 Task: Create a due date automation trigger when advanced on, 2 working days before a card is due add fields without custom field "Resume" set to a number lower than 1 and lower or equal to 10 at 11:00 AM.
Action: Mouse moved to (1197, 345)
Screenshot: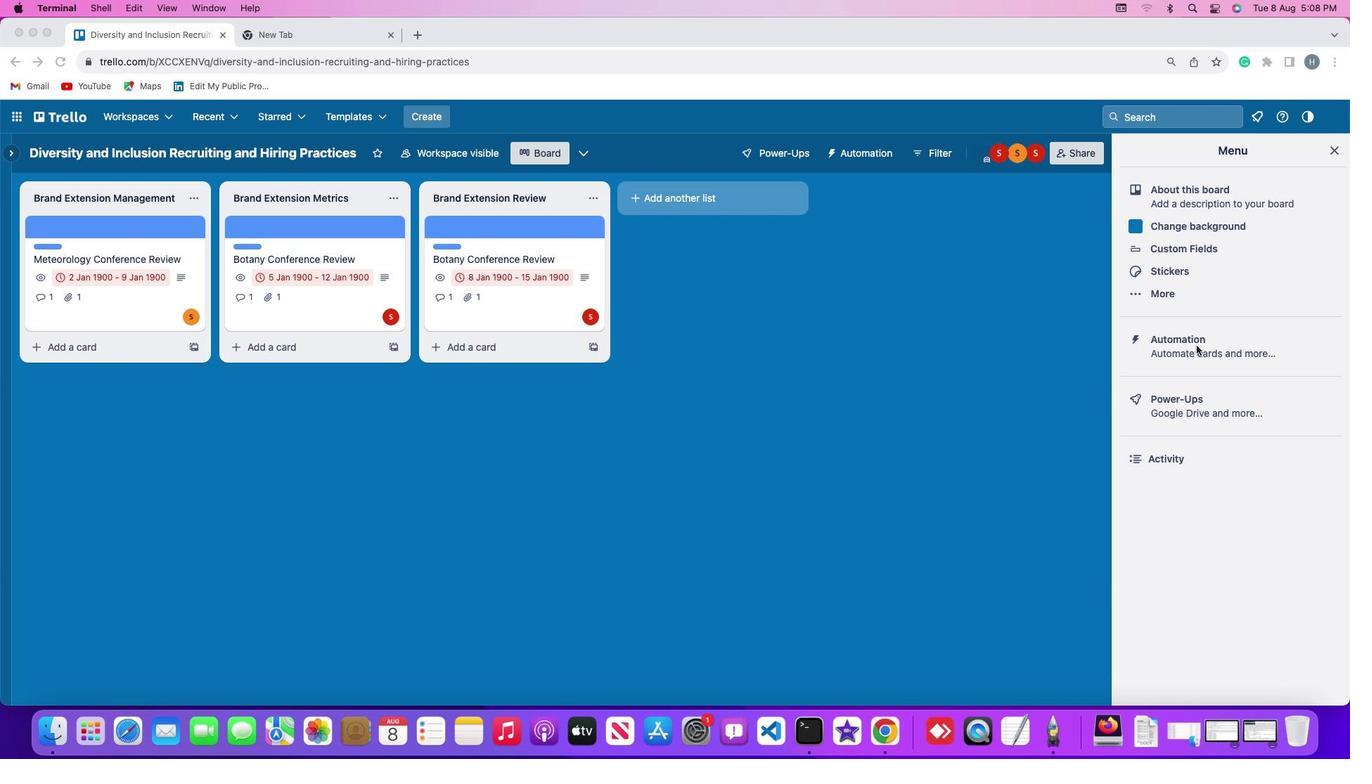 
Action: Mouse pressed left at (1197, 345)
Screenshot: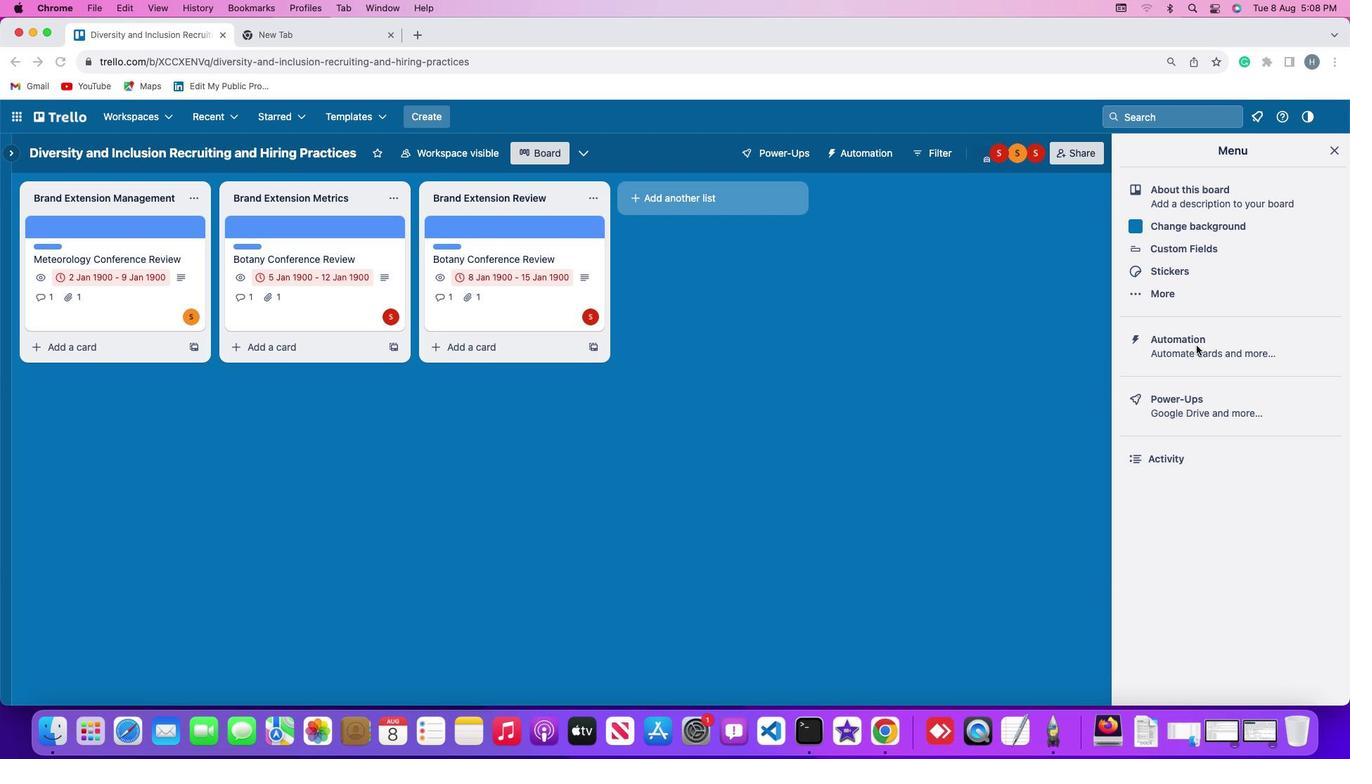 
Action: Mouse pressed left at (1197, 345)
Screenshot: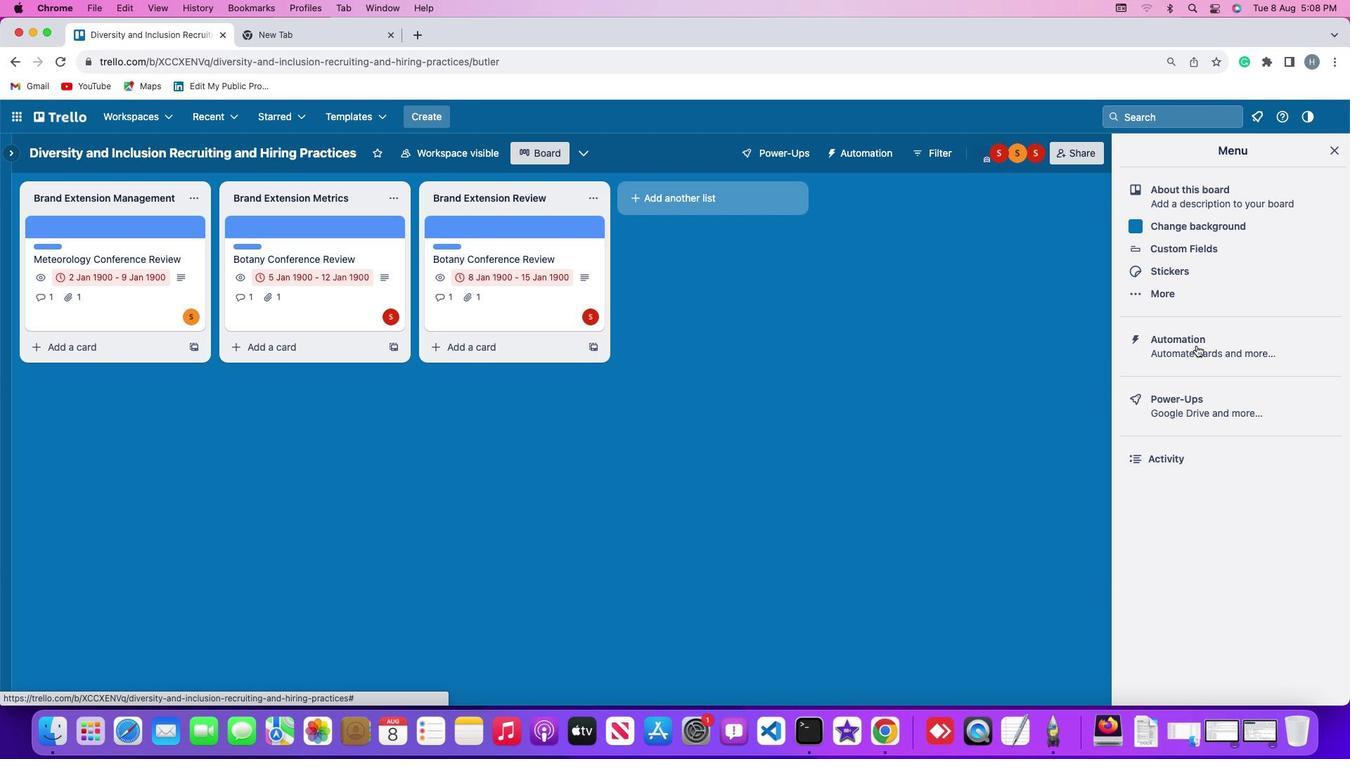 
Action: Mouse moved to (111, 338)
Screenshot: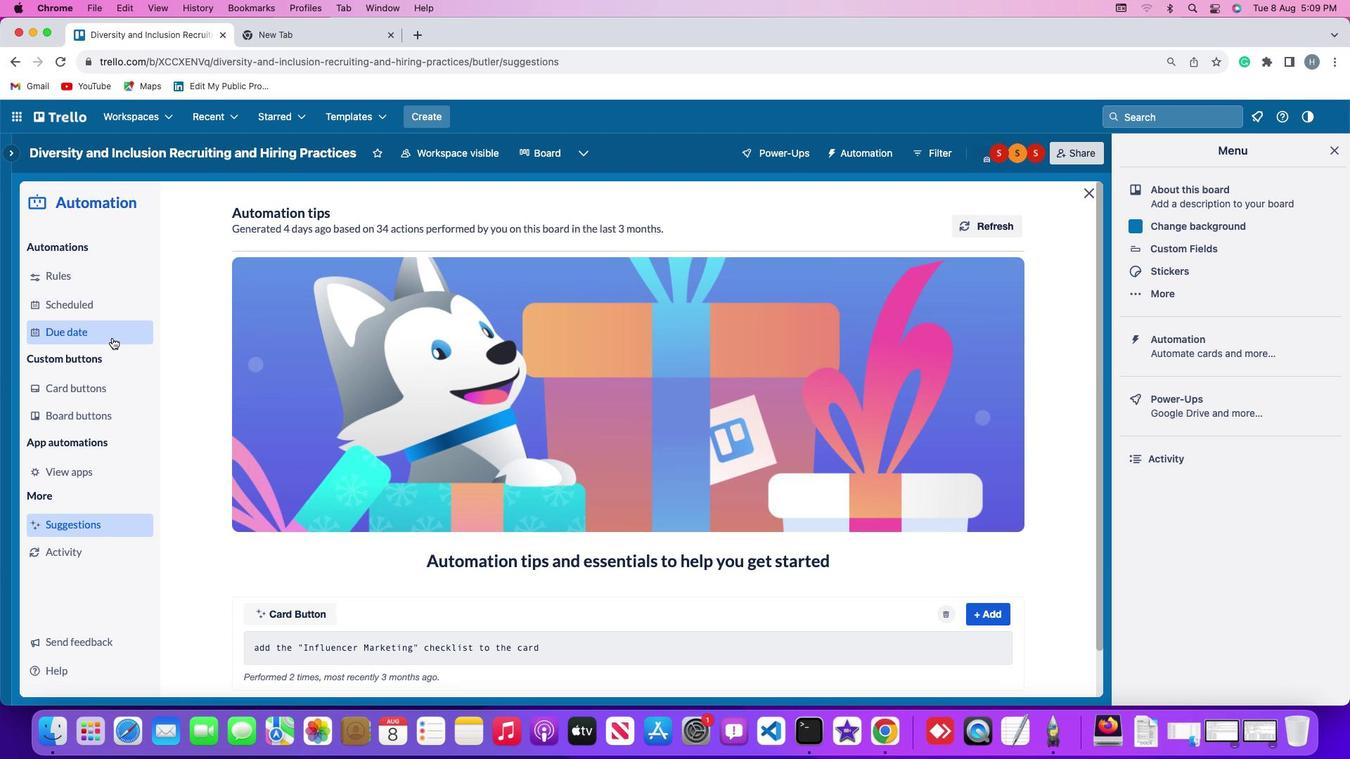 
Action: Mouse pressed left at (111, 338)
Screenshot: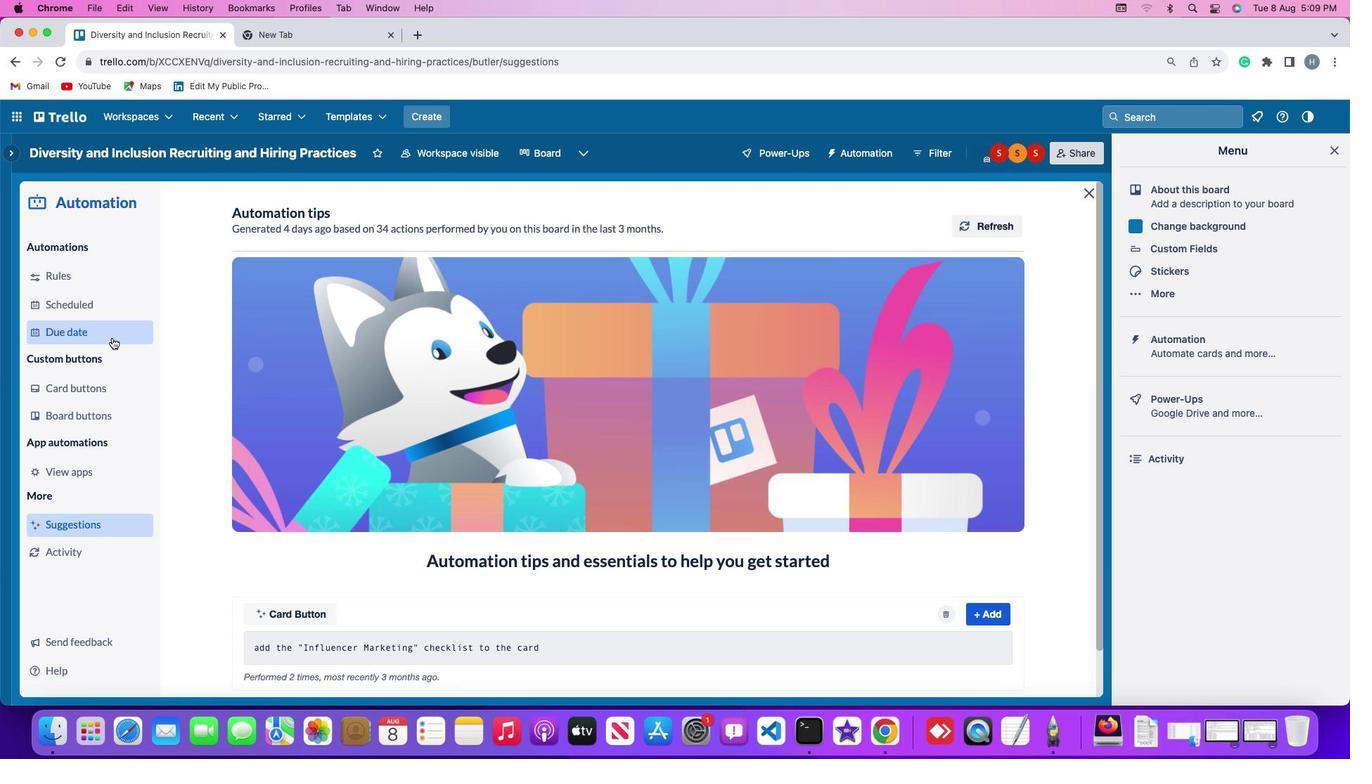 
Action: Mouse moved to (911, 215)
Screenshot: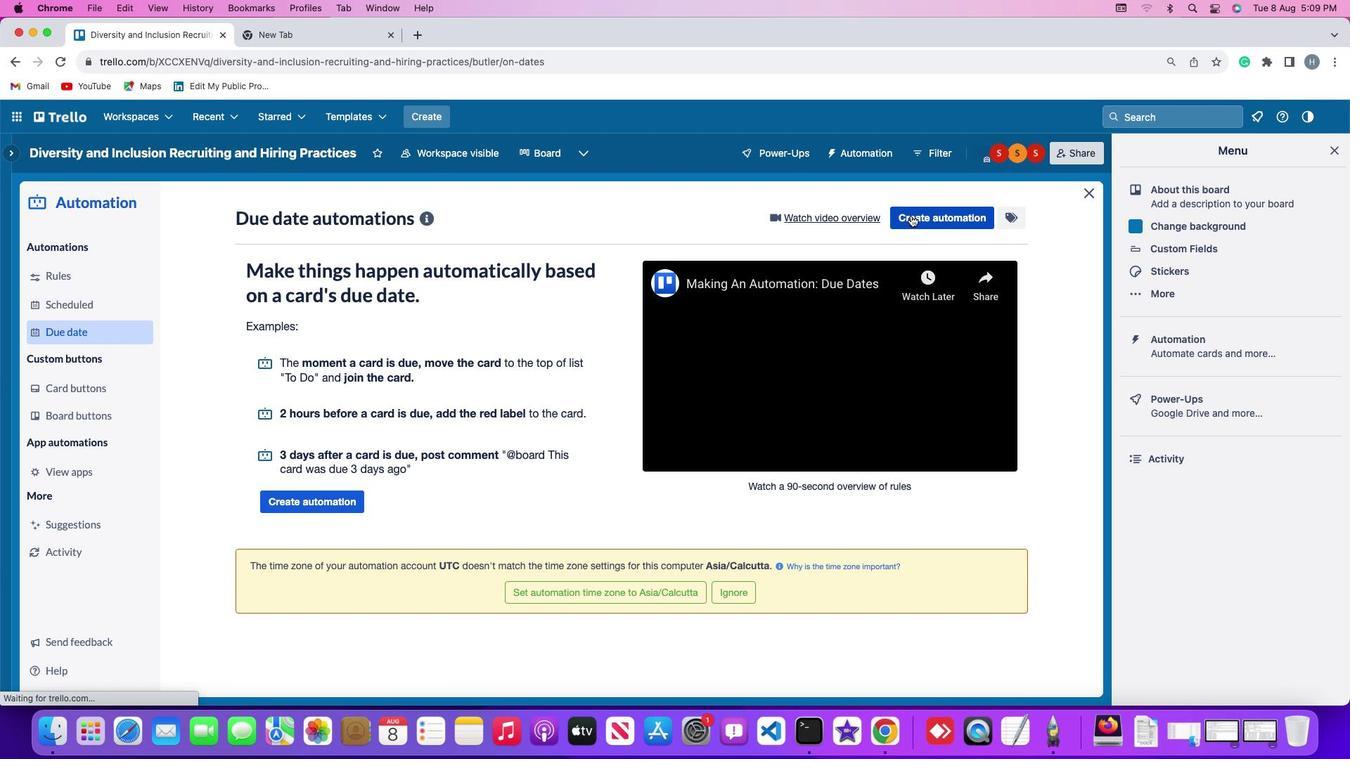 
Action: Mouse pressed left at (911, 215)
Screenshot: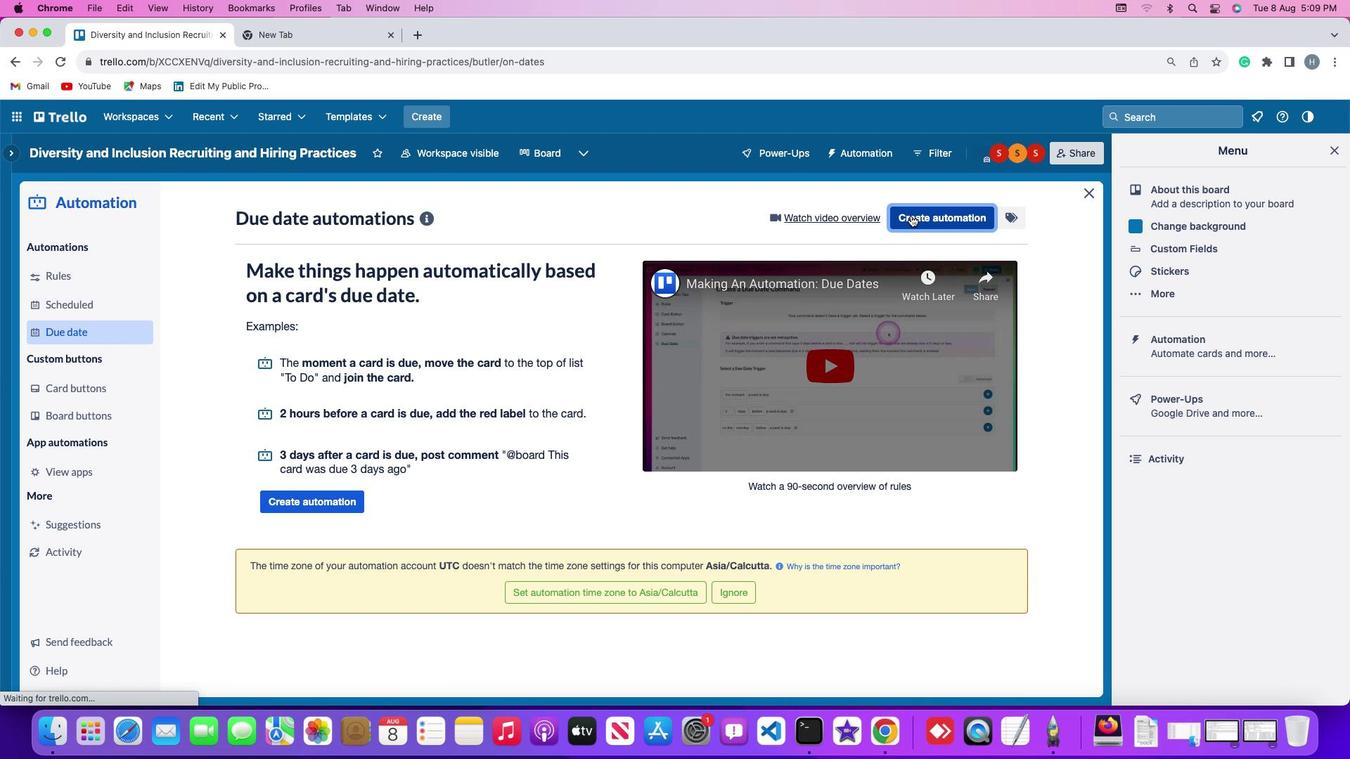 
Action: Mouse moved to (330, 351)
Screenshot: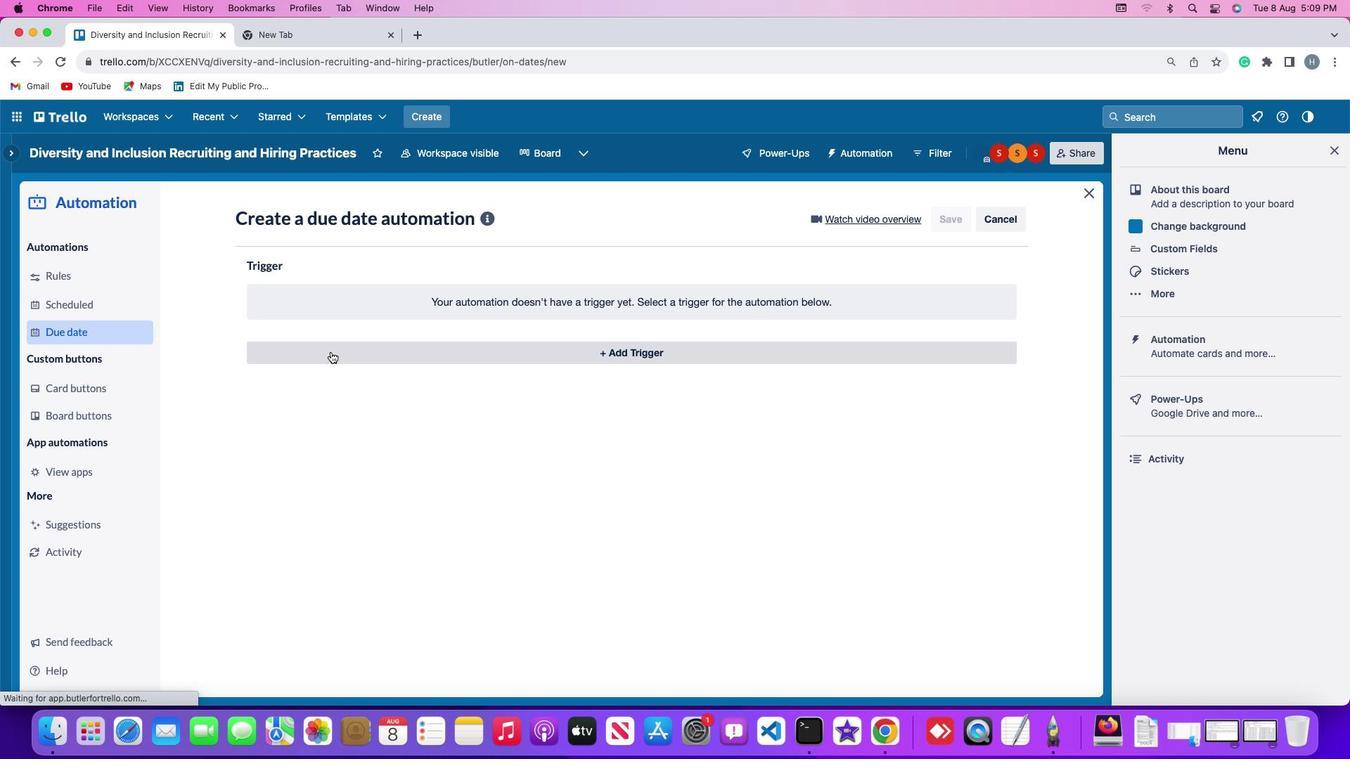 
Action: Mouse pressed left at (330, 351)
Screenshot: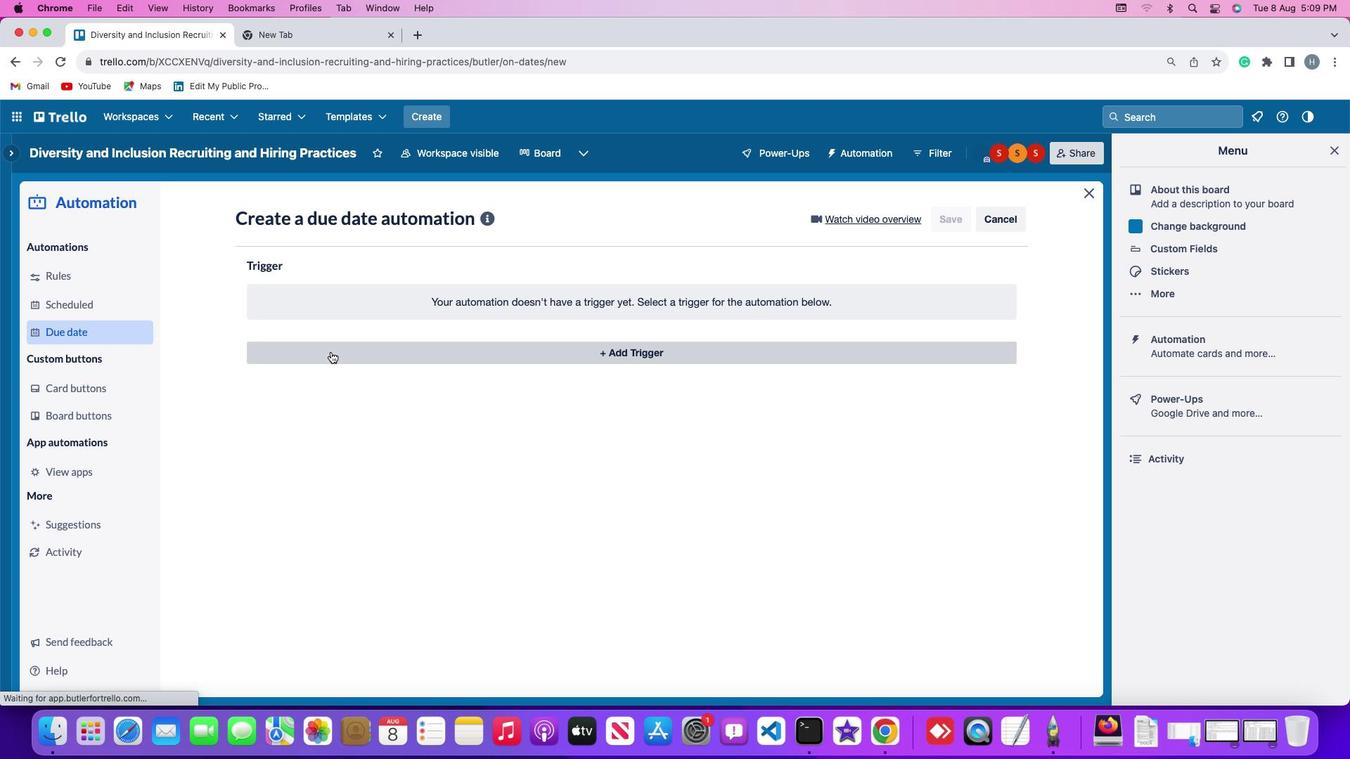 
Action: Mouse moved to (273, 564)
Screenshot: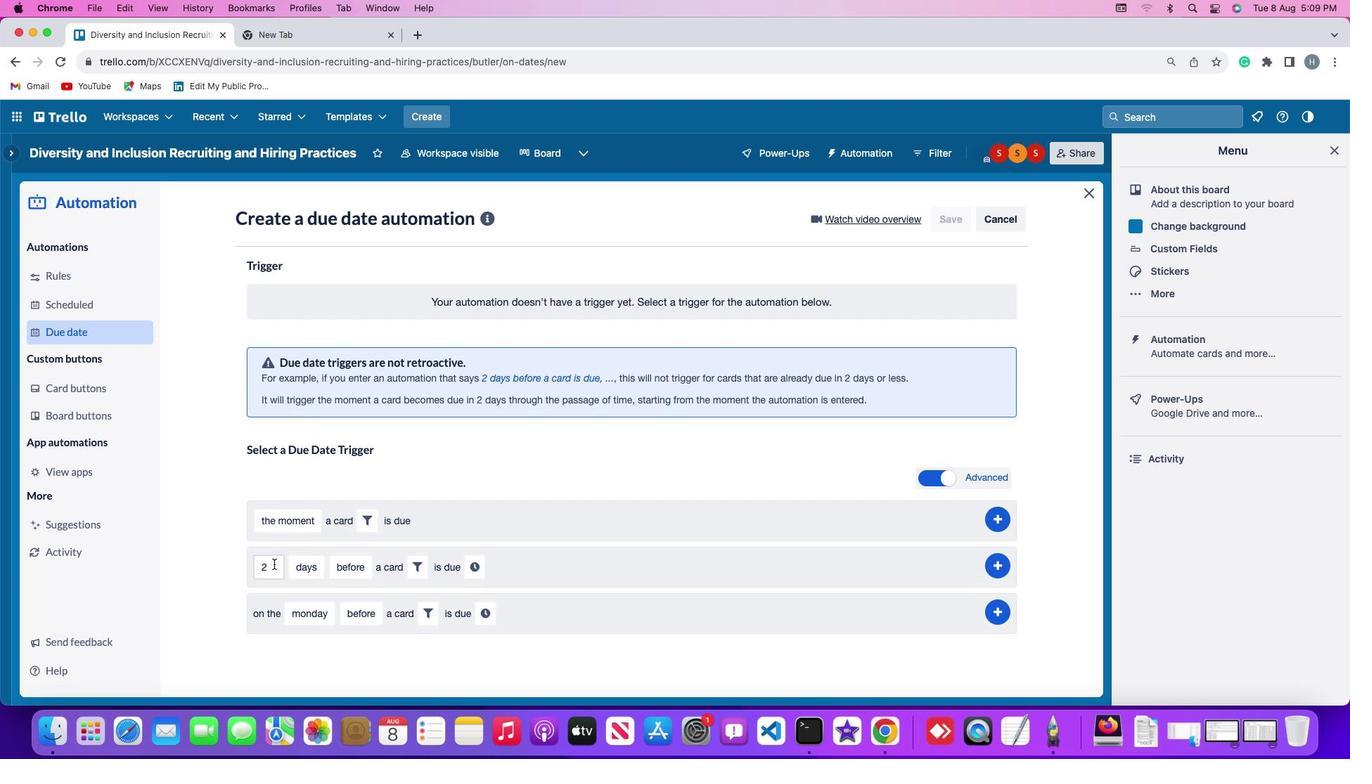 
Action: Mouse pressed left at (273, 564)
Screenshot: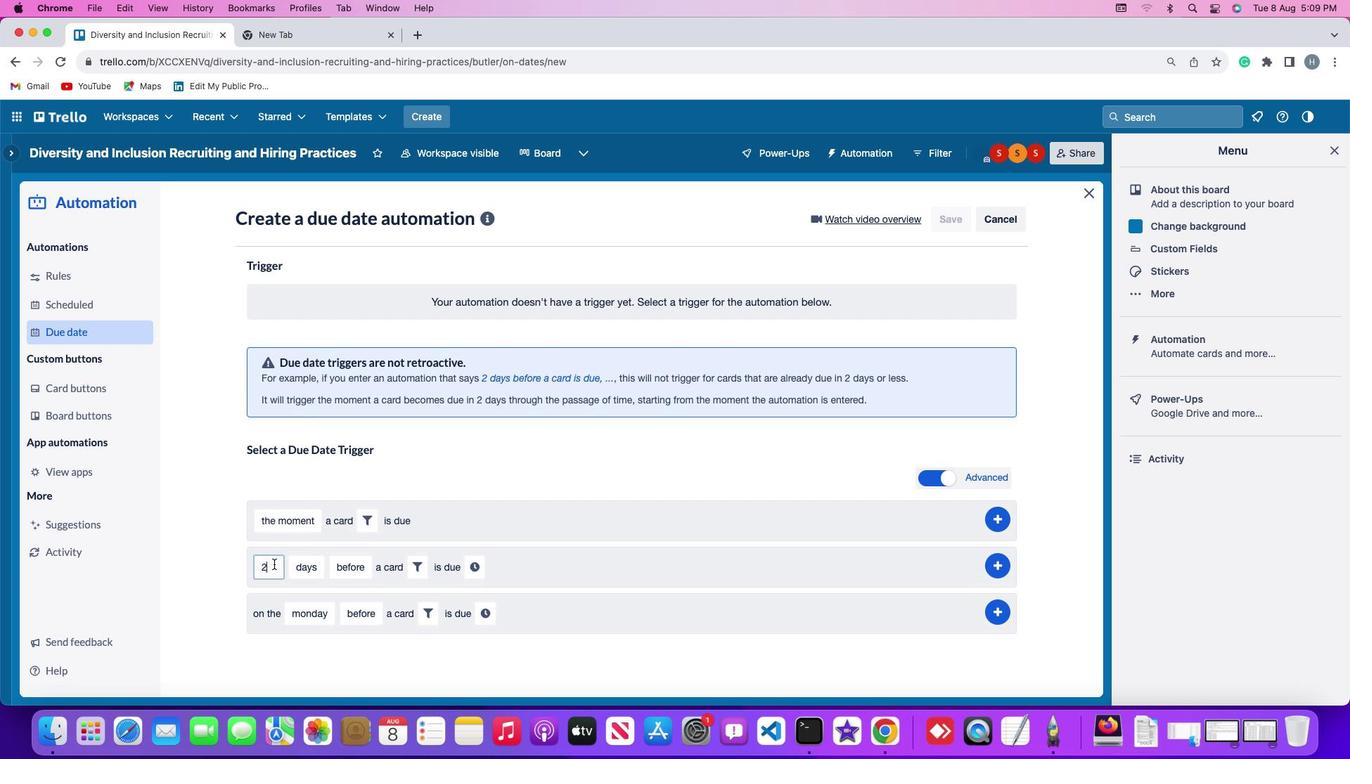 
Action: Key pressed Key.backspace'2'
Screenshot: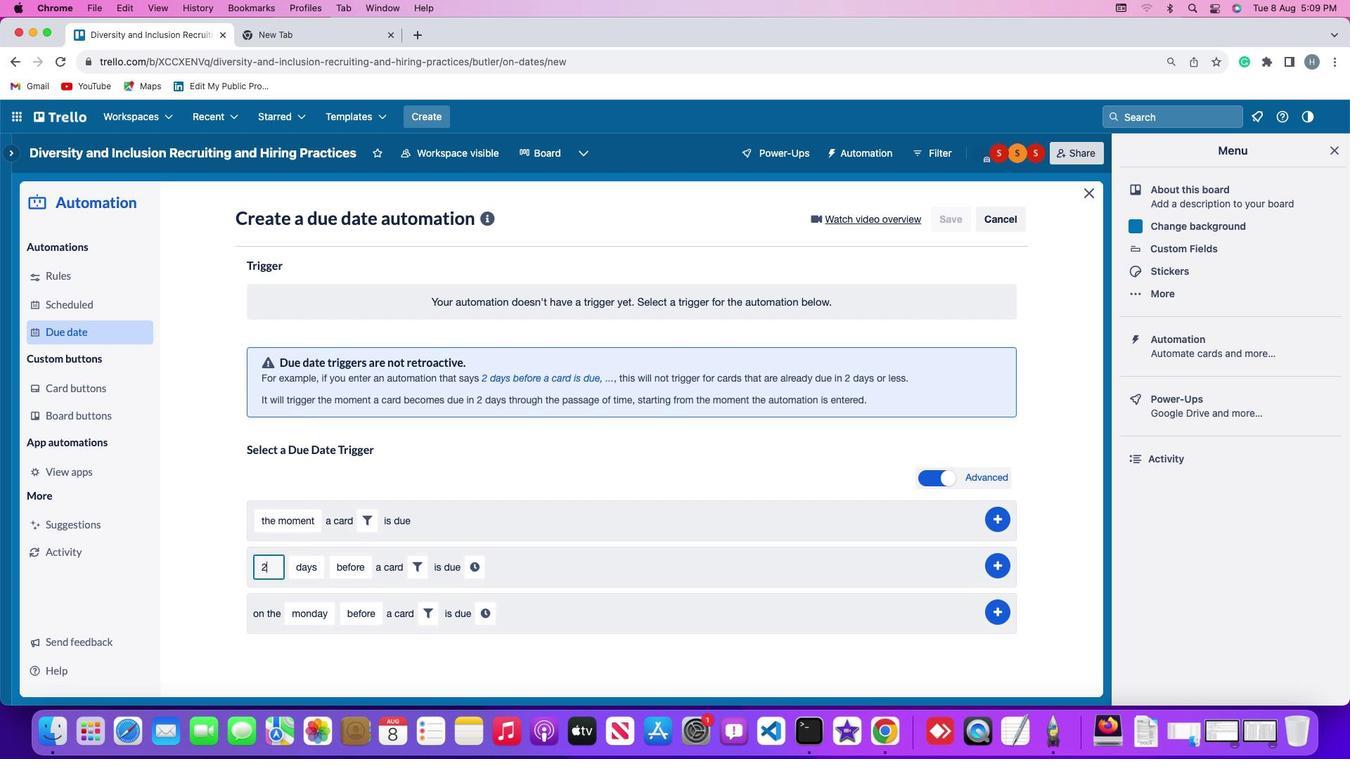 
Action: Mouse moved to (308, 565)
Screenshot: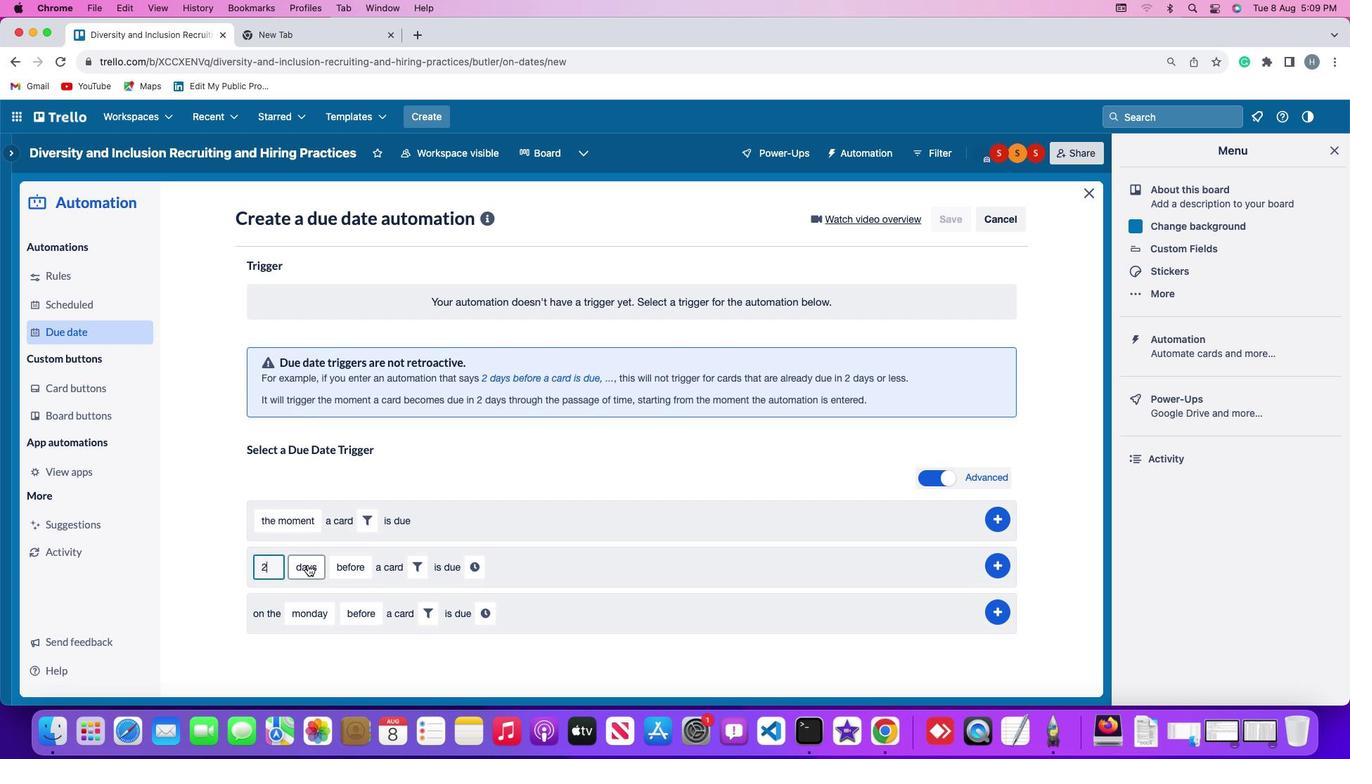 
Action: Mouse pressed left at (308, 565)
Screenshot: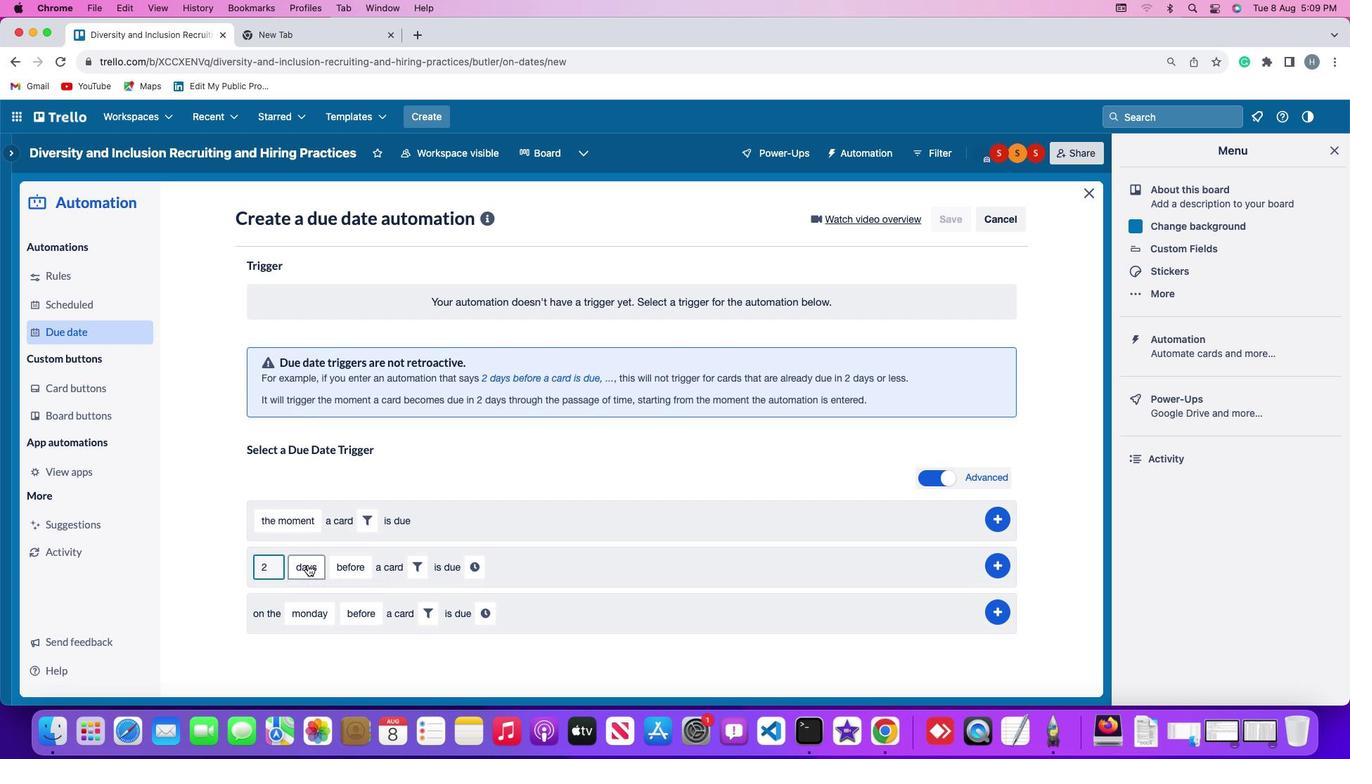 
Action: Mouse moved to (322, 621)
Screenshot: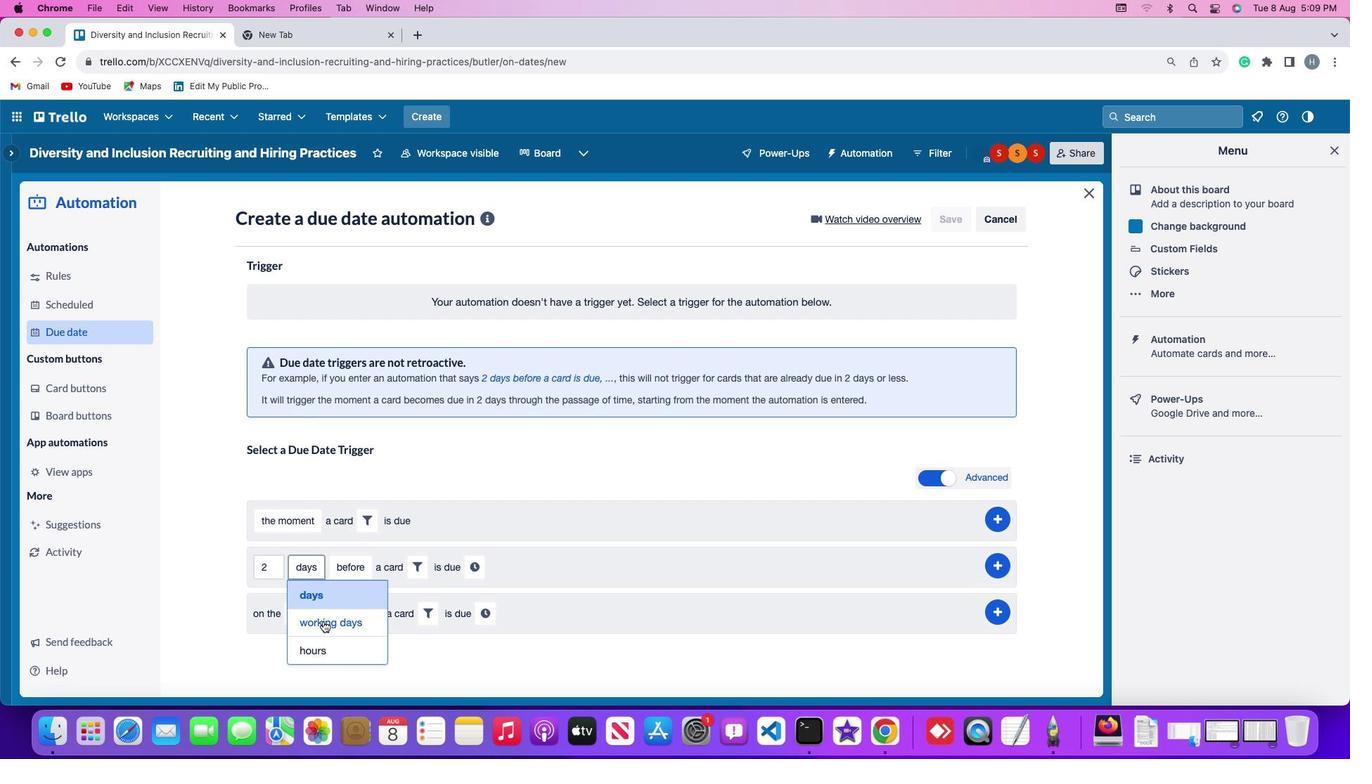 
Action: Mouse pressed left at (322, 621)
Screenshot: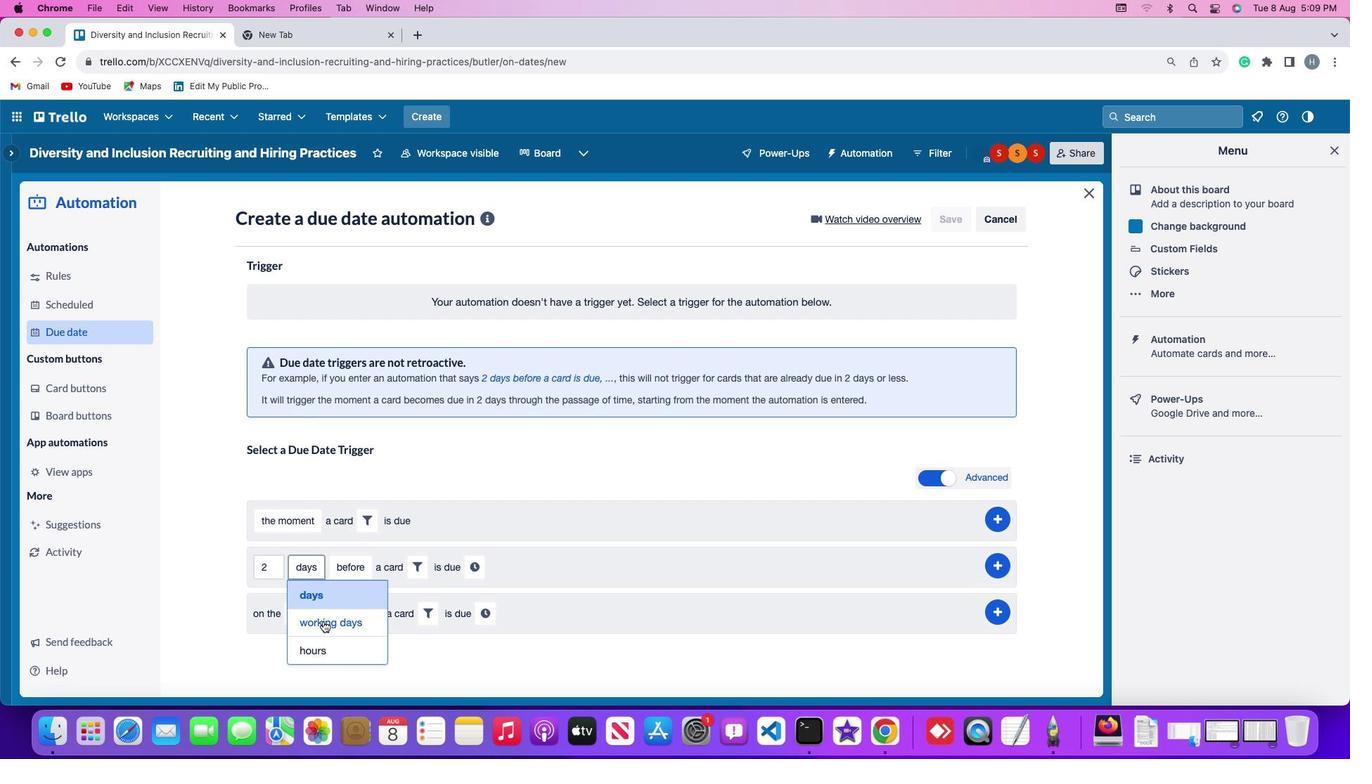
Action: Mouse moved to (401, 568)
Screenshot: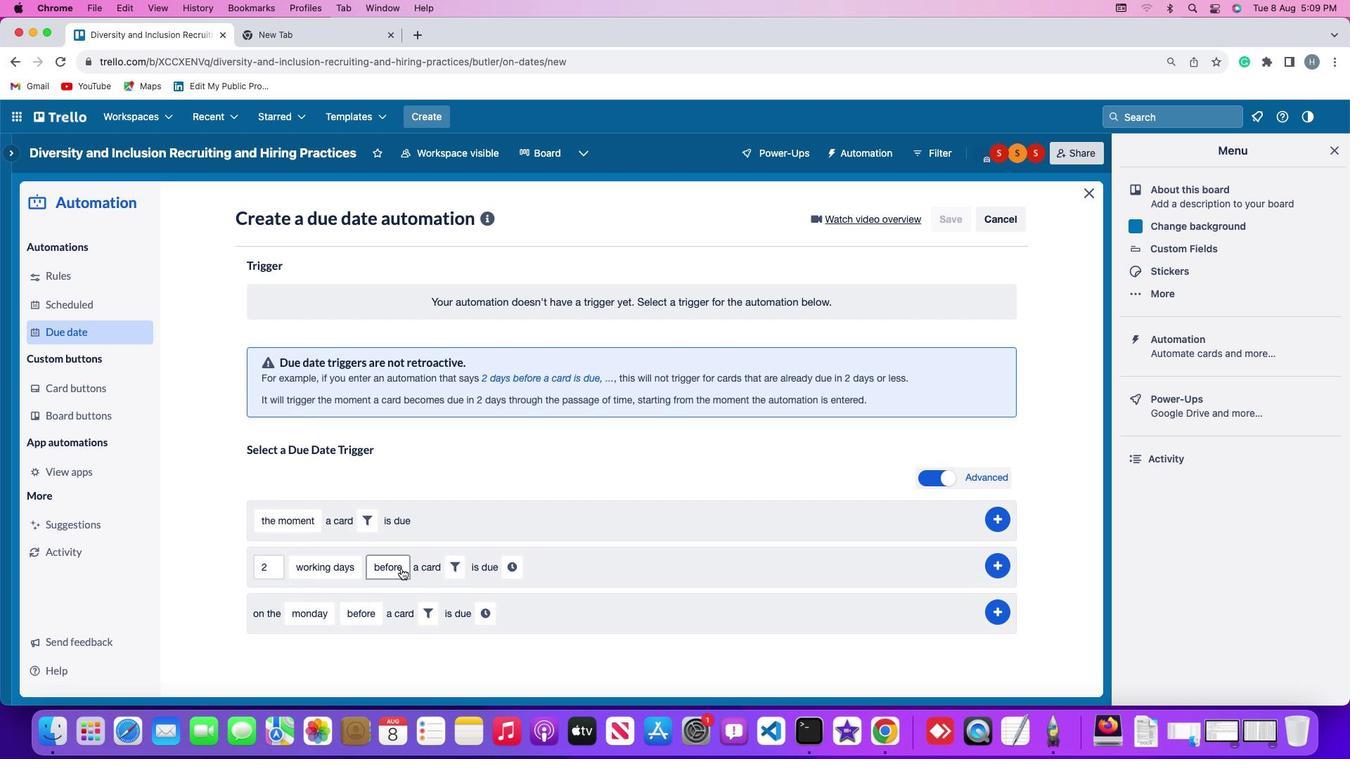 
Action: Mouse pressed left at (401, 568)
Screenshot: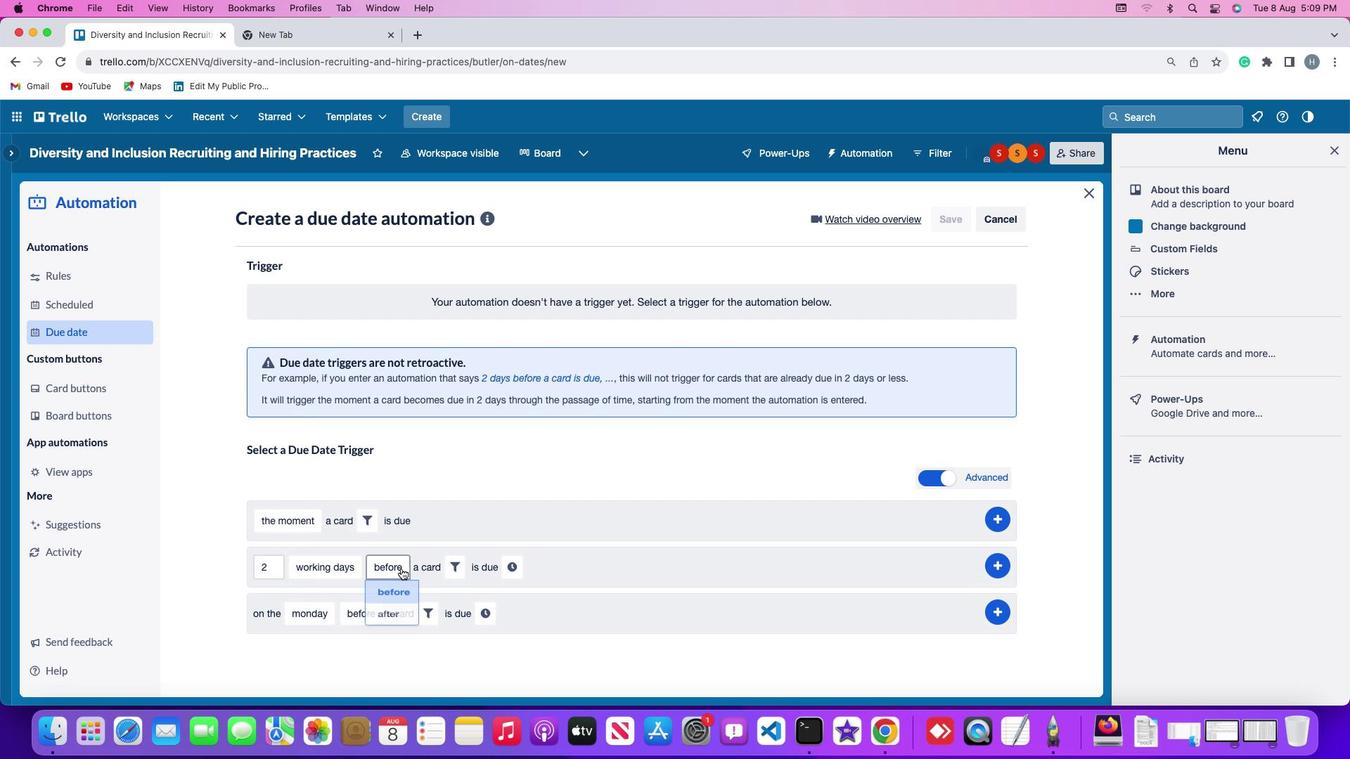 
Action: Mouse moved to (401, 595)
Screenshot: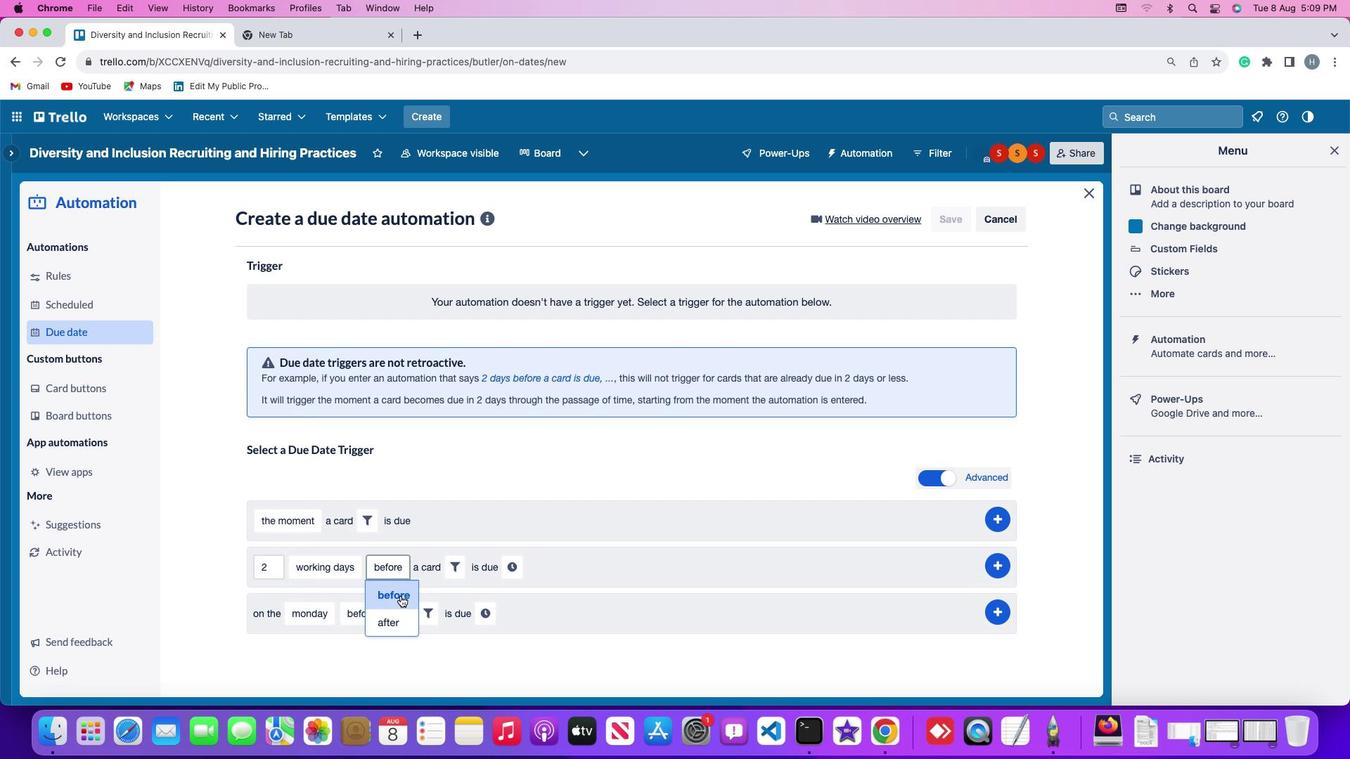 
Action: Mouse pressed left at (401, 595)
Screenshot: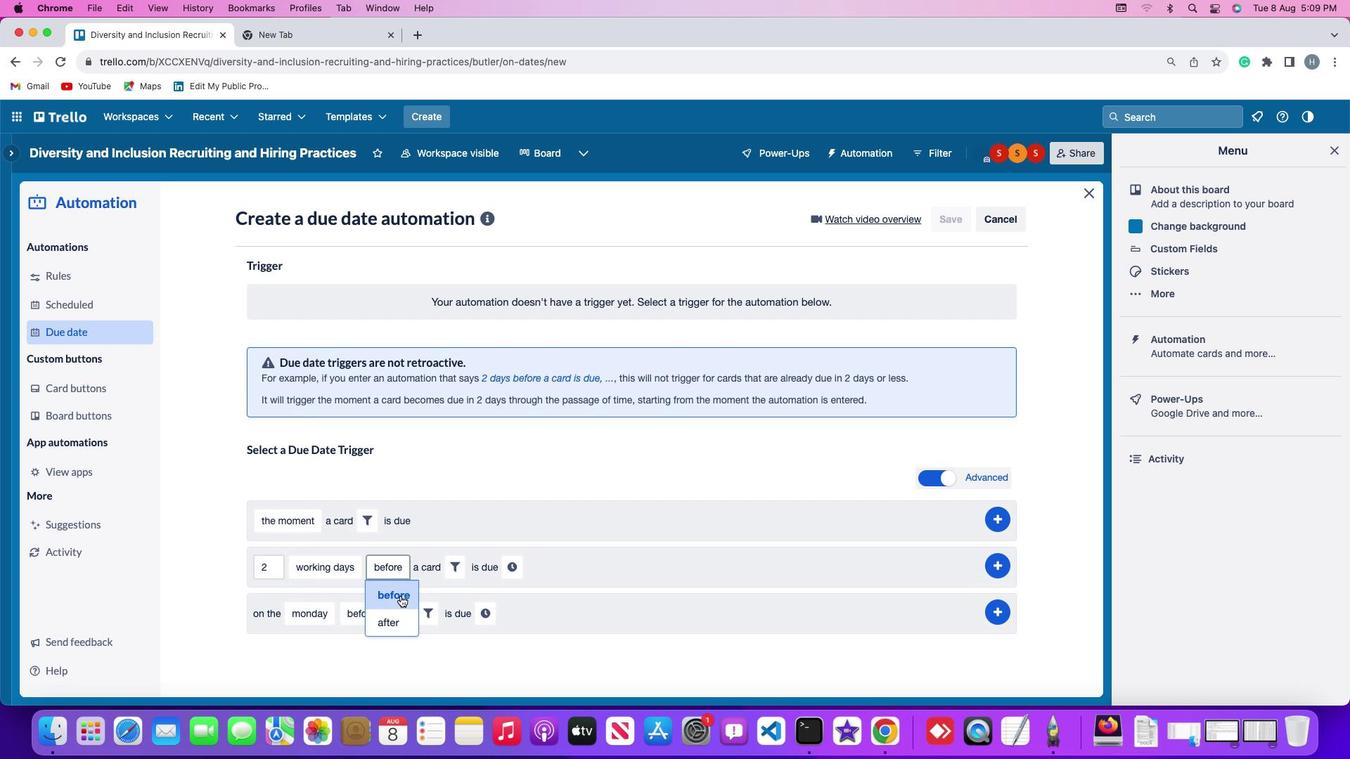 
Action: Mouse moved to (462, 564)
Screenshot: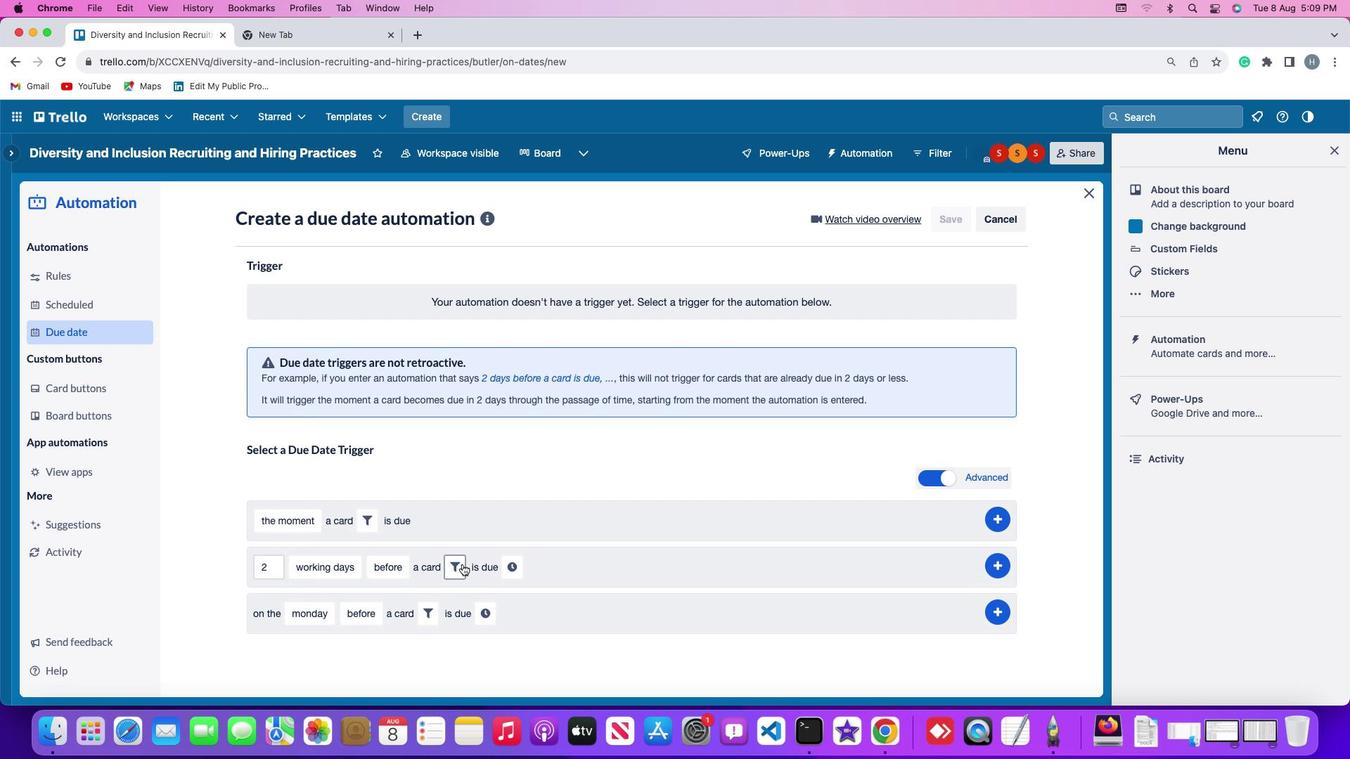 
Action: Mouse pressed left at (462, 564)
Screenshot: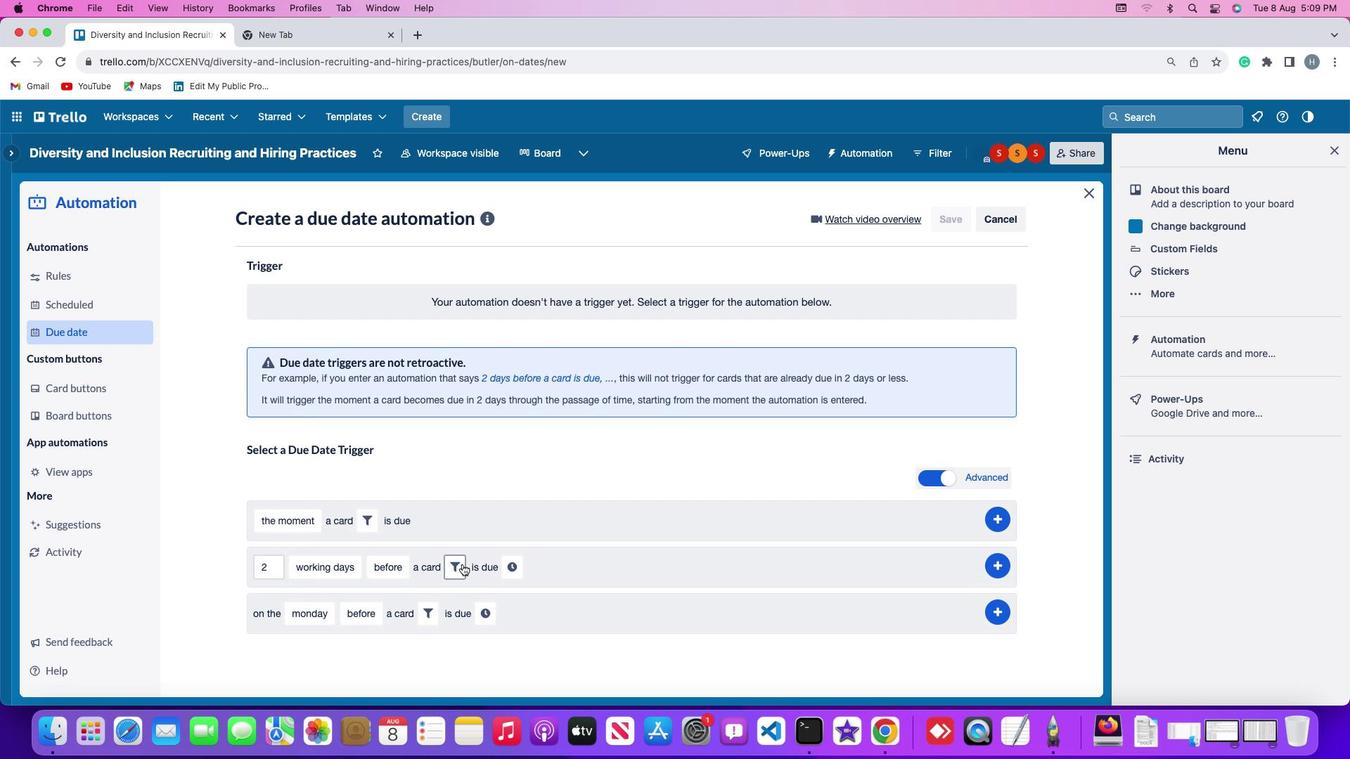 
Action: Mouse moved to (690, 615)
Screenshot: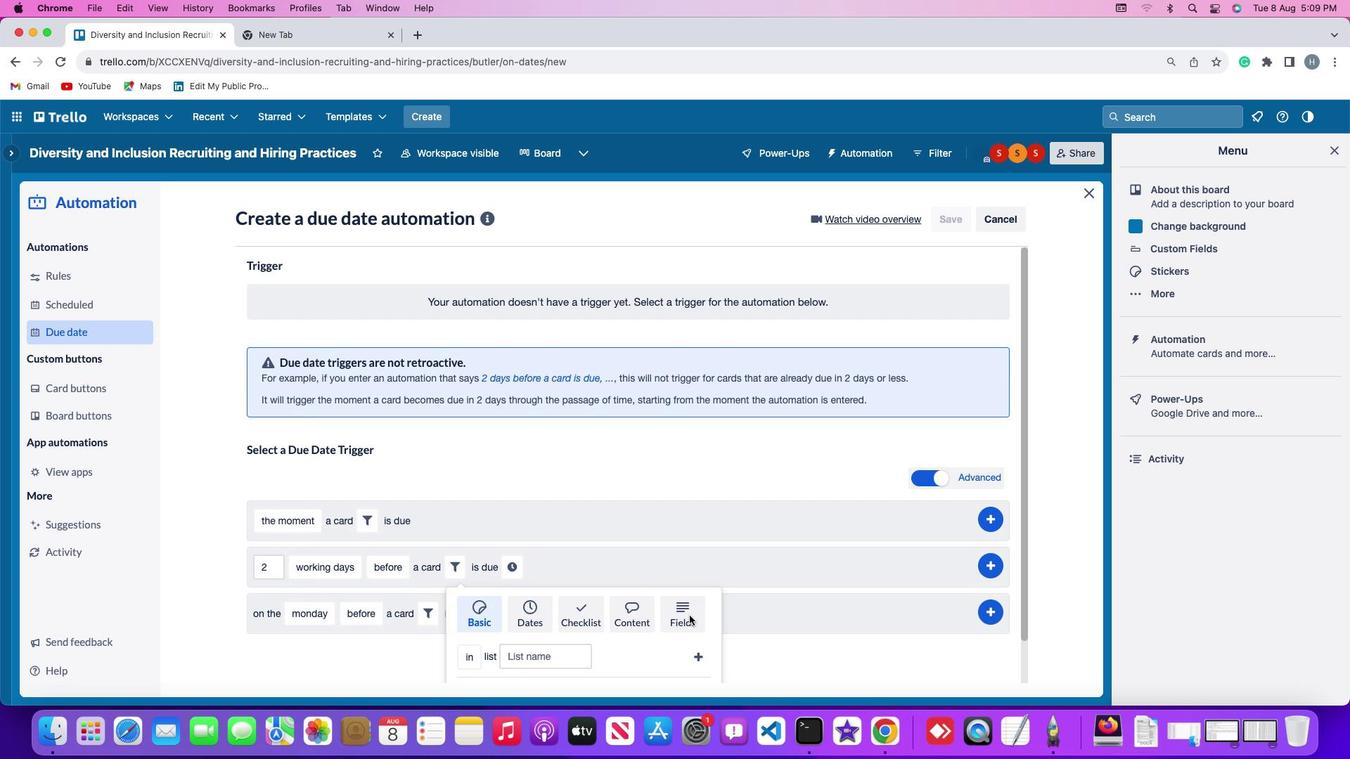 
Action: Mouse pressed left at (690, 615)
Screenshot: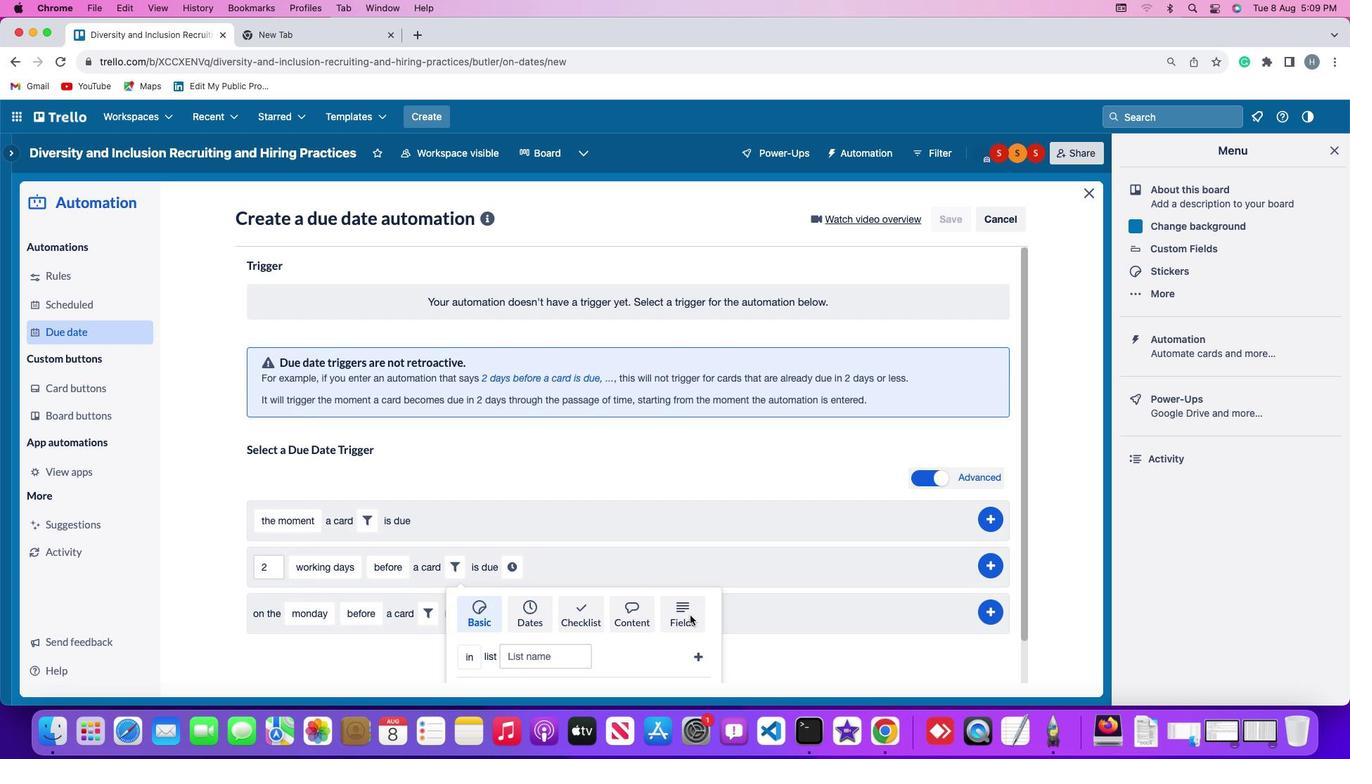 
Action: Mouse moved to (392, 645)
Screenshot: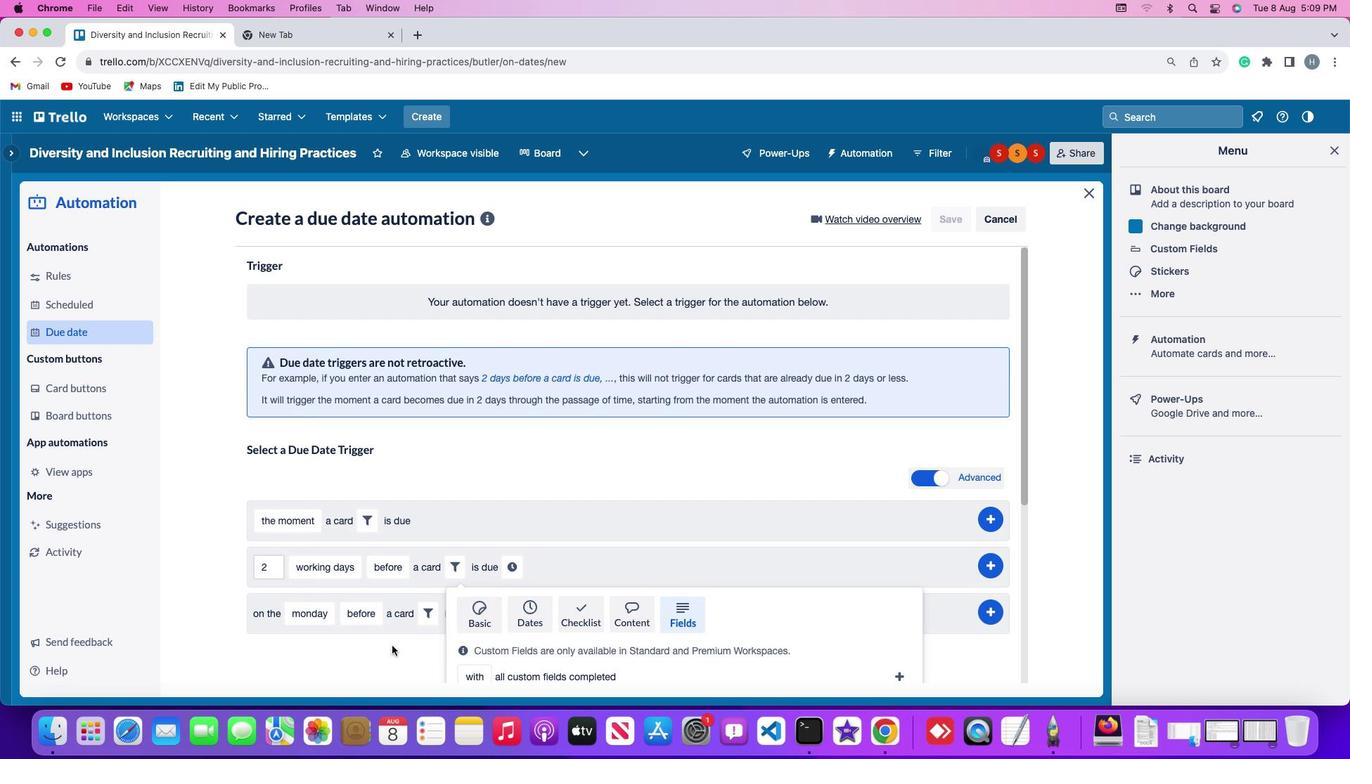 
Action: Mouse scrolled (392, 645) with delta (0, 0)
Screenshot: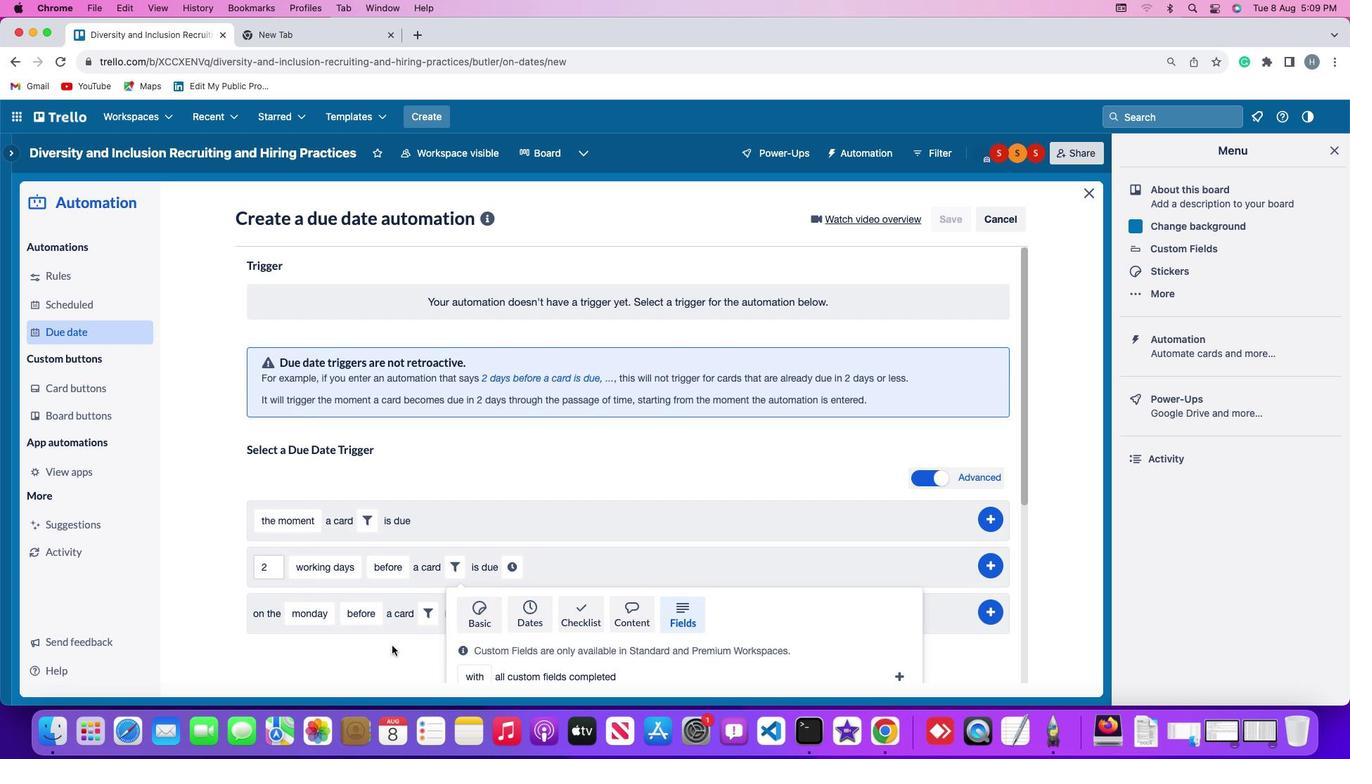 
Action: Mouse scrolled (392, 645) with delta (0, 0)
Screenshot: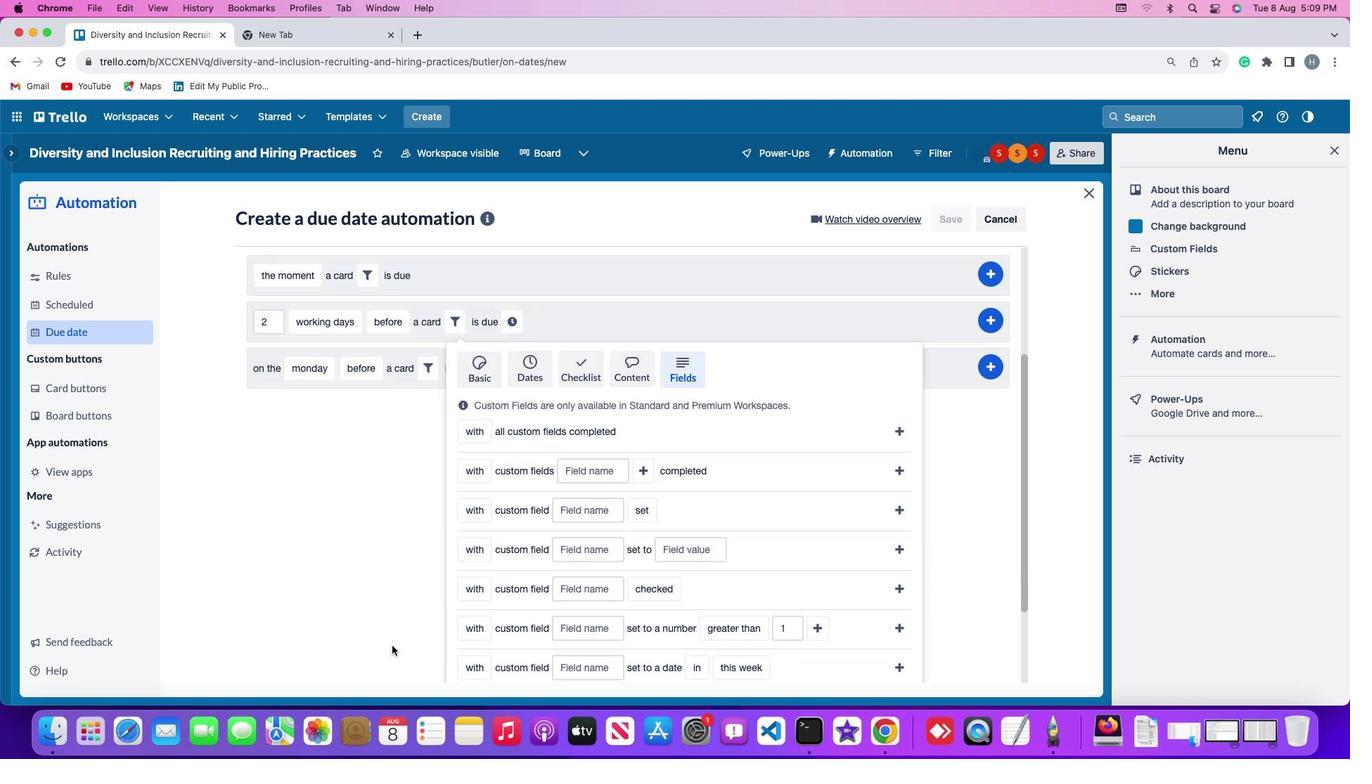 
Action: Mouse scrolled (392, 645) with delta (0, -2)
Screenshot: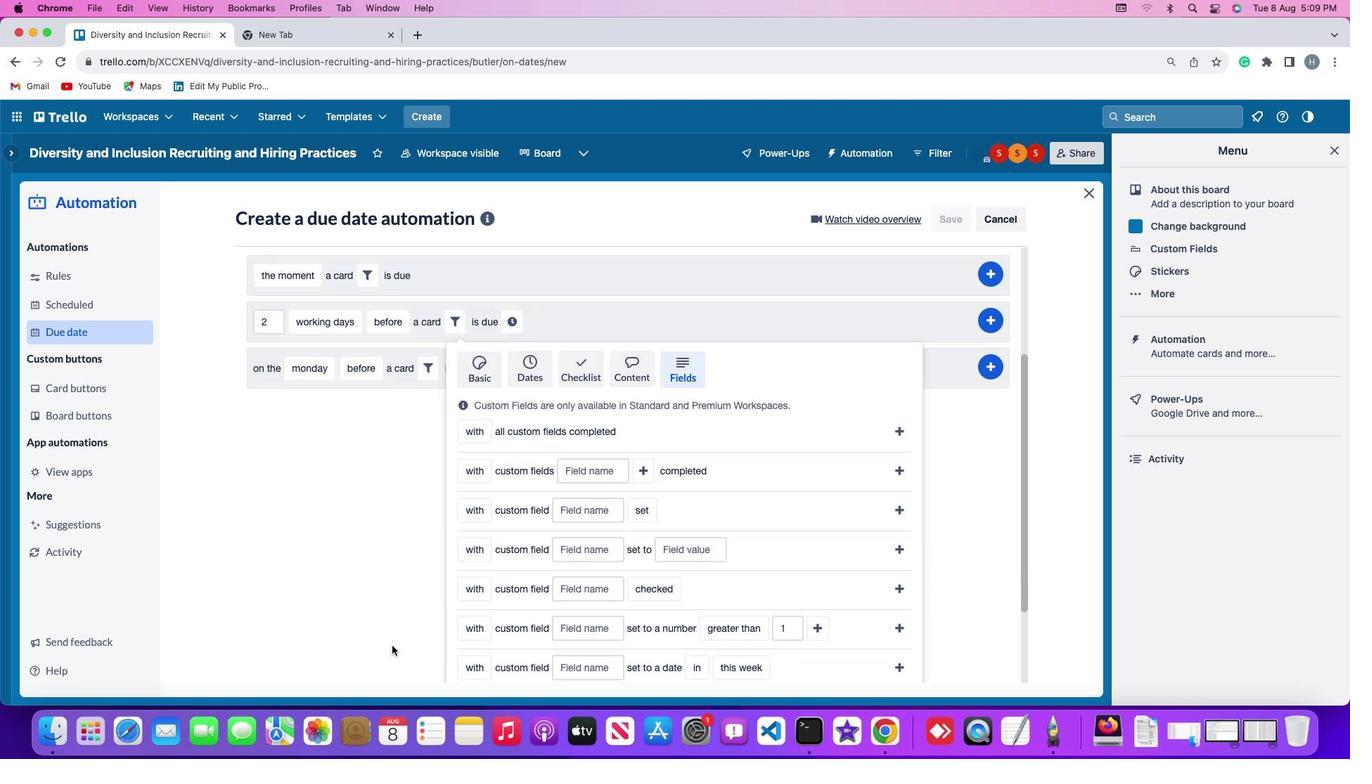 
Action: Mouse scrolled (392, 645) with delta (0, -3)
Screenshot: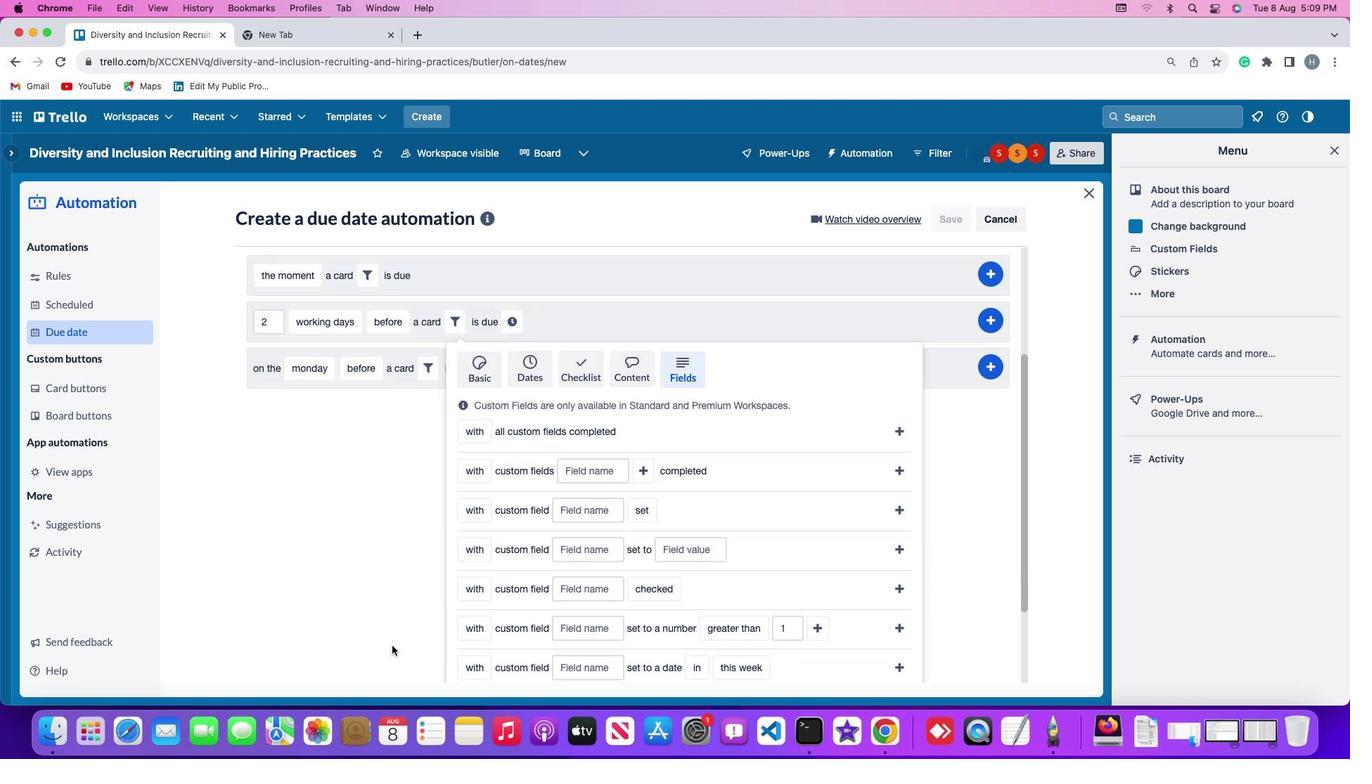 
Action: Mouse scrolled (392, 645) with delta (0, -4)
Screenshot: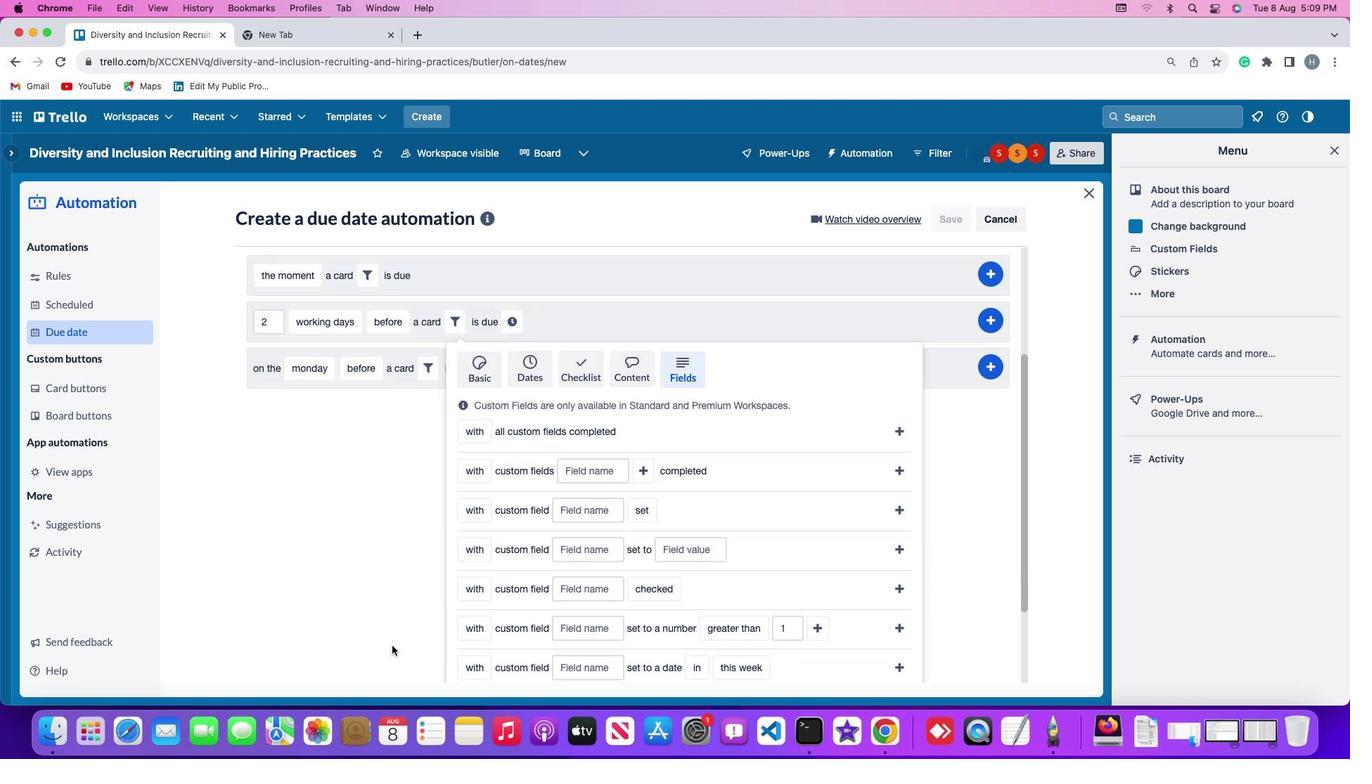 
Action: Mouse scrolled (392, 645) with delta (0, -4)
Screenshot: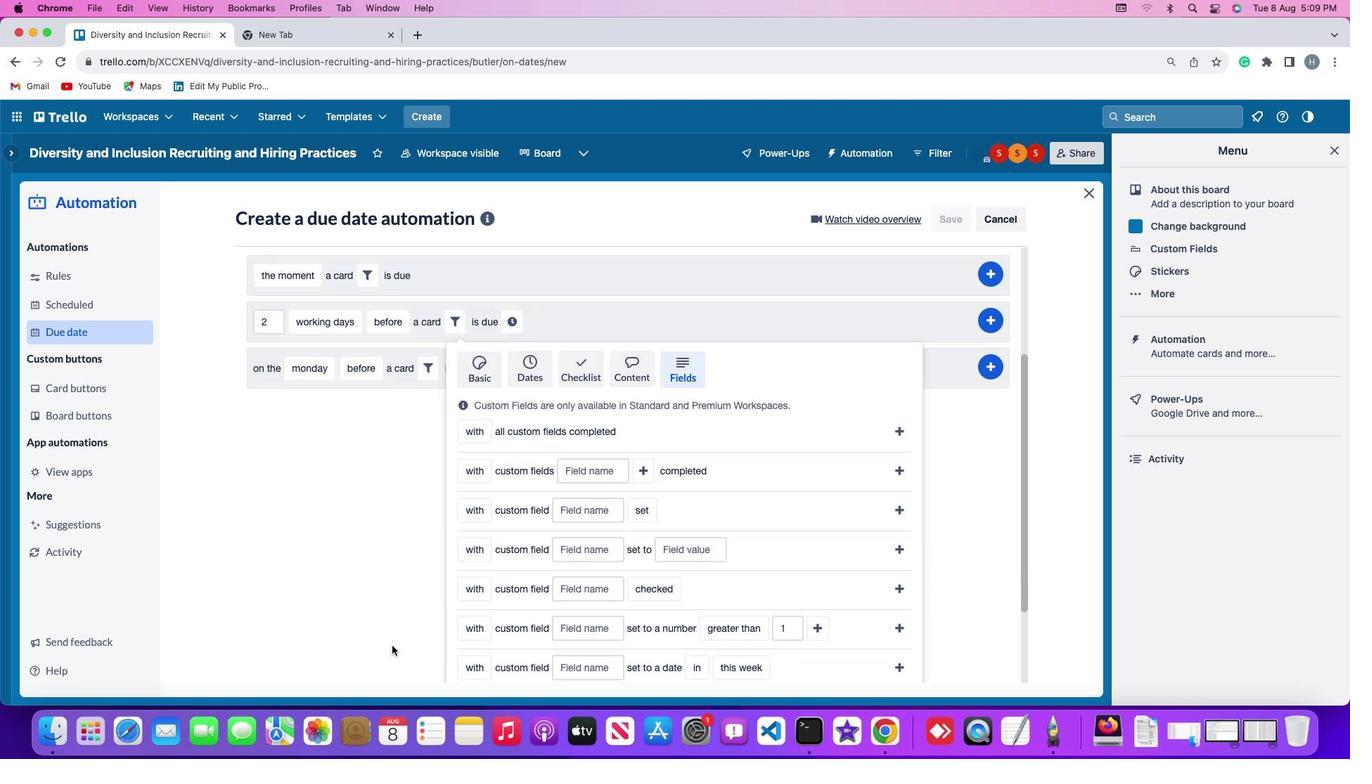 
Action: Mouse scrolled (392, 645) with delta (0, 0)
Screenshot: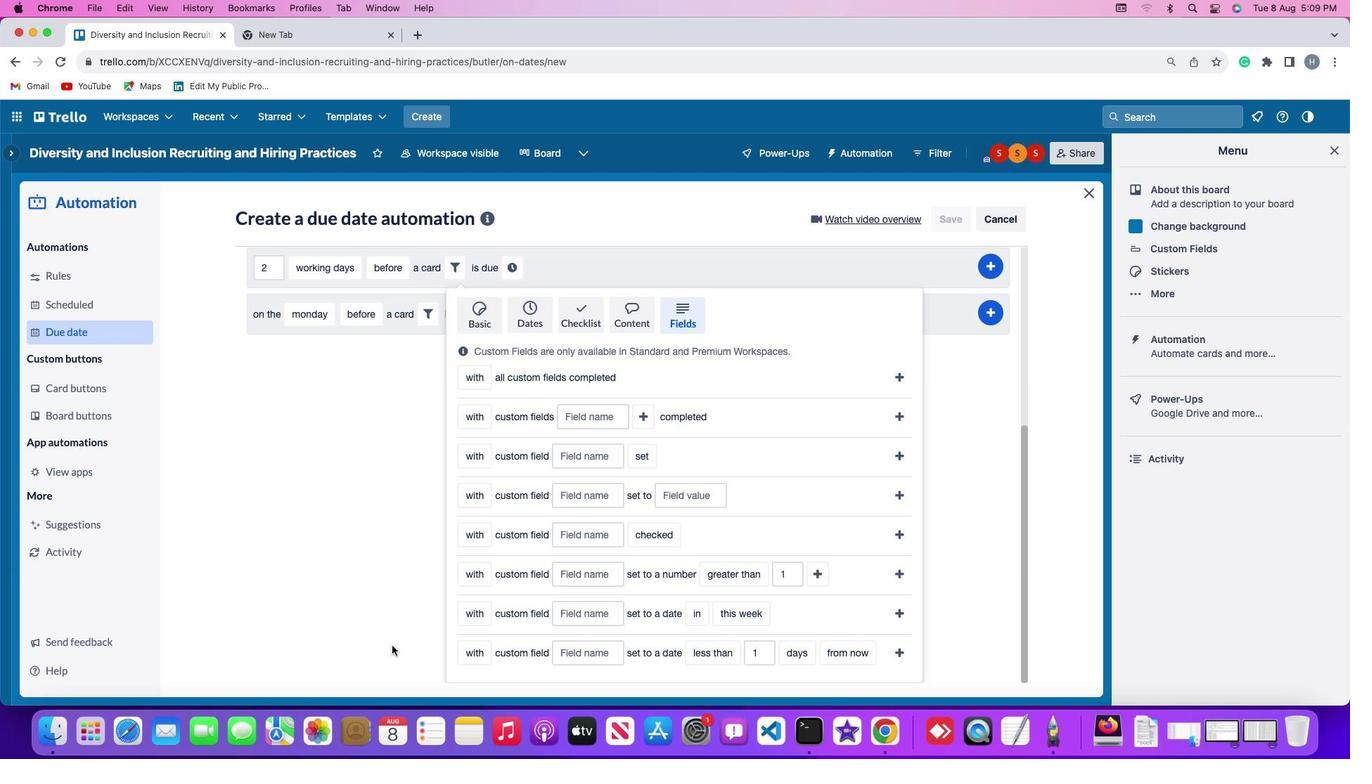 
Action: Mouse scrolled (392, 645) with delta (0, 0)
Screenshot: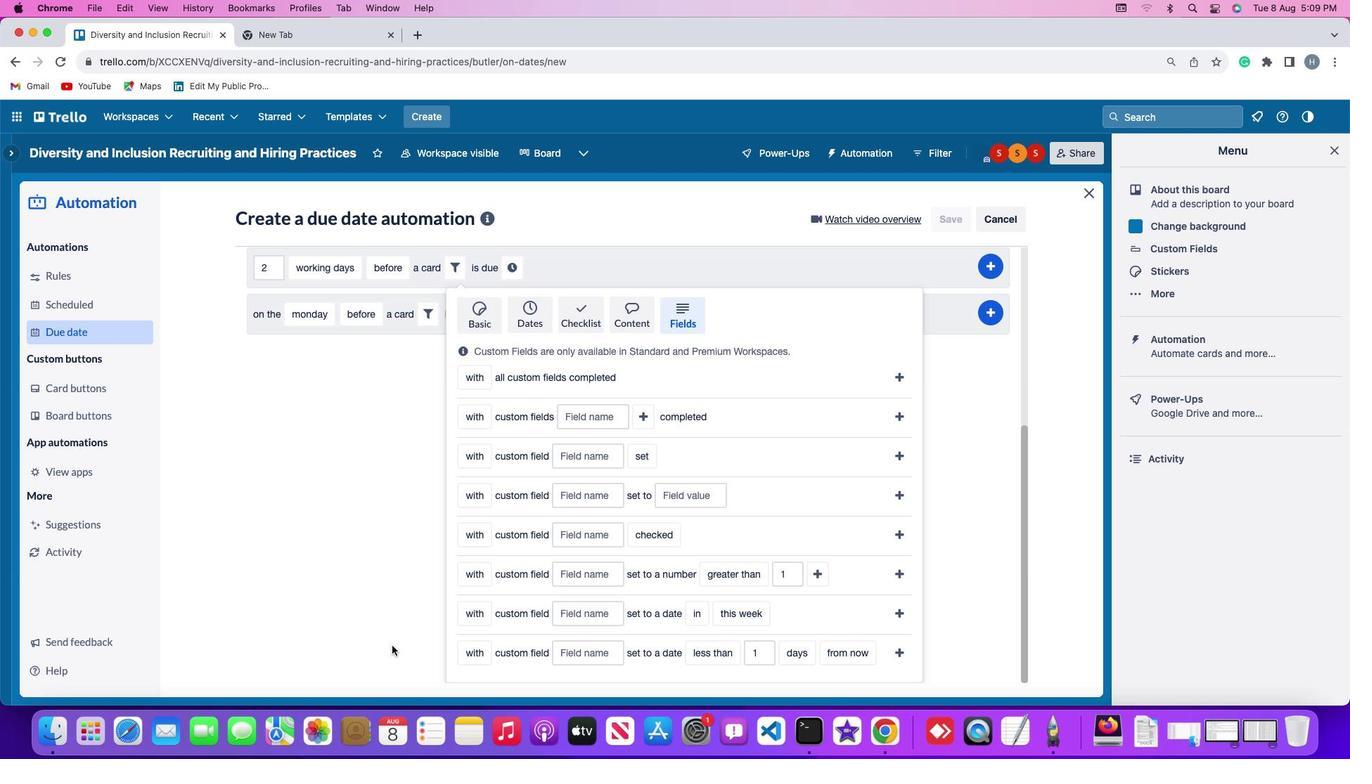 
Action: Mouse scrolled (392, 645) with delta (0, -2)
Screenshot: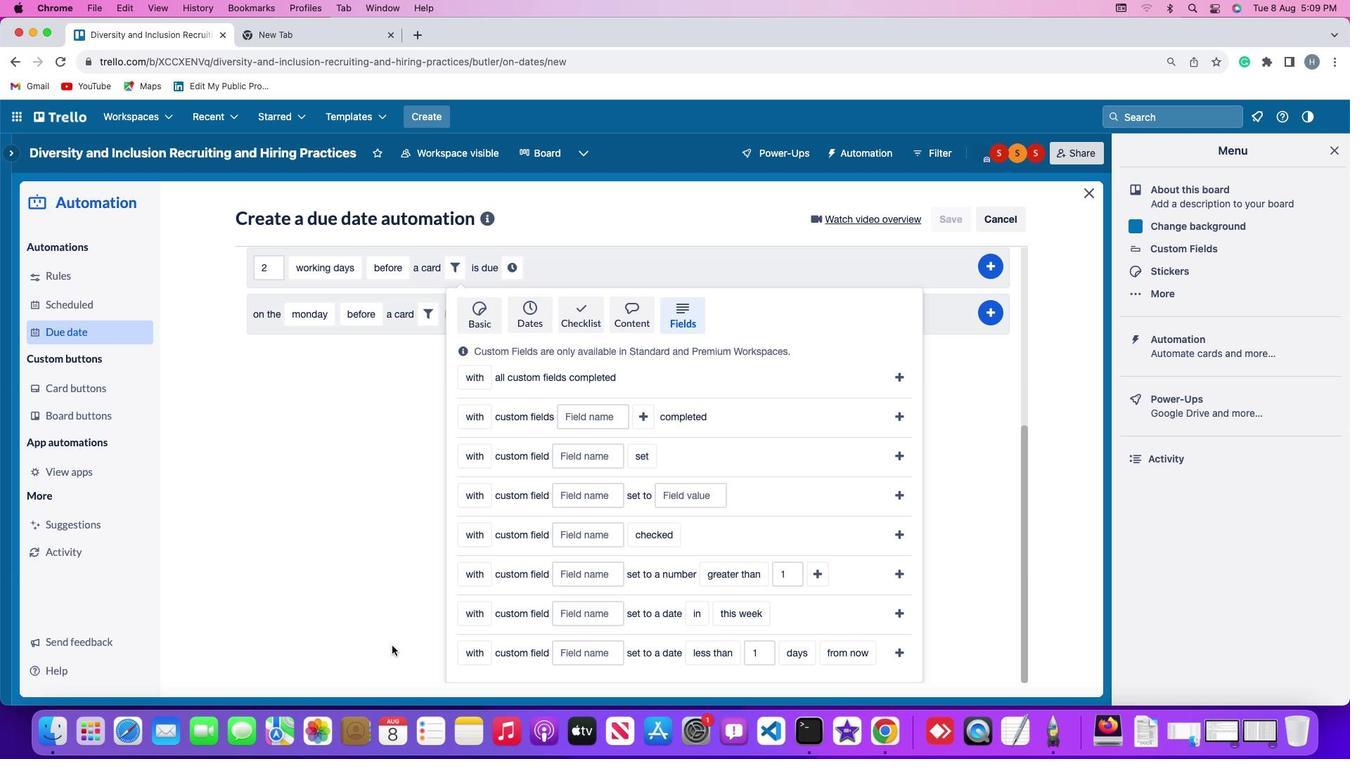 
Action: Mouse scrolled (392, 645) with delta (0, -3)
Screenshot: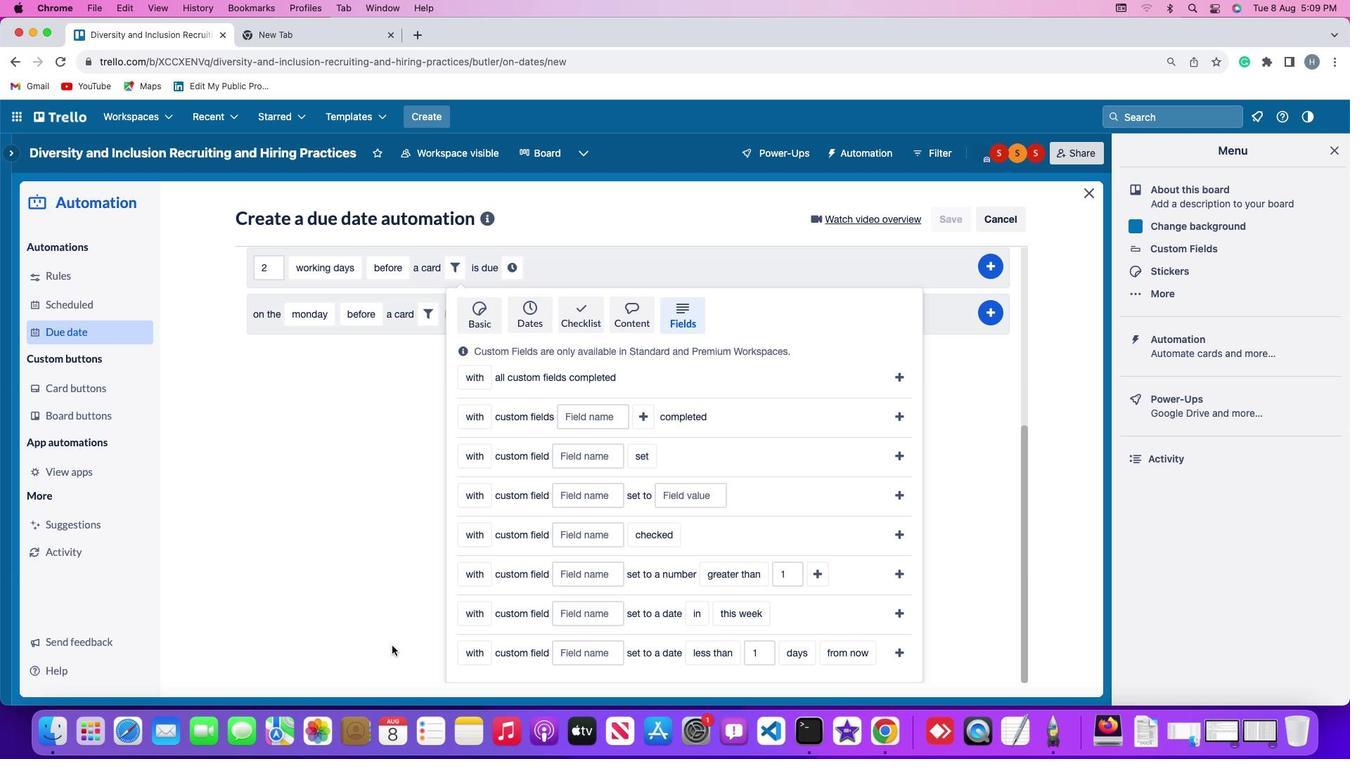 
Action: Mouse scrolled (392, 645) with delta (0, -4)
Screenshot: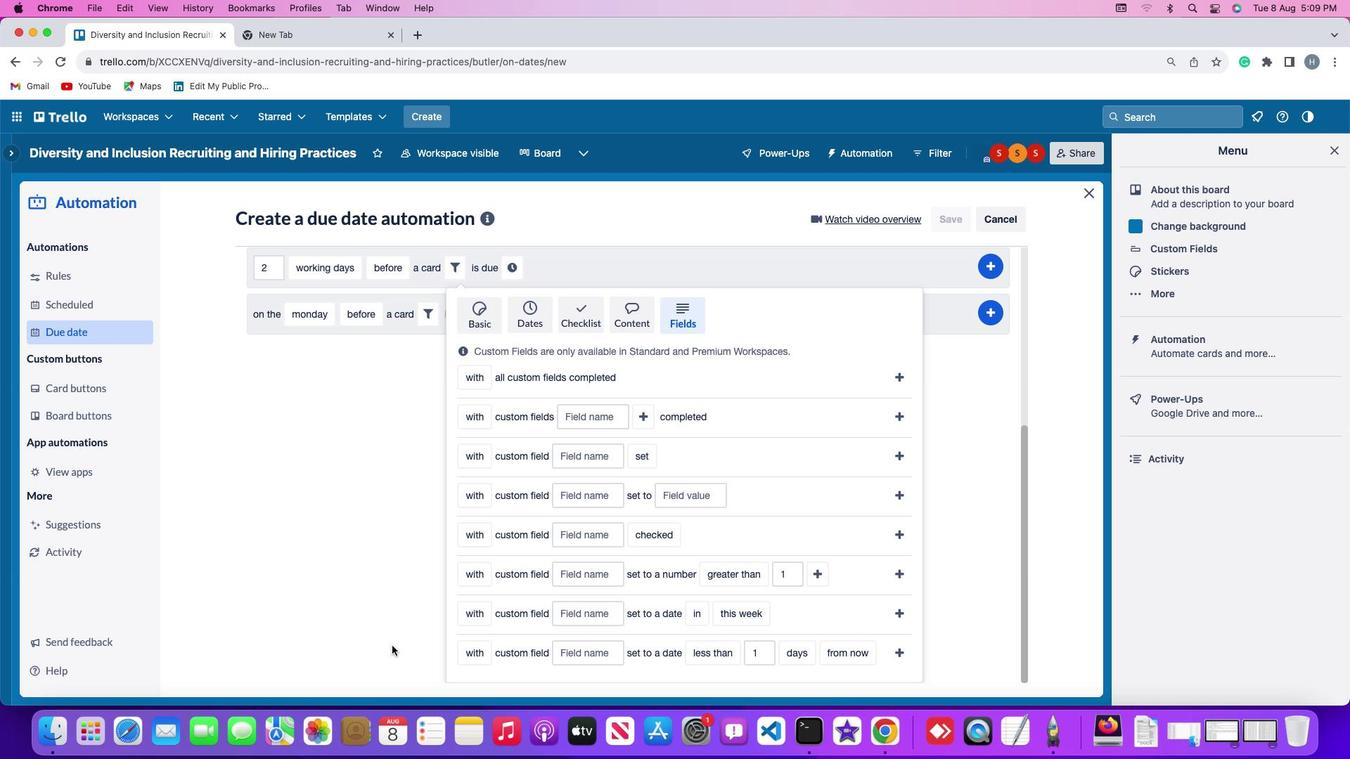 
Action: Mouse moved to (476, 575)
Screenshot: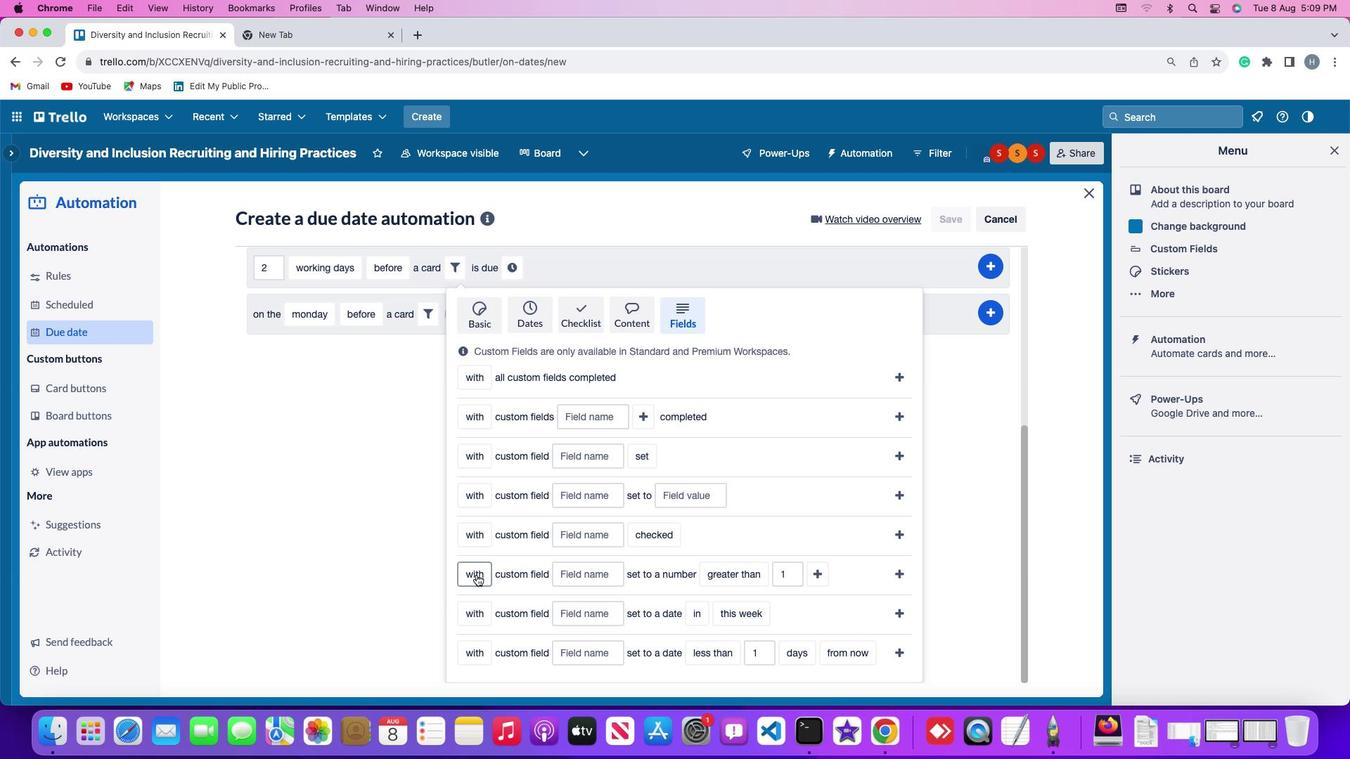 
Action: Mouse pressed left at (476, 575)
Screenshot: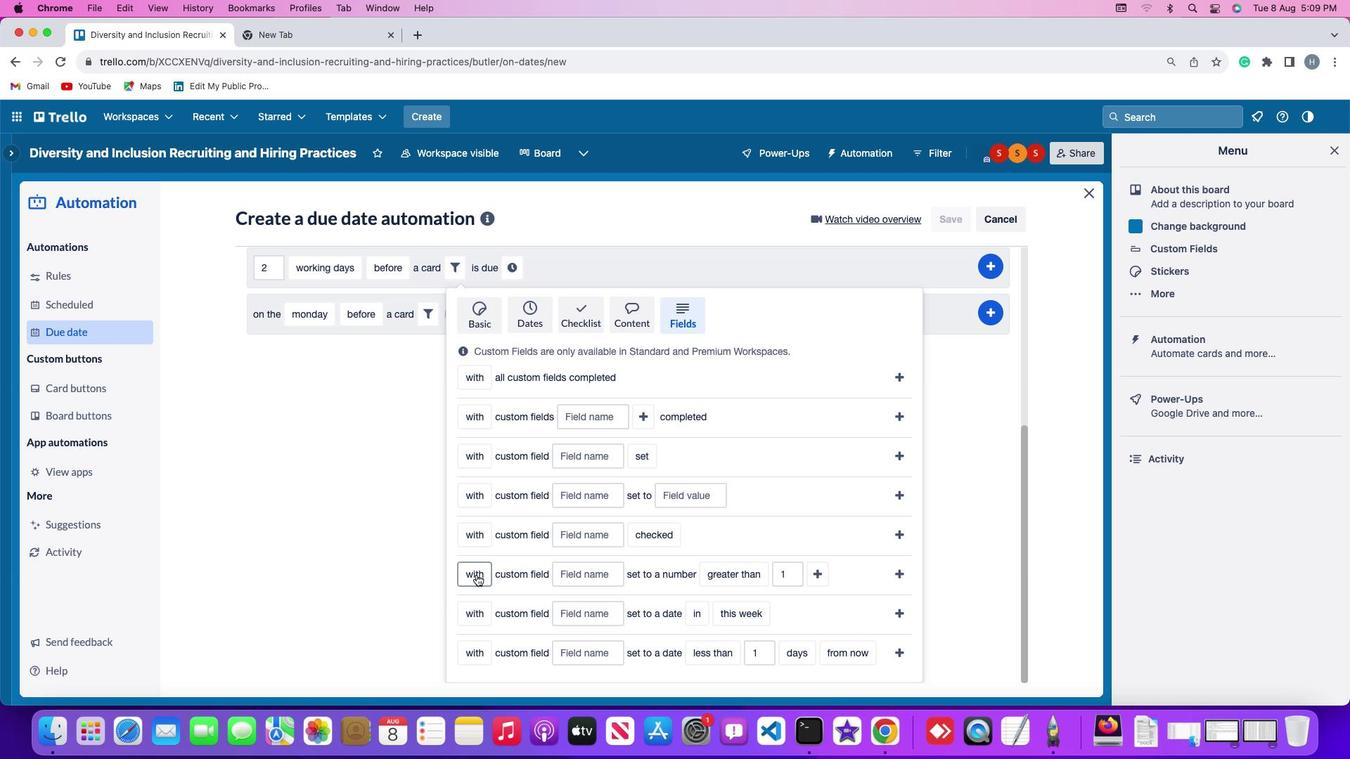
Action: Mouse moved to (486, 623)
Screenshot: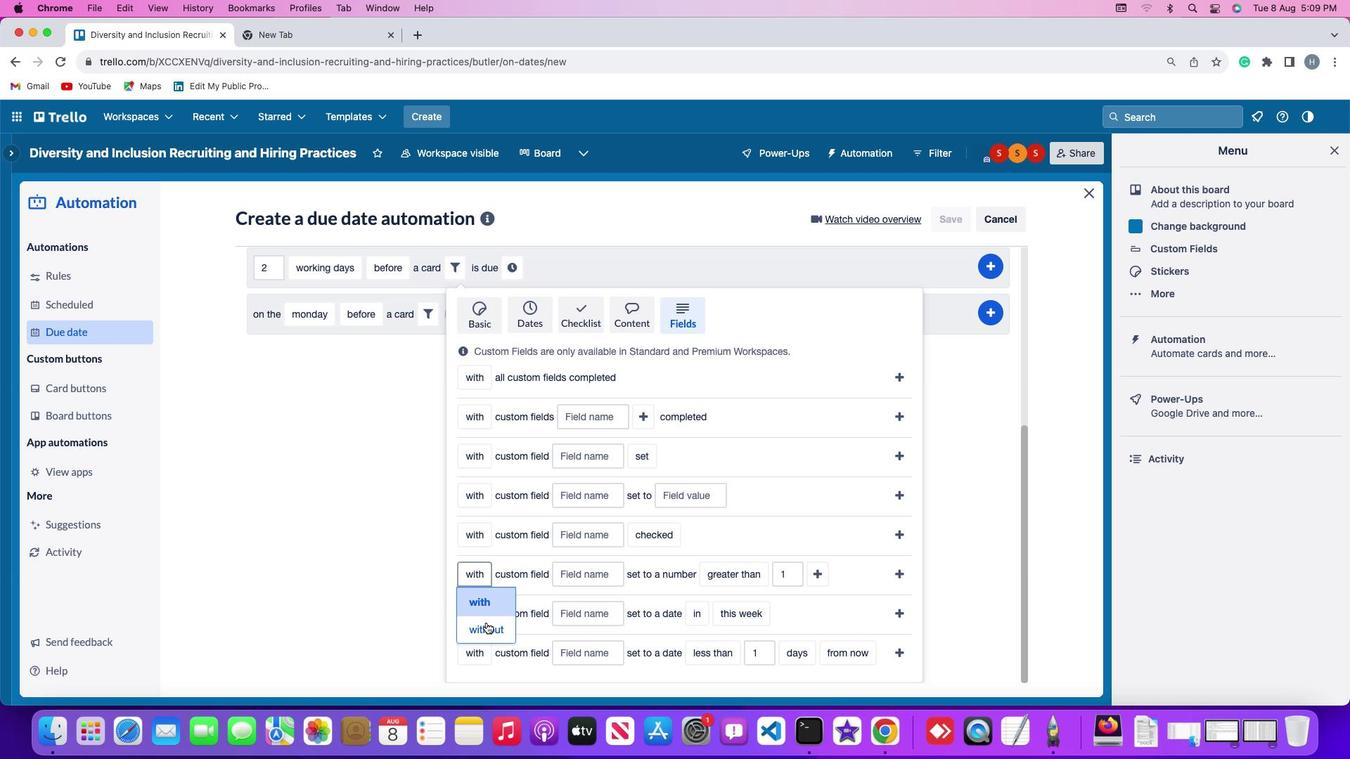 
Action: Mouse pressed left at (486, 623)
Screenshot: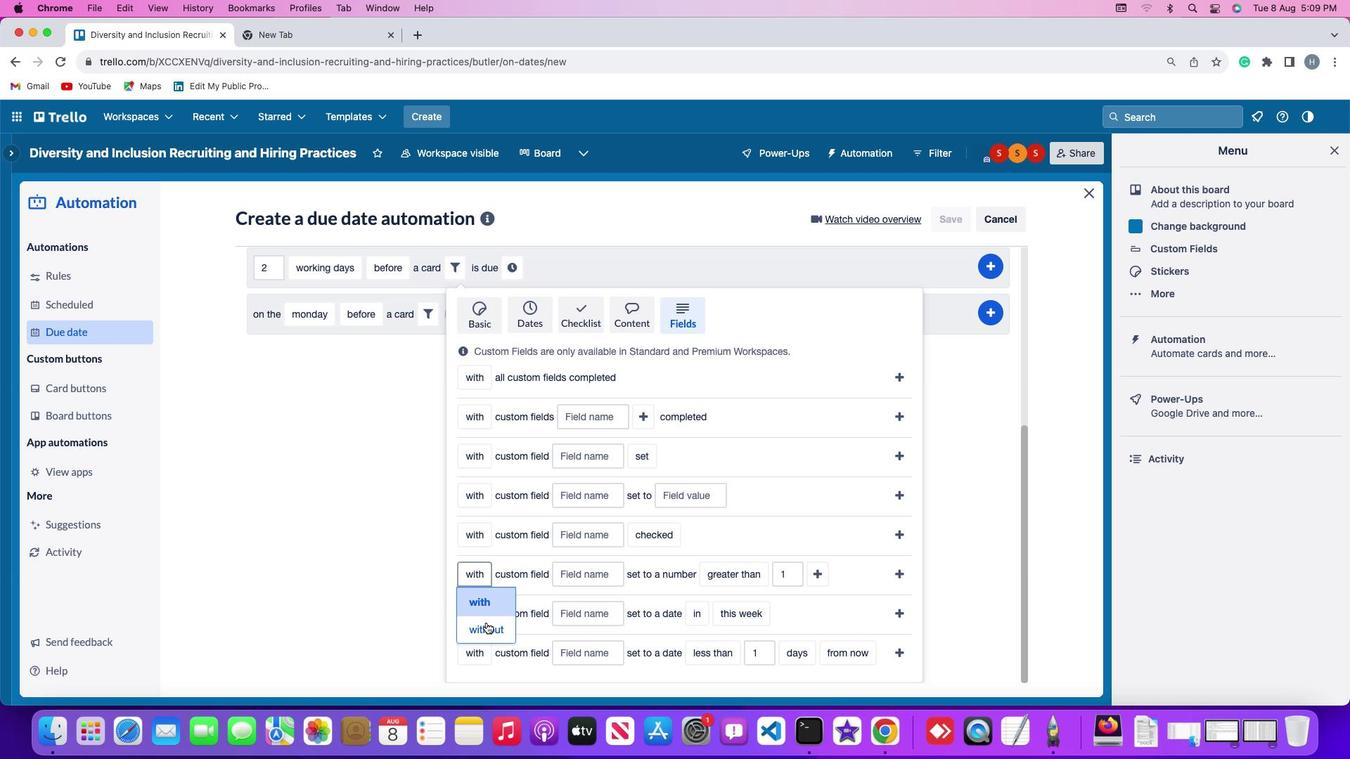 
Action: Mouse moved to (614, 574)
Screenshot: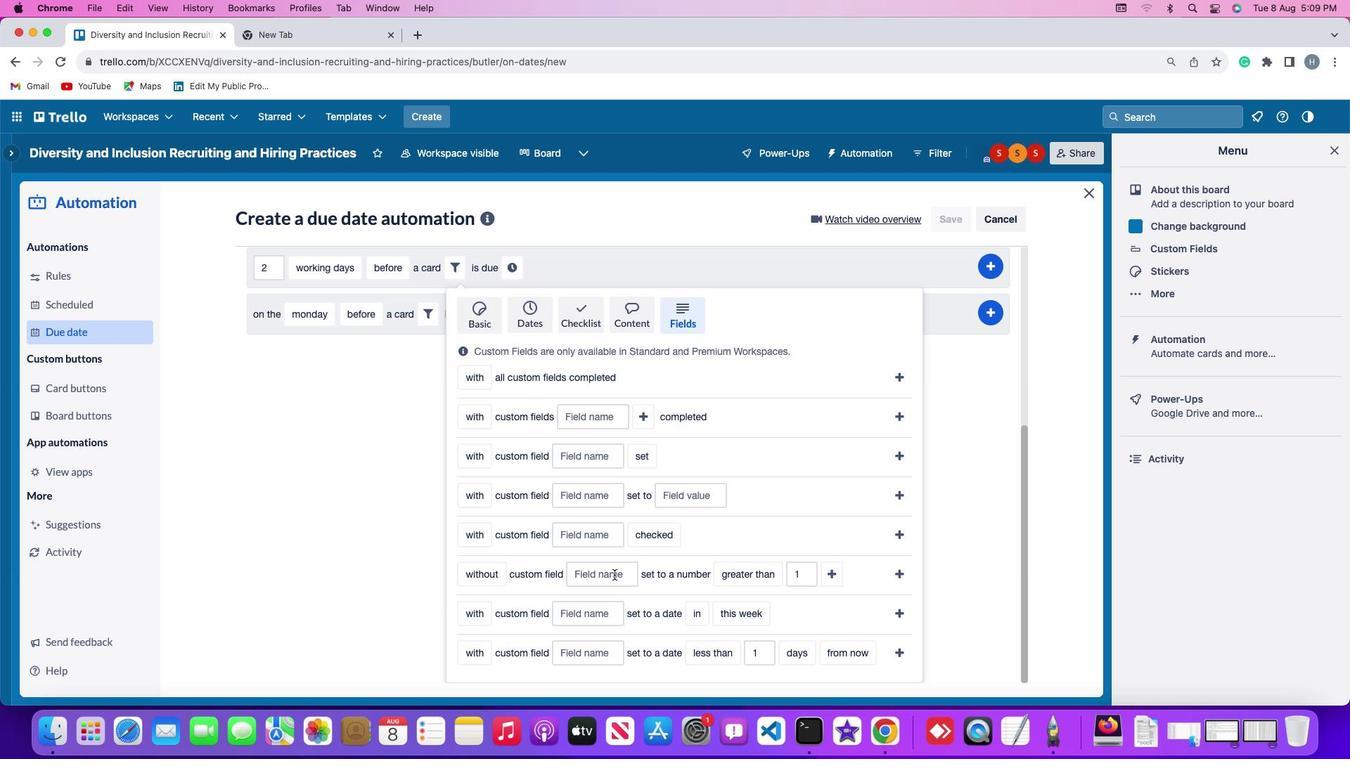 
Action: Mouse pressed left at (614, 574)
Screenshot: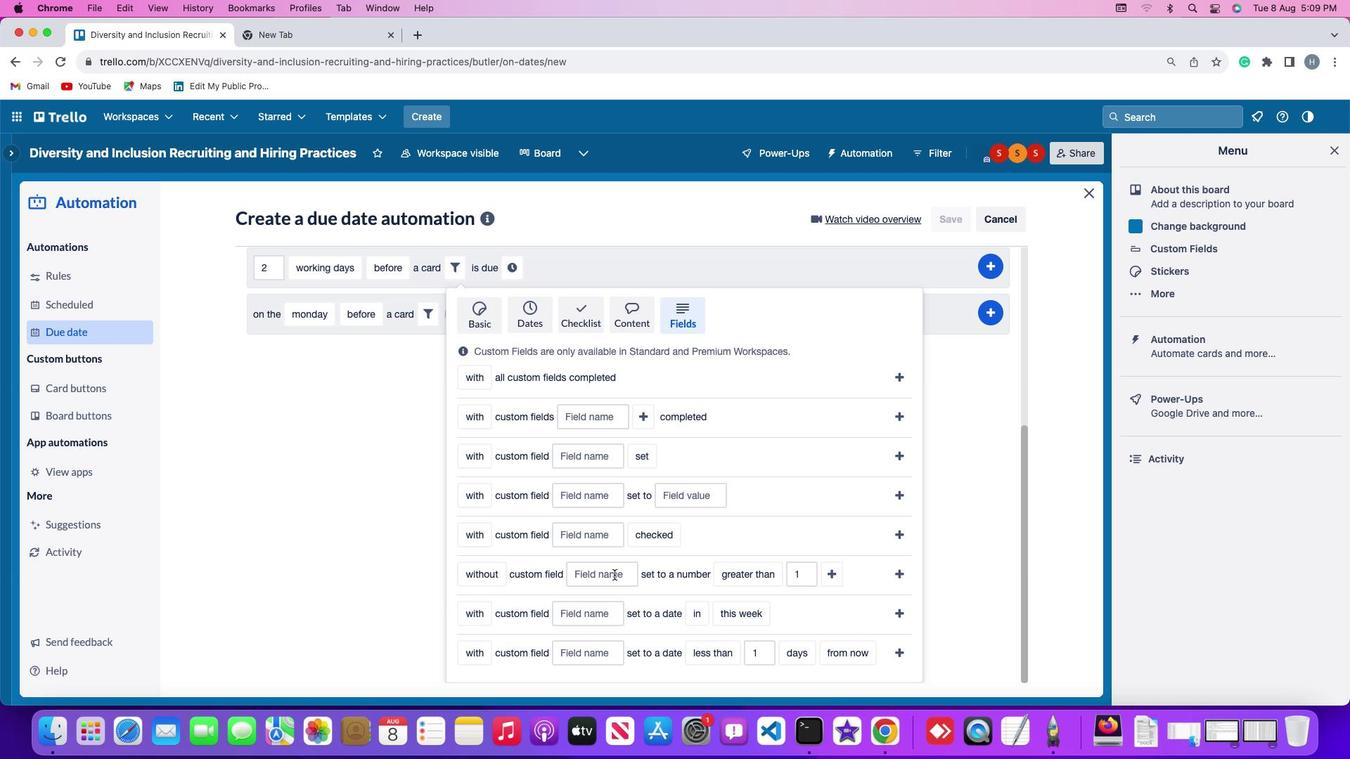 
Action: Key pressed Key.shift'R''e''s''u''m''e'
Screenshot: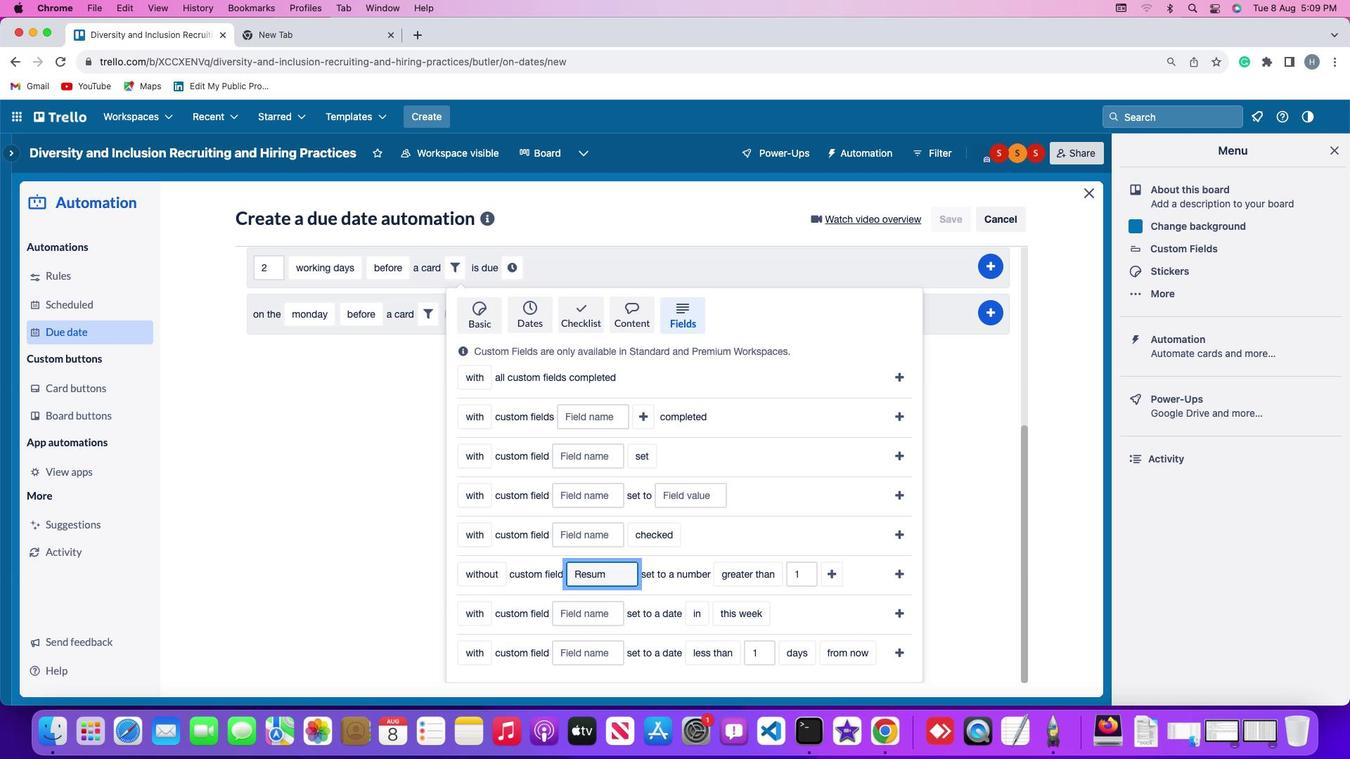 
Action: Mouse moved to (734, 572)
Screenshot: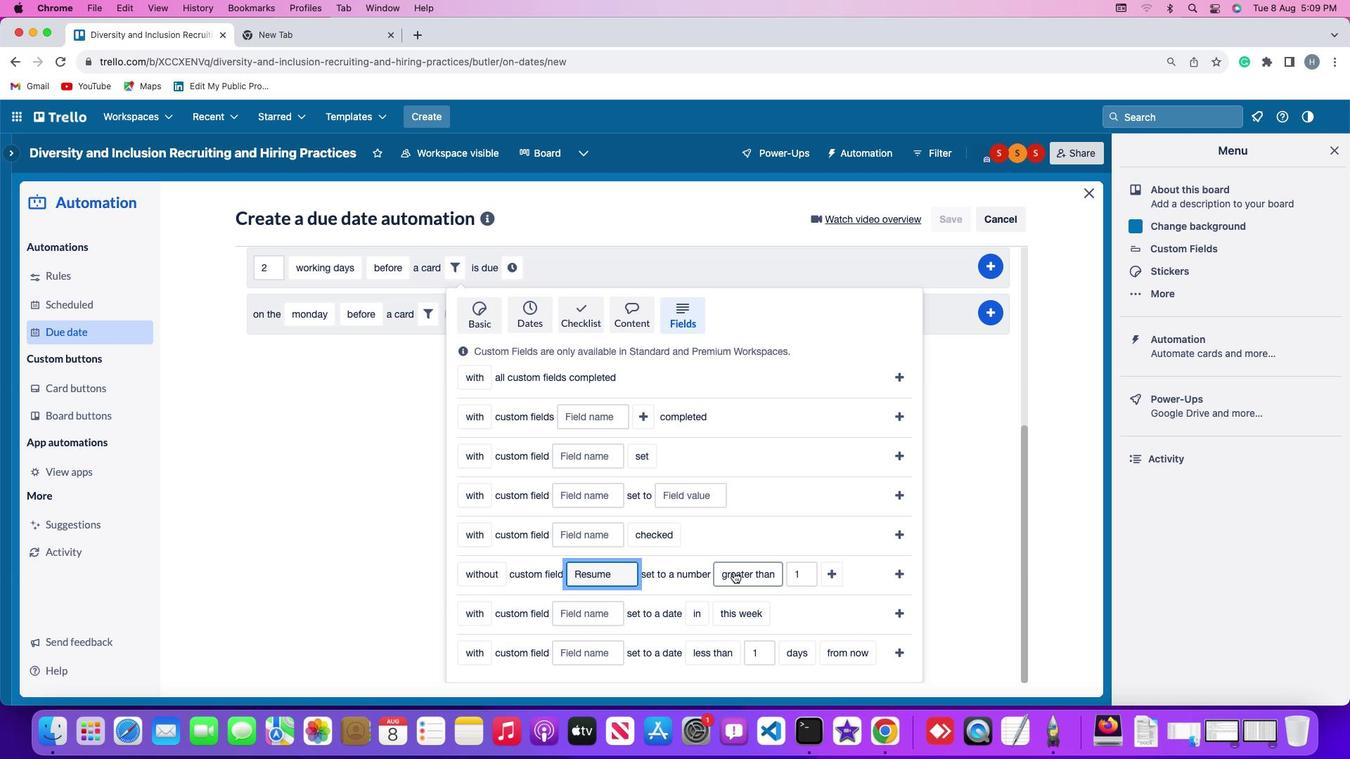 
Action: Mouse pressed left at (734, 572)
Screenshot: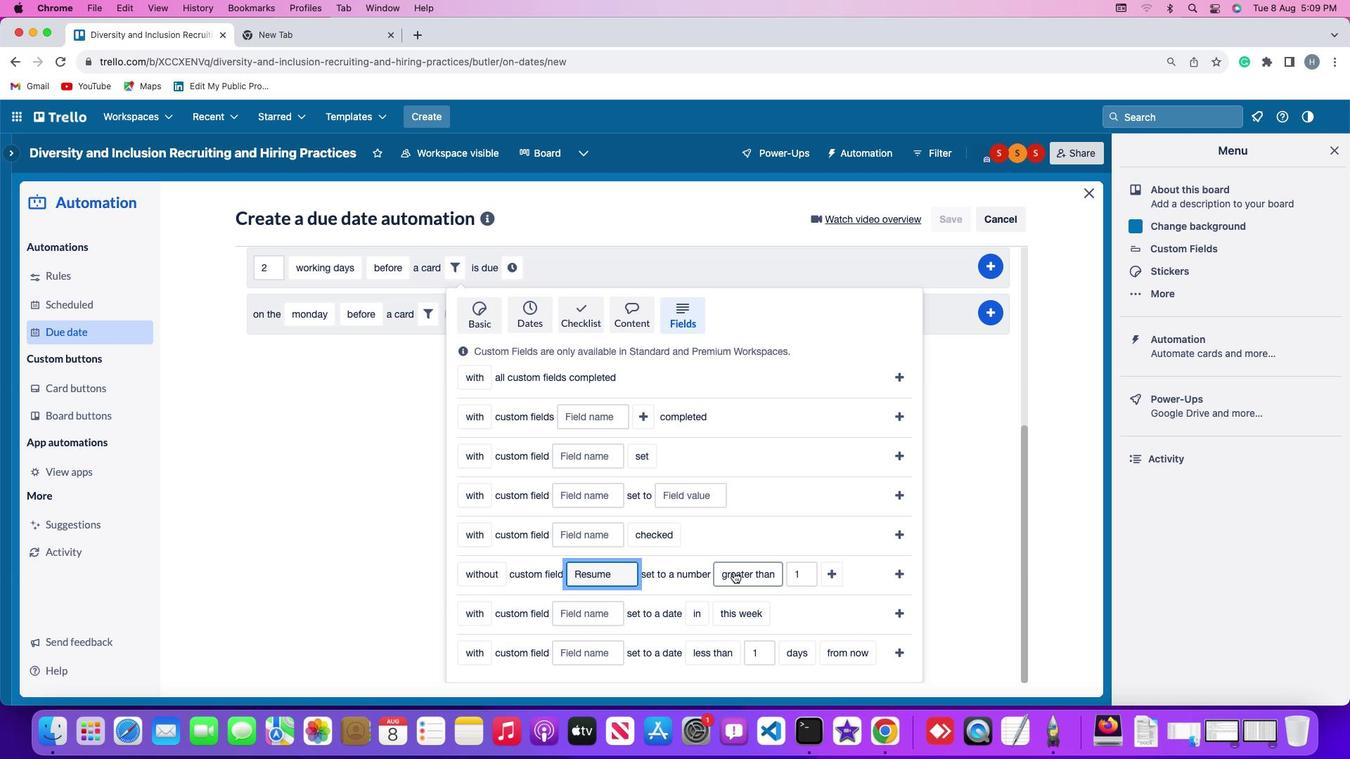 
Action: Mouse moved to (754, 519)
Screenshot: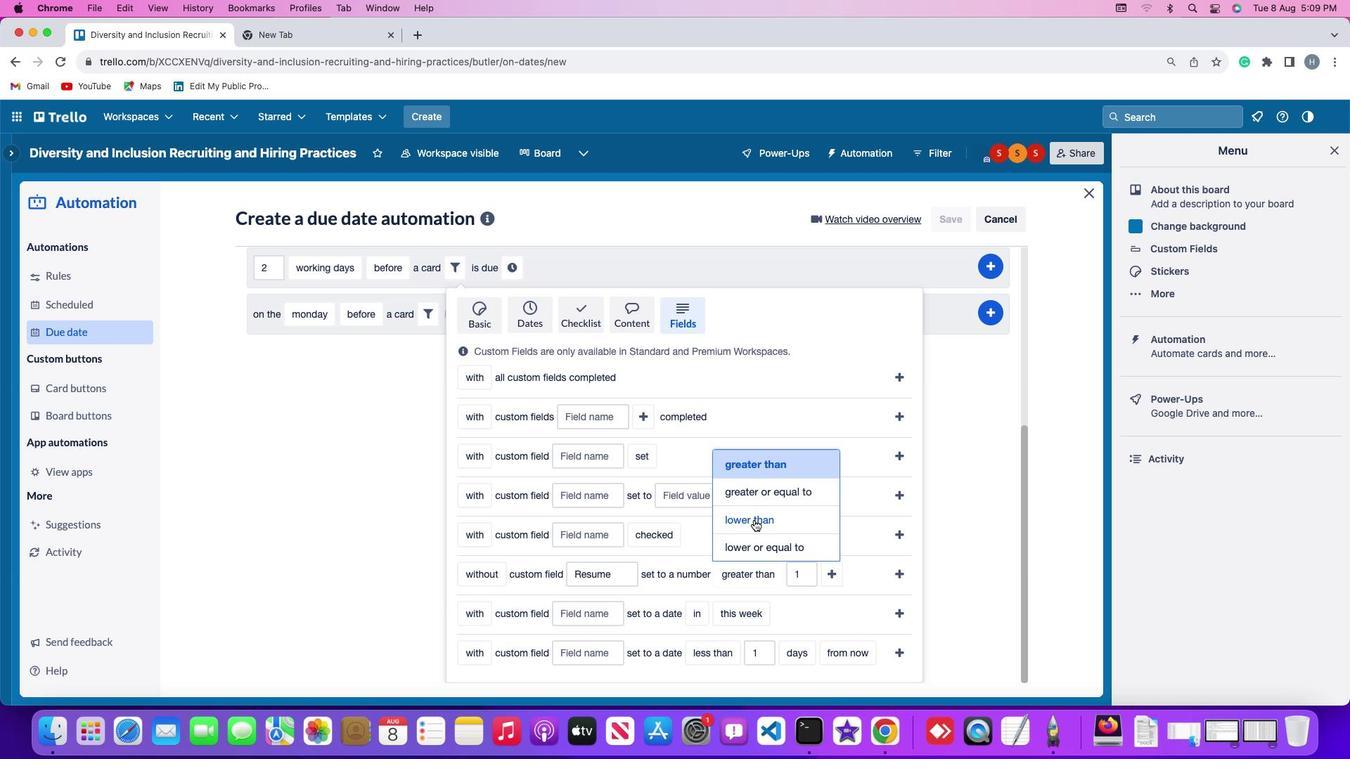 
Action: Mouse pressed left at (754, 519)
Screenshot: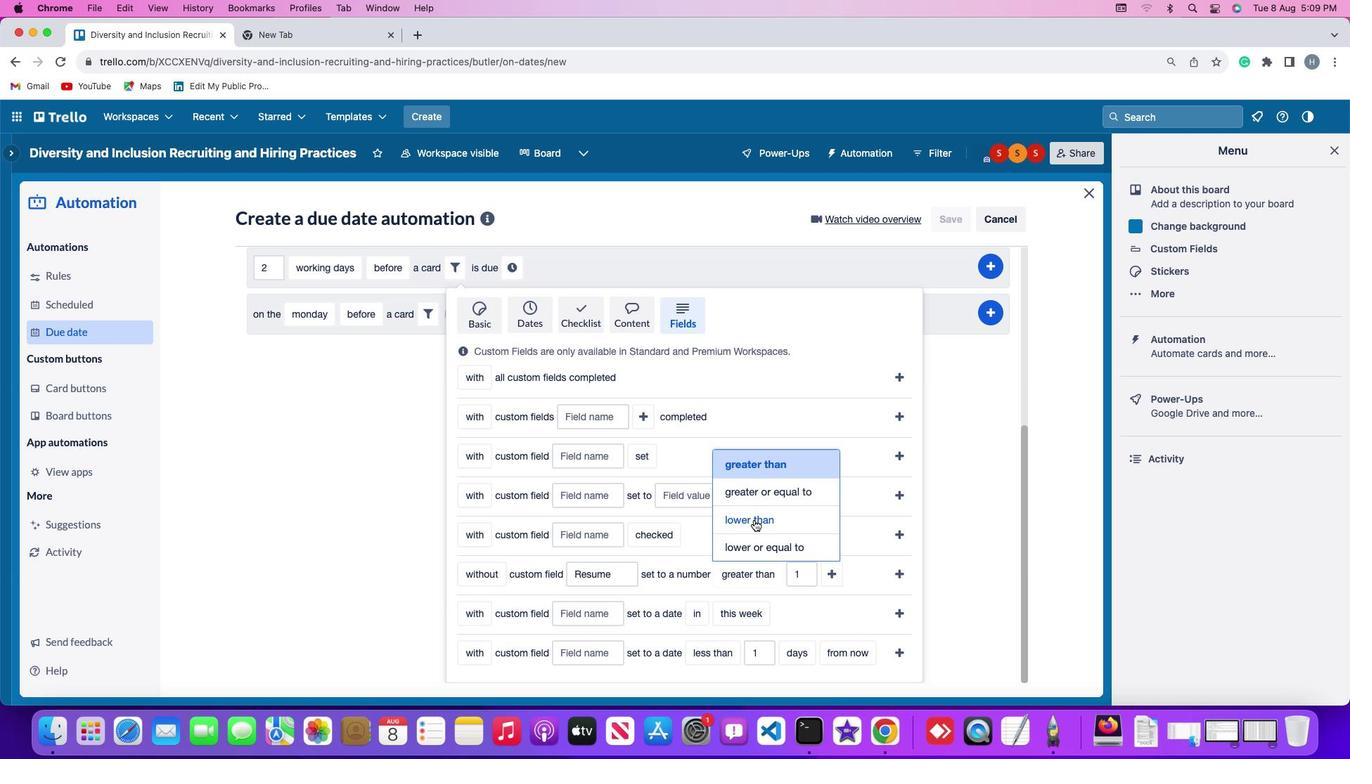
Action: Mouse moved to (804, 573)
Screenshot: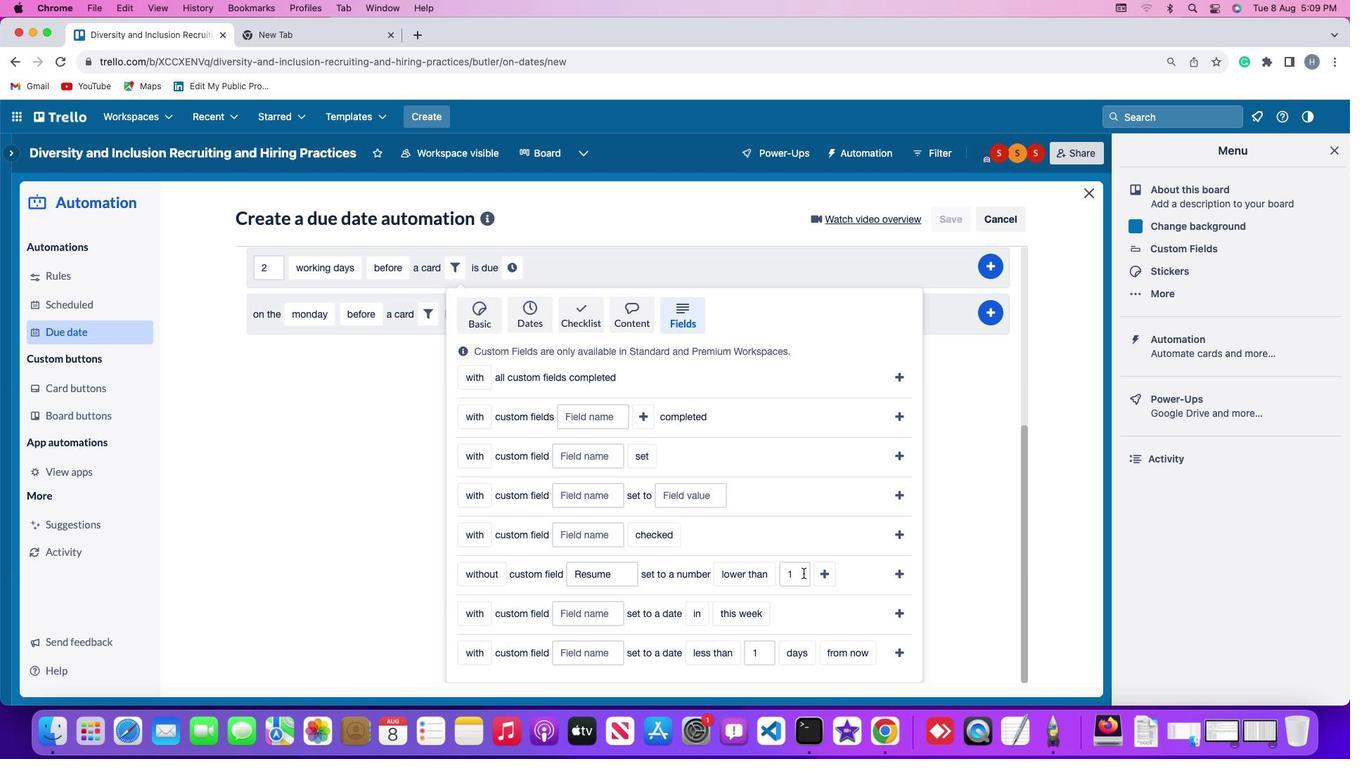 
Action: Mouse pressed left at (804, 573)
Screenshot: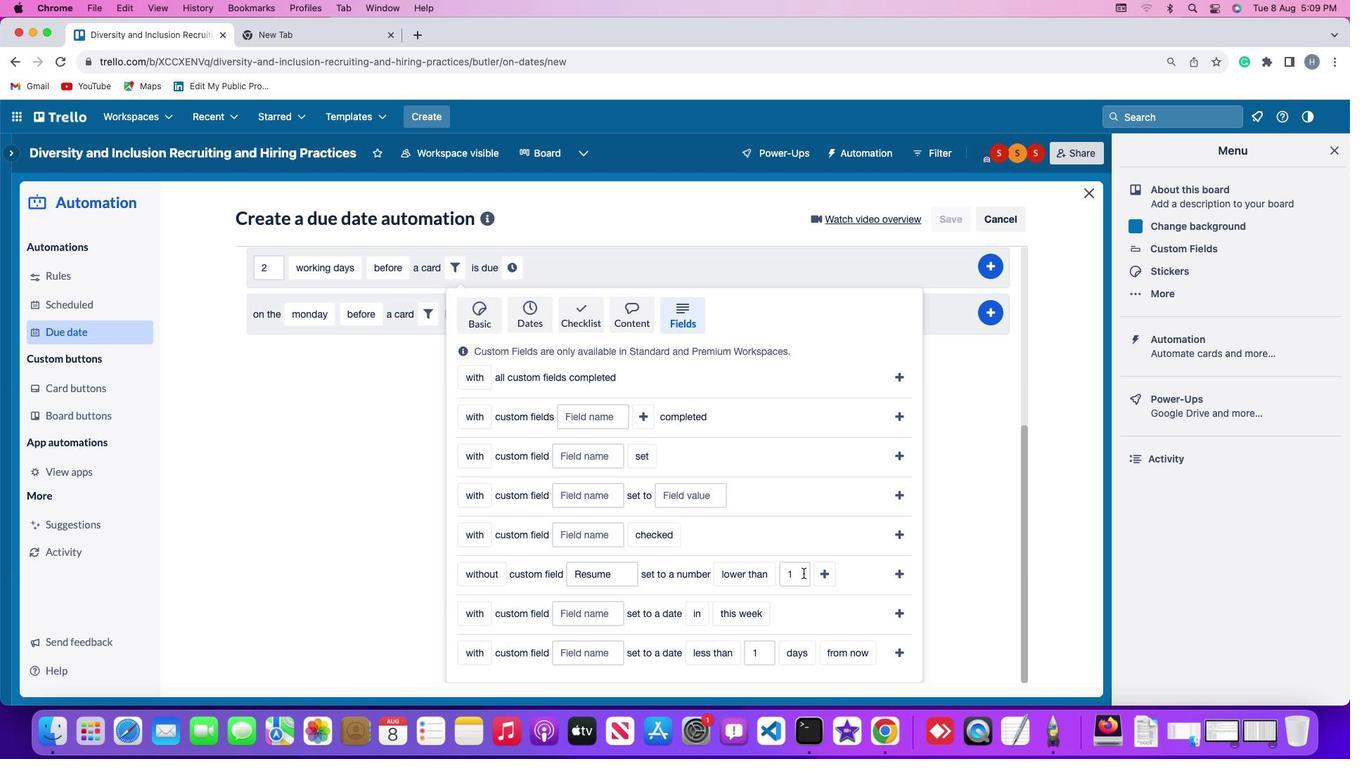 
Action: Key pressed Key.backspace
Screenshot: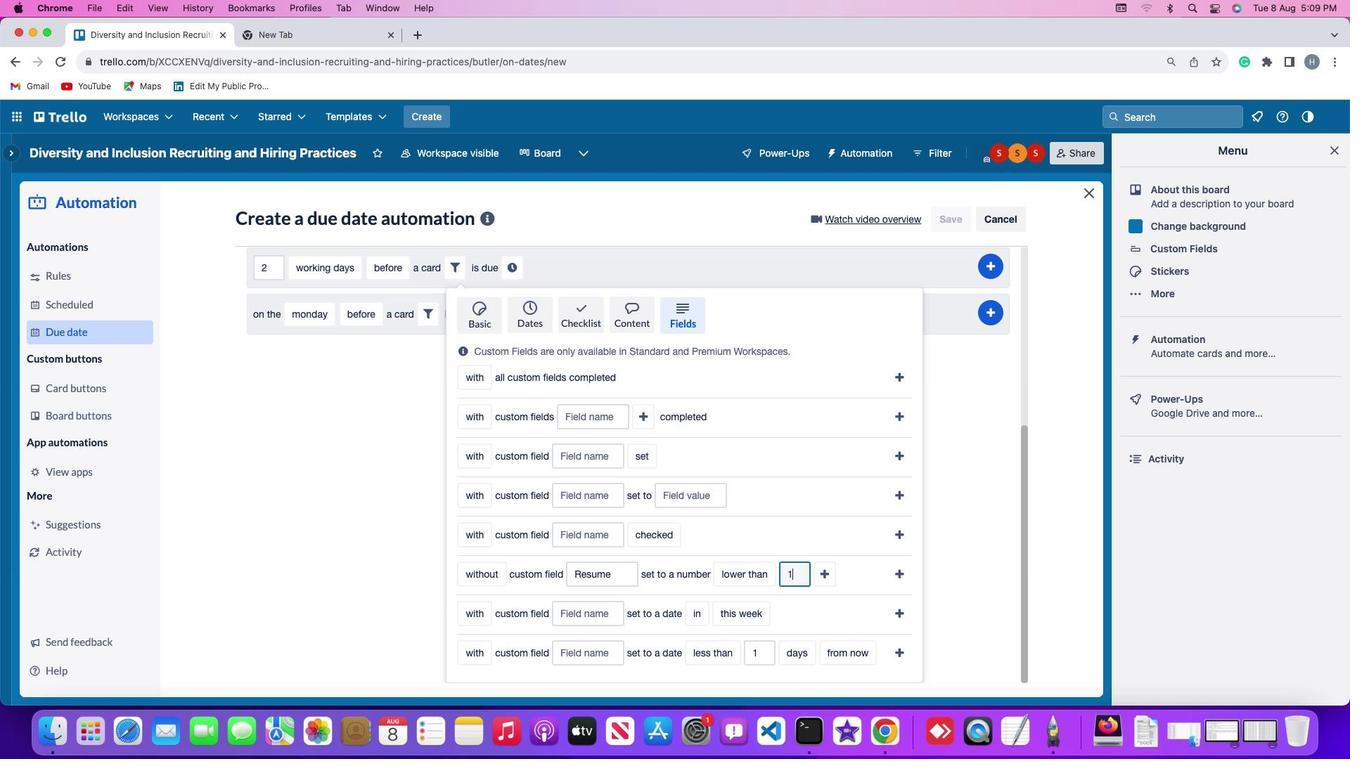 
Action: Mouse moved to (804, 573)
Screenshot: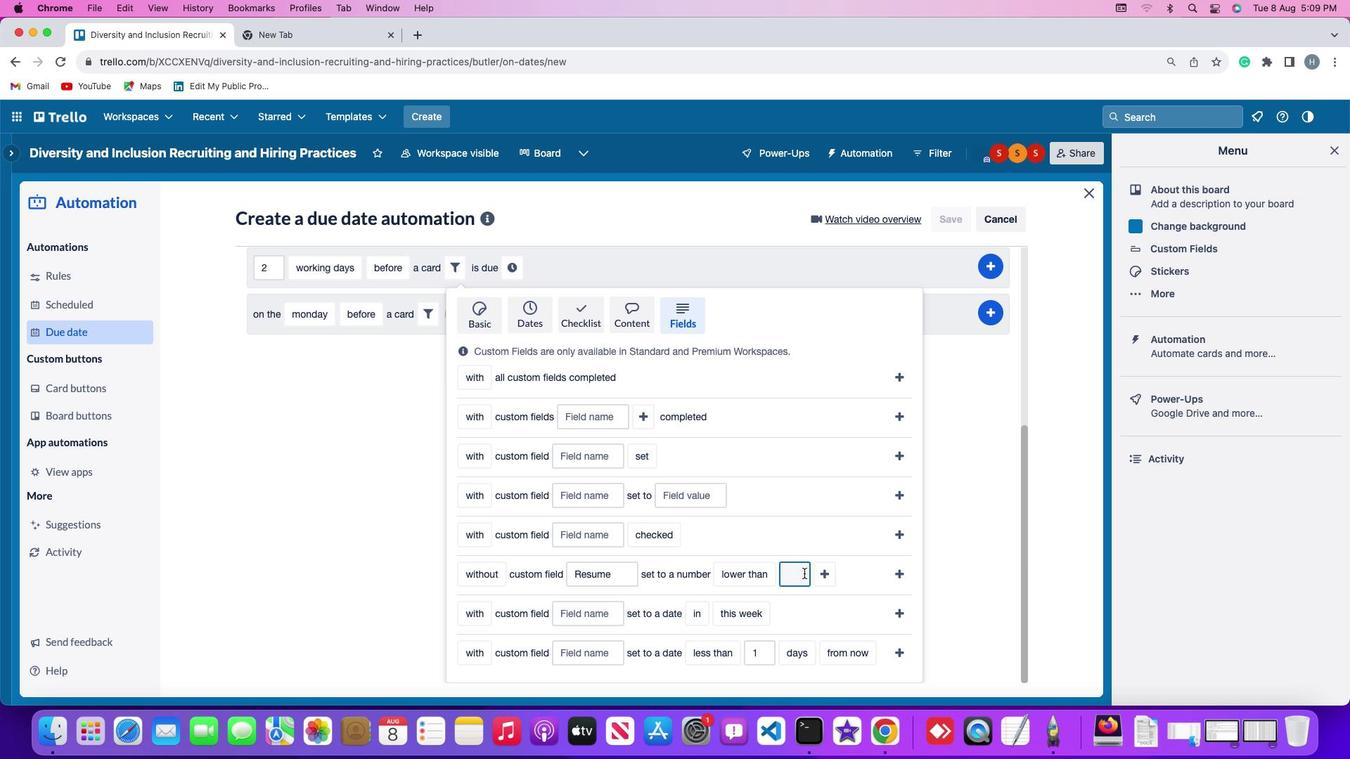 
Action: Key pressed '1'
Screenshot: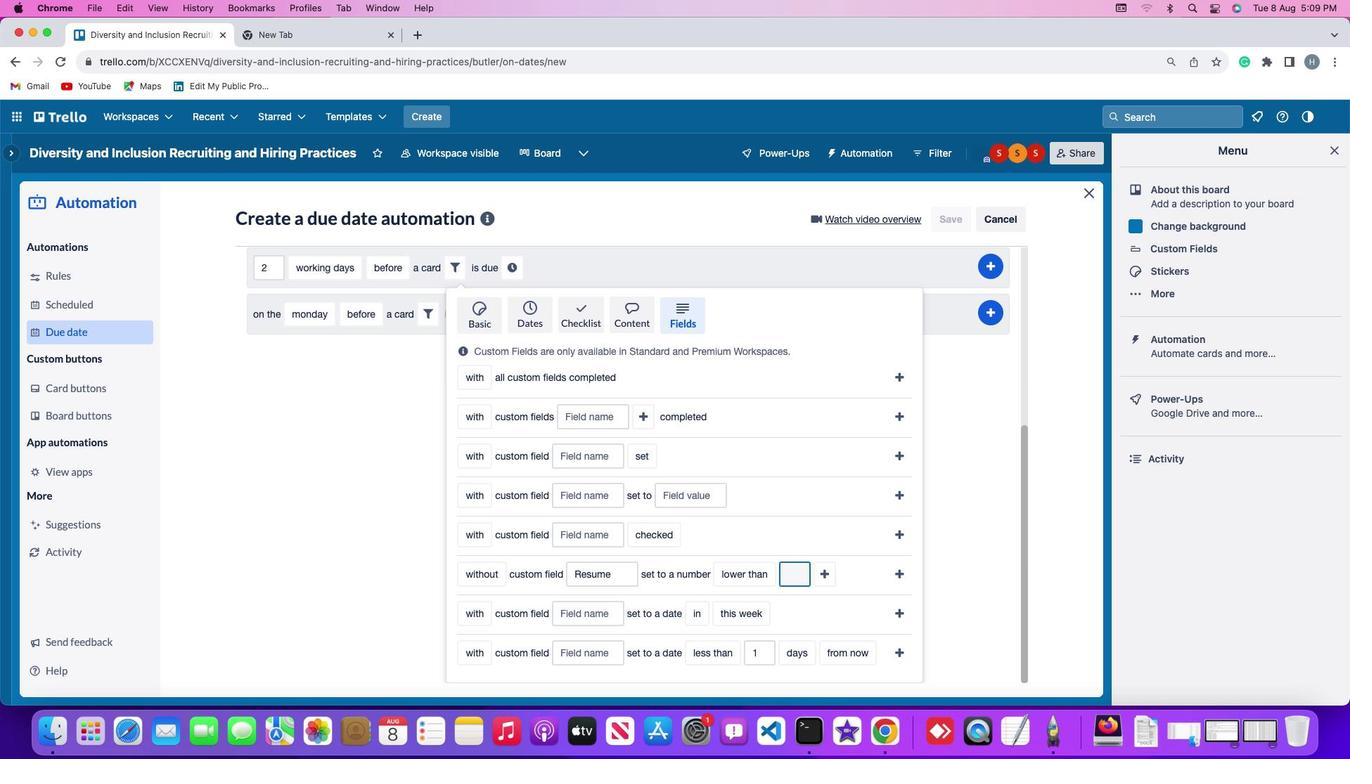 
Action: Mouse moved to (826, 573)
Screenshot: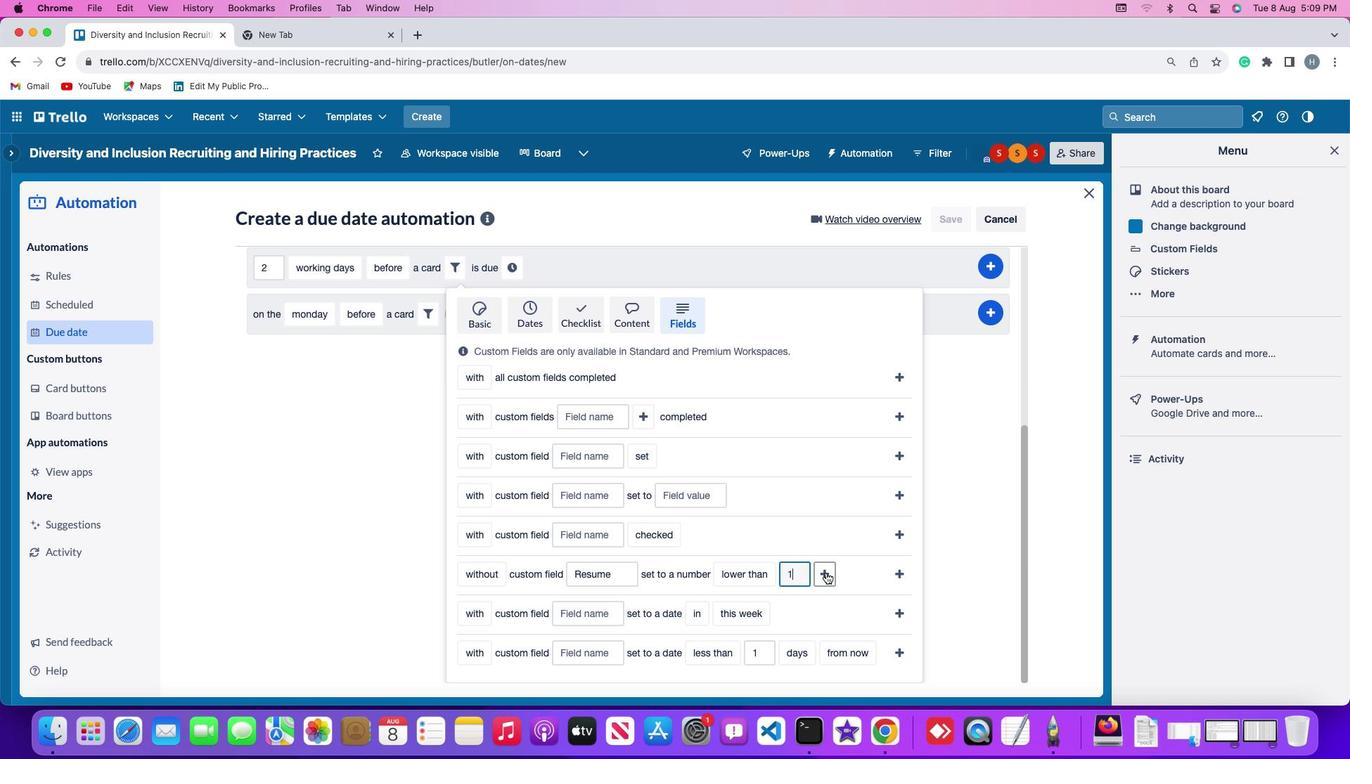 
Action: Mouse pressed left at (826, 573)
Screenshot: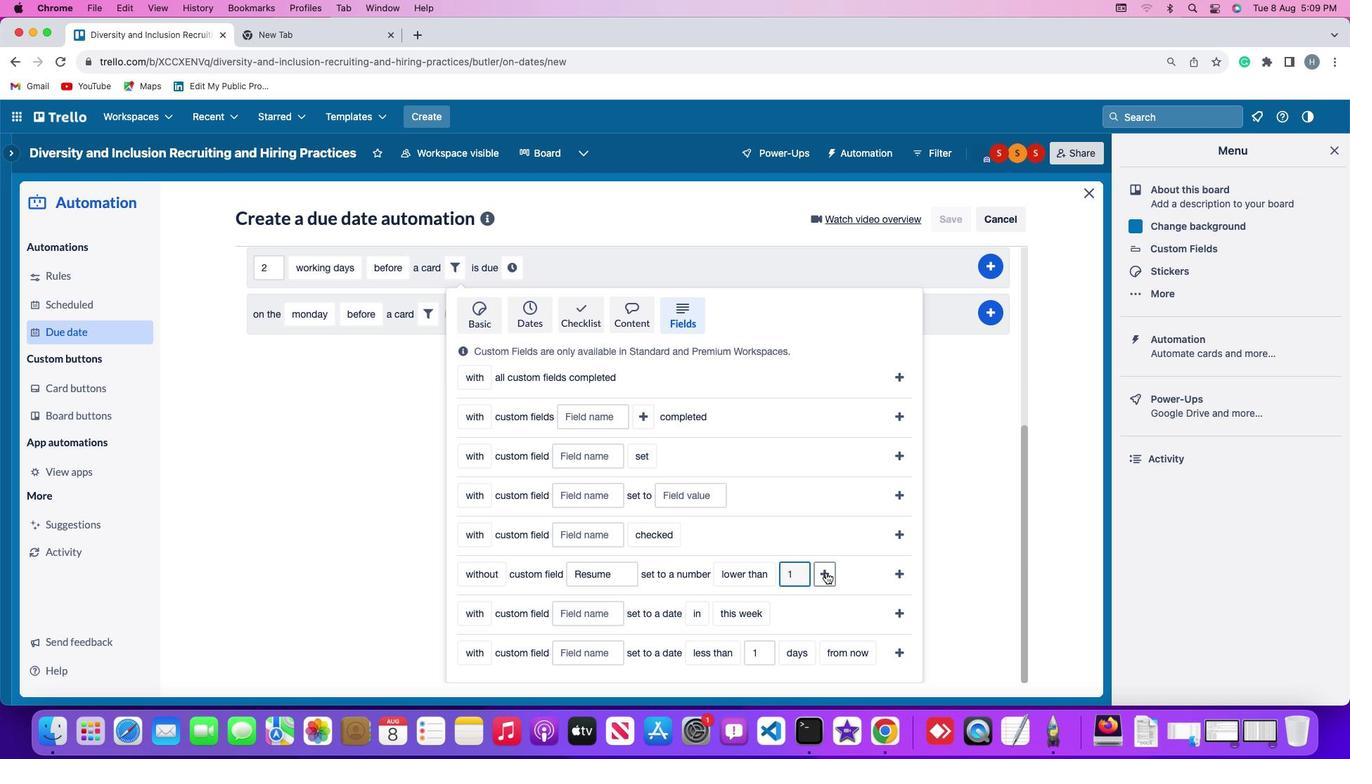 
Action: Mouse moved to (879, 574)
Screenshot: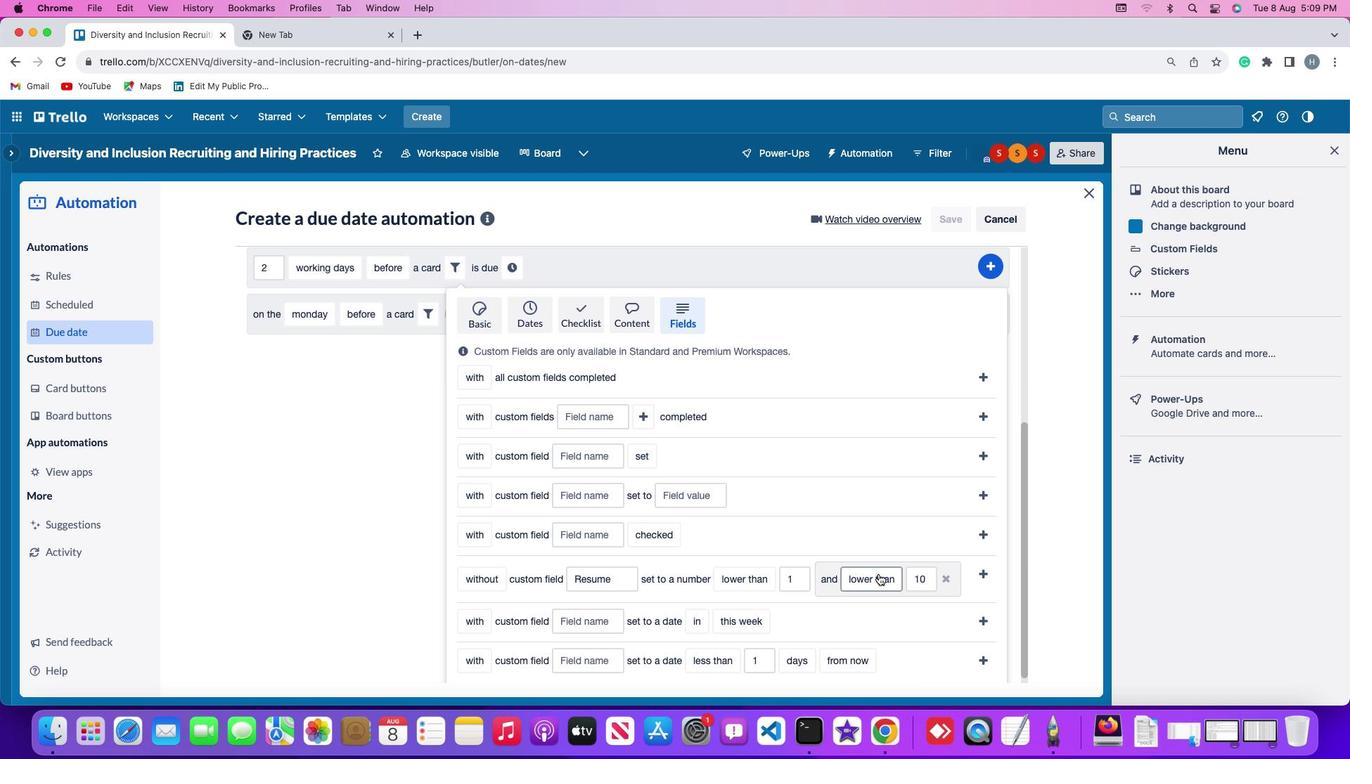 
Action: Mouse pressed left at (879, 574)
Screenshot: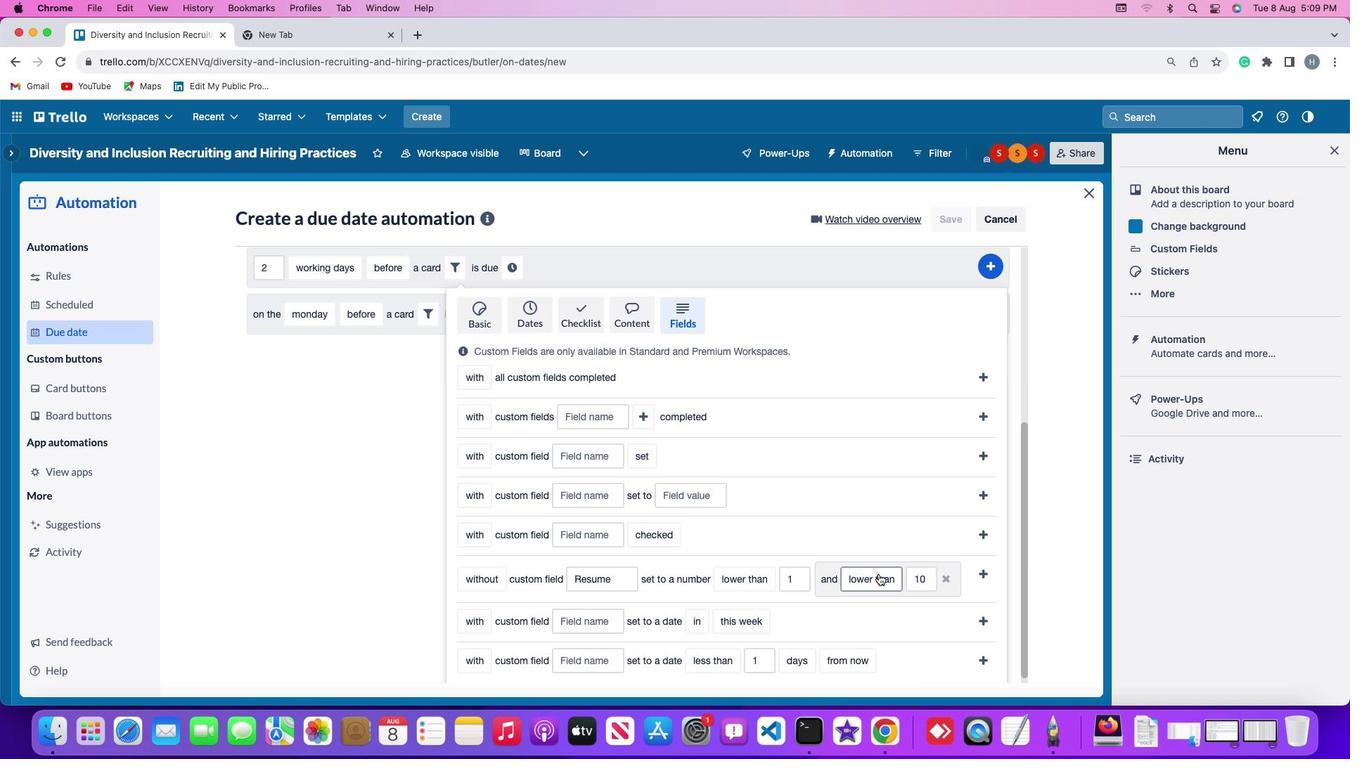
Action: Mouse moved to (897, 495)
Screenshot: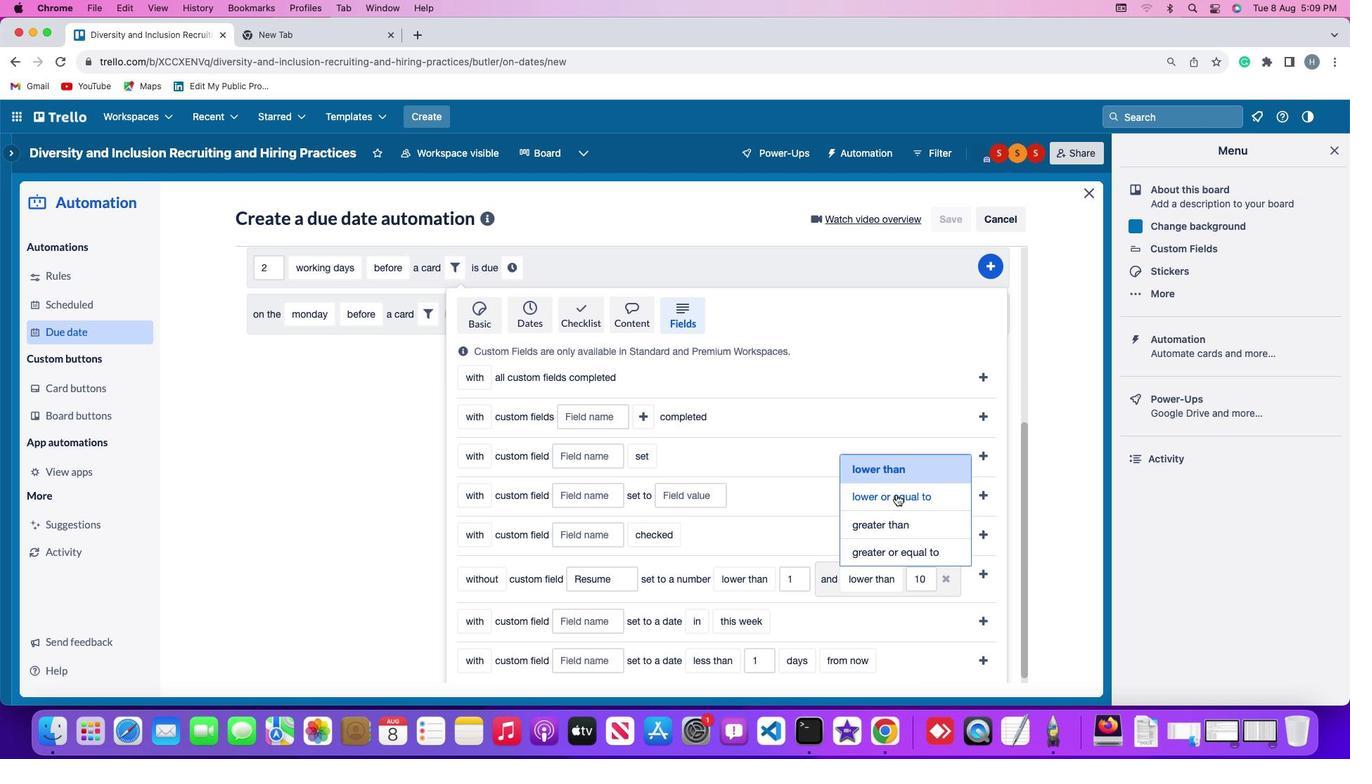 
Action: Mouse pressed left at (897, 495)
Screenshot: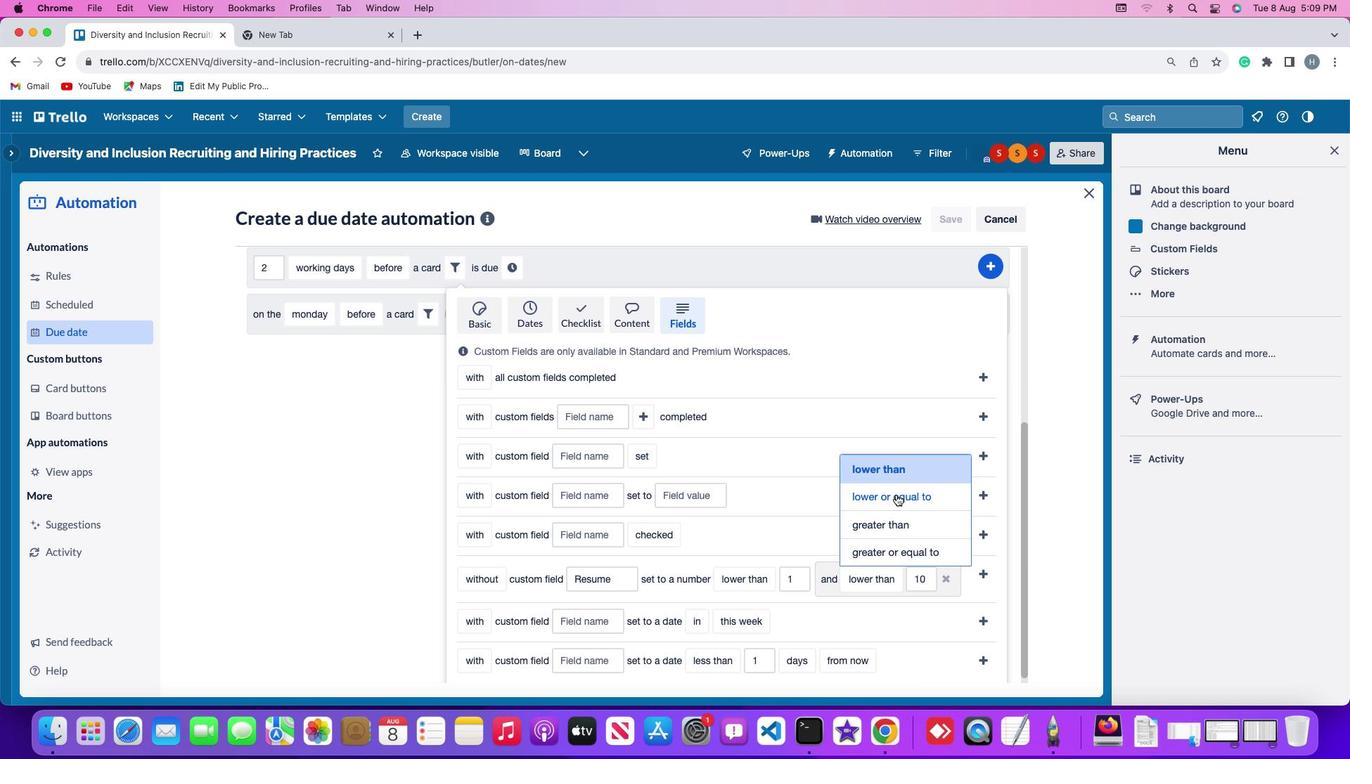 
Action: Mouse moved to (600, 603)
Screenshot: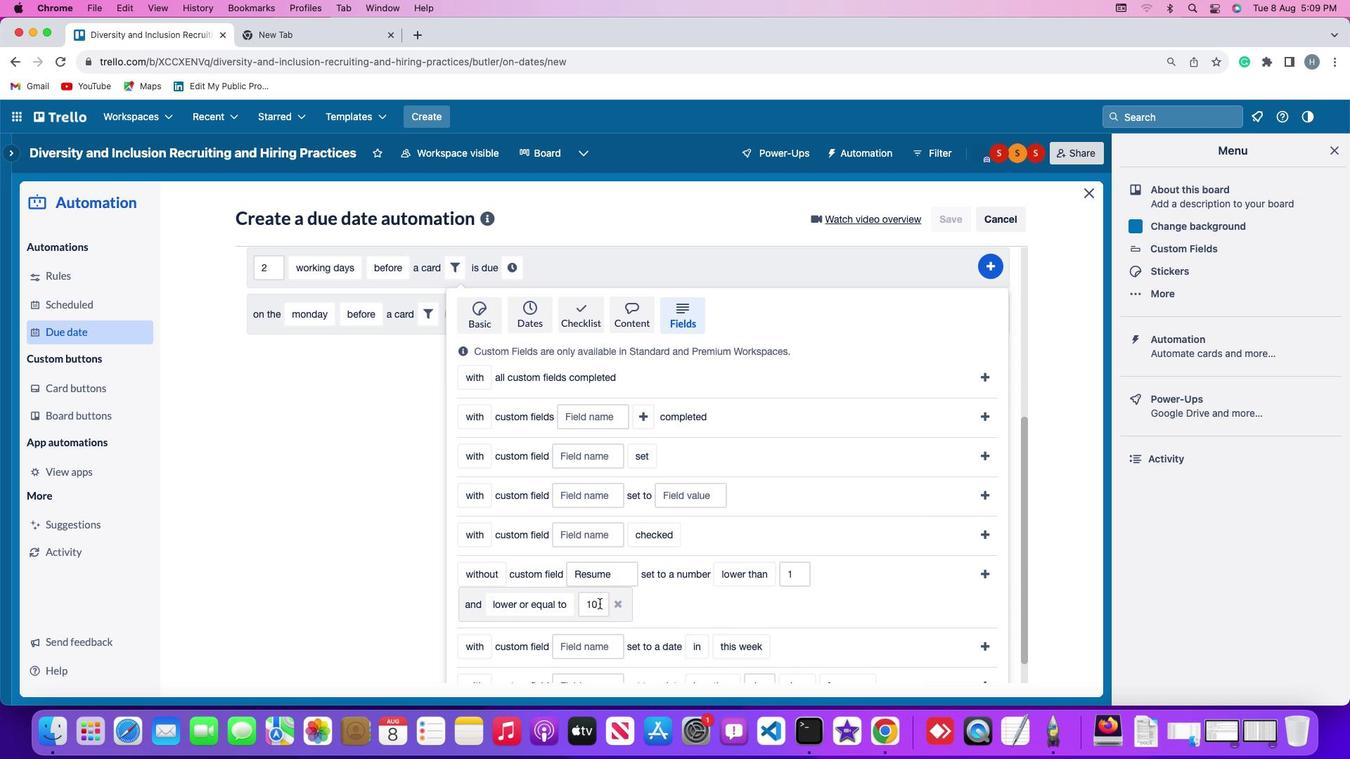 
Action: Mouse pressed left at (600, 603)
Screenshot: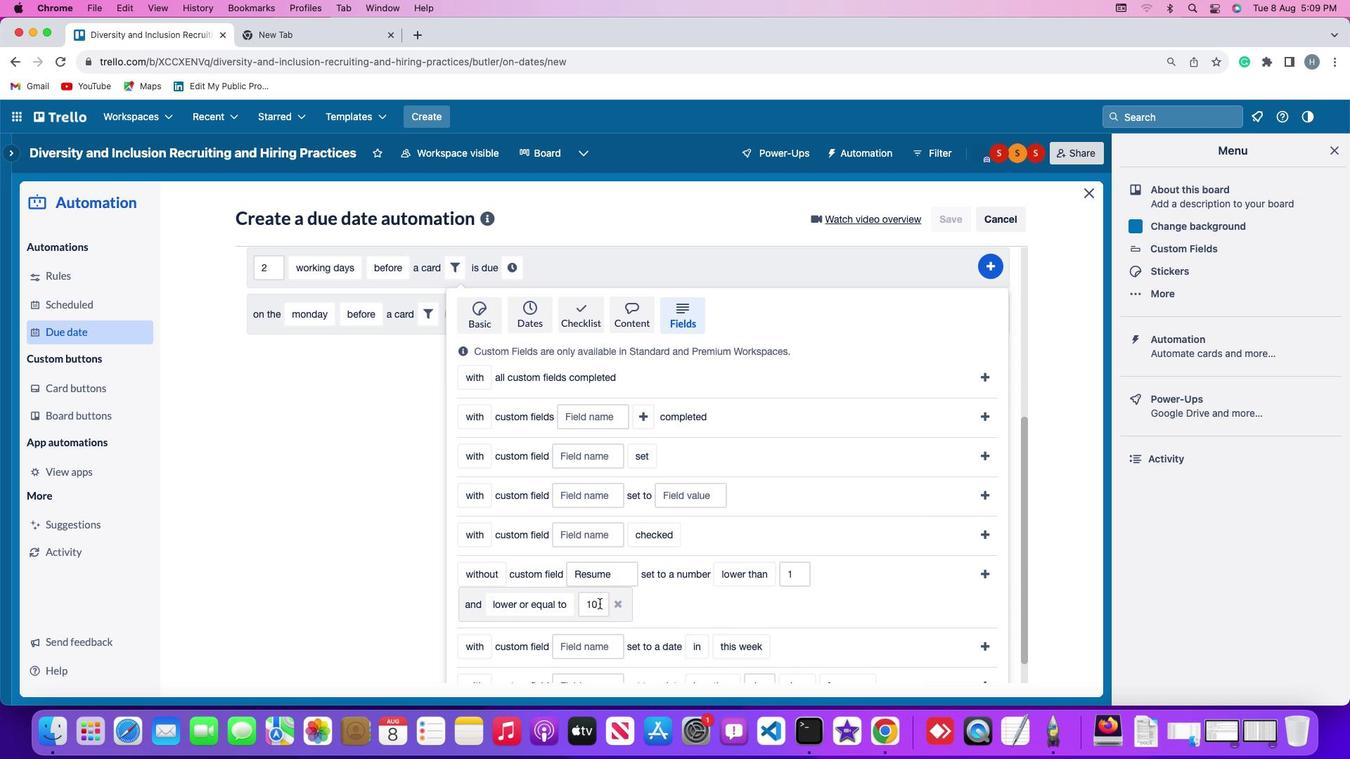 
Action: Mouse moved to (600, 602)
Screenshot: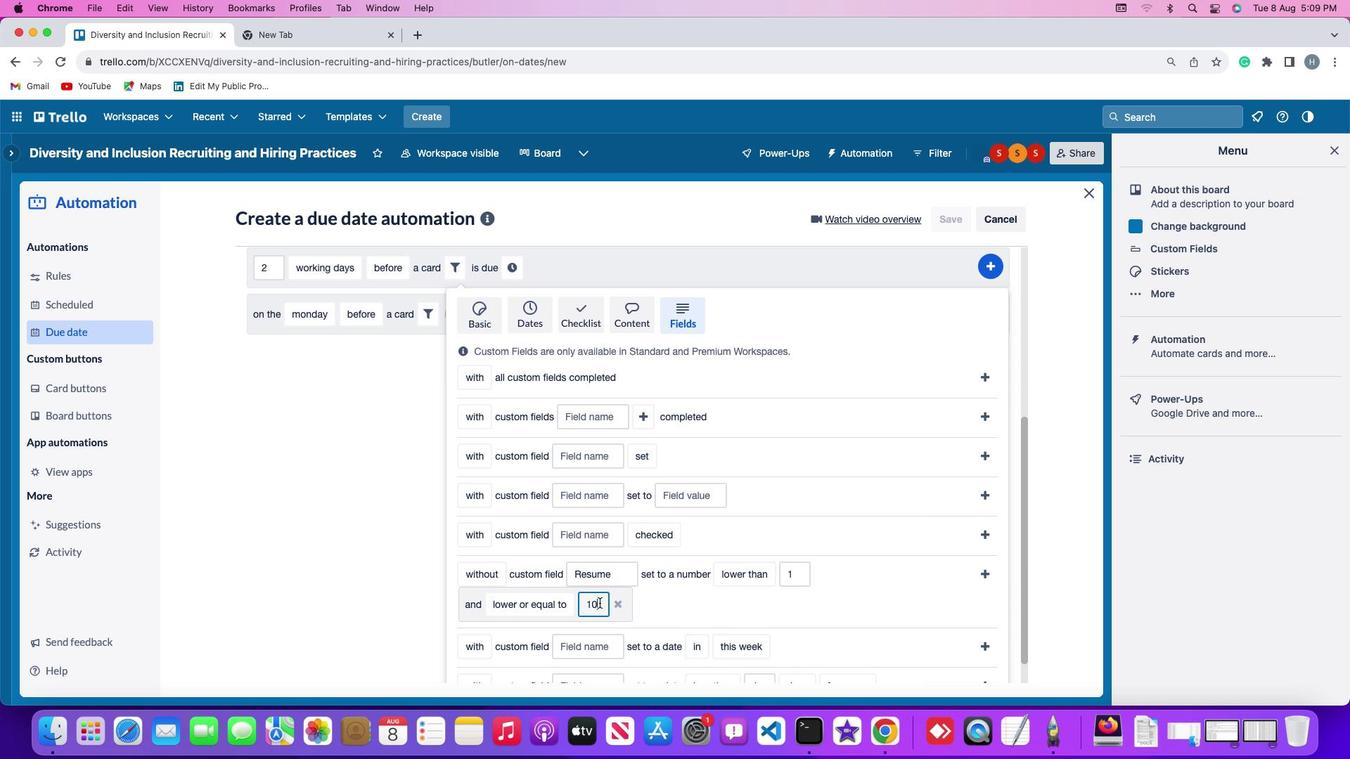 
Action: Key pressed Key.backspaceKey.backspace'1''0'
Screenshot: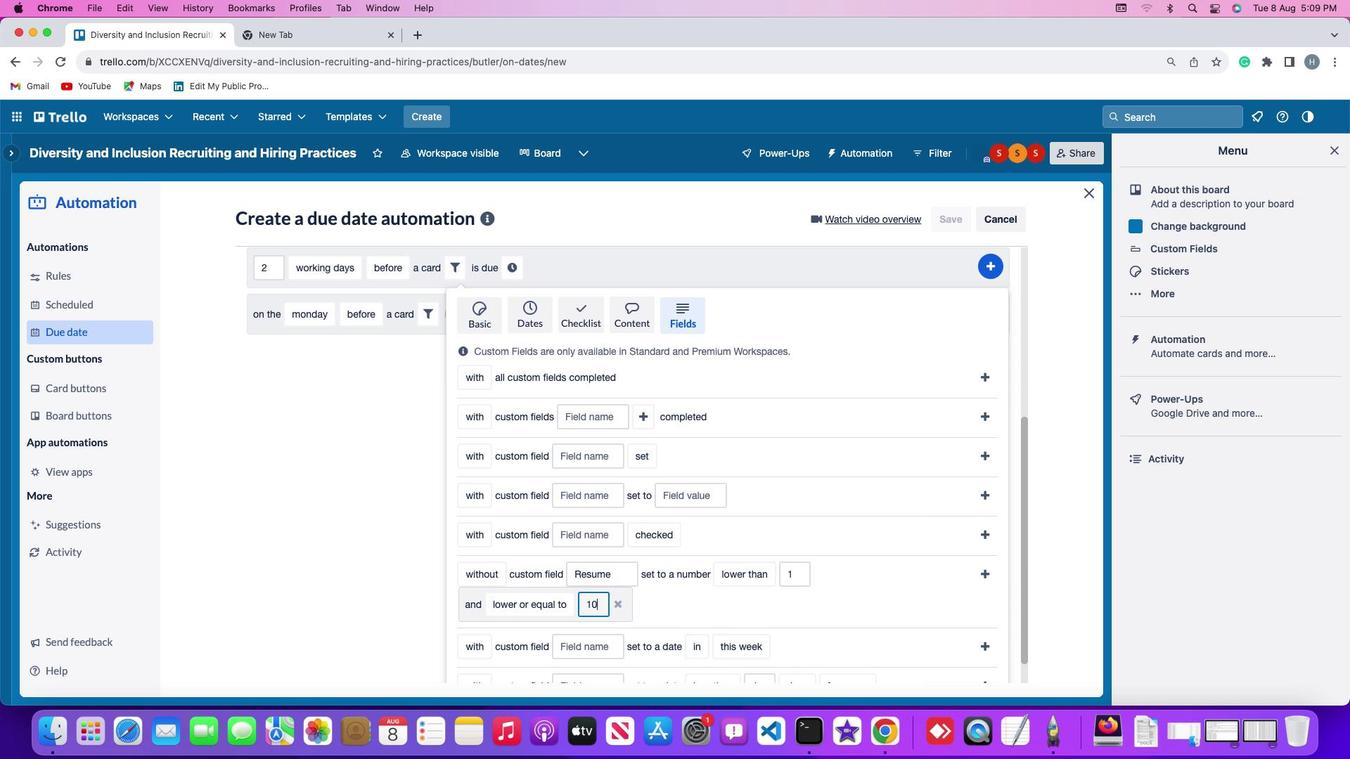 
Action: Mouse moved to (984, 573)
Screenshot: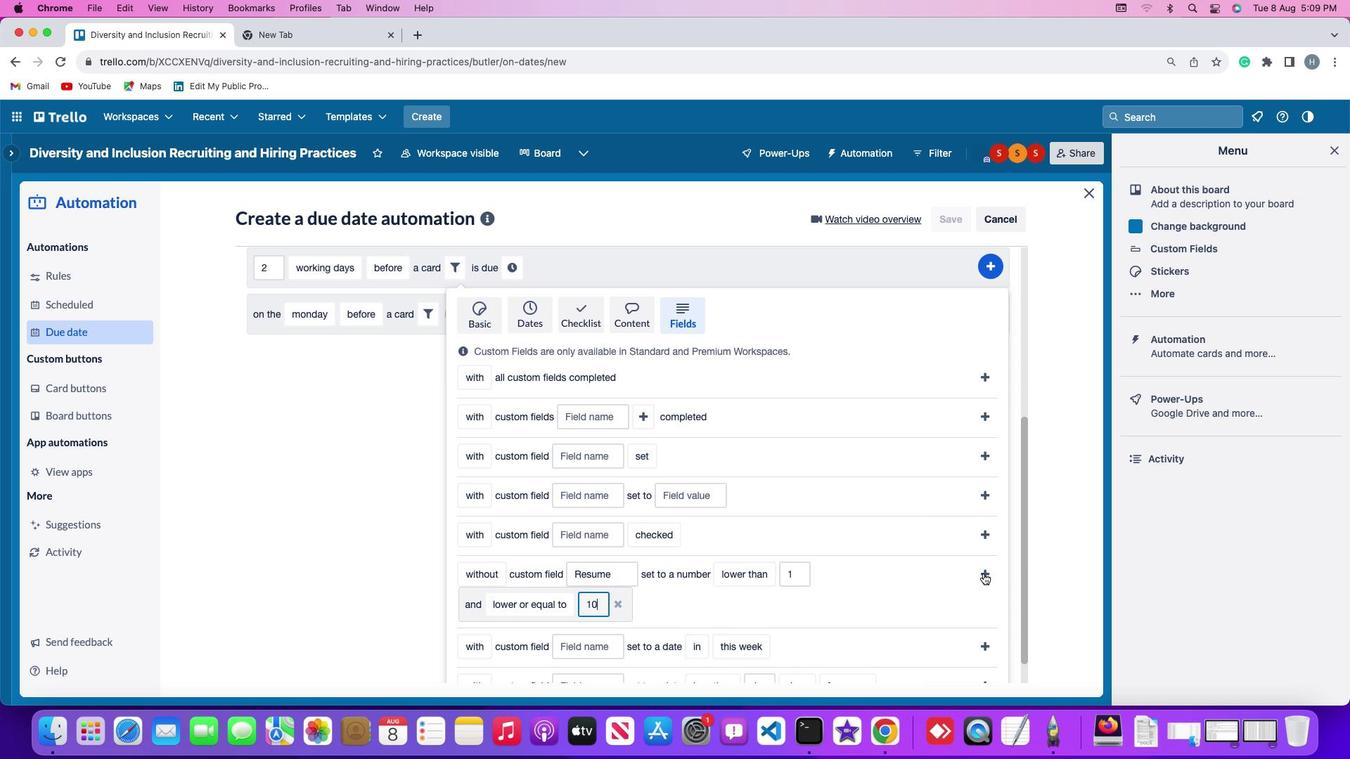 
Action: Mouse pressed left at (984, 573)
Screenshot: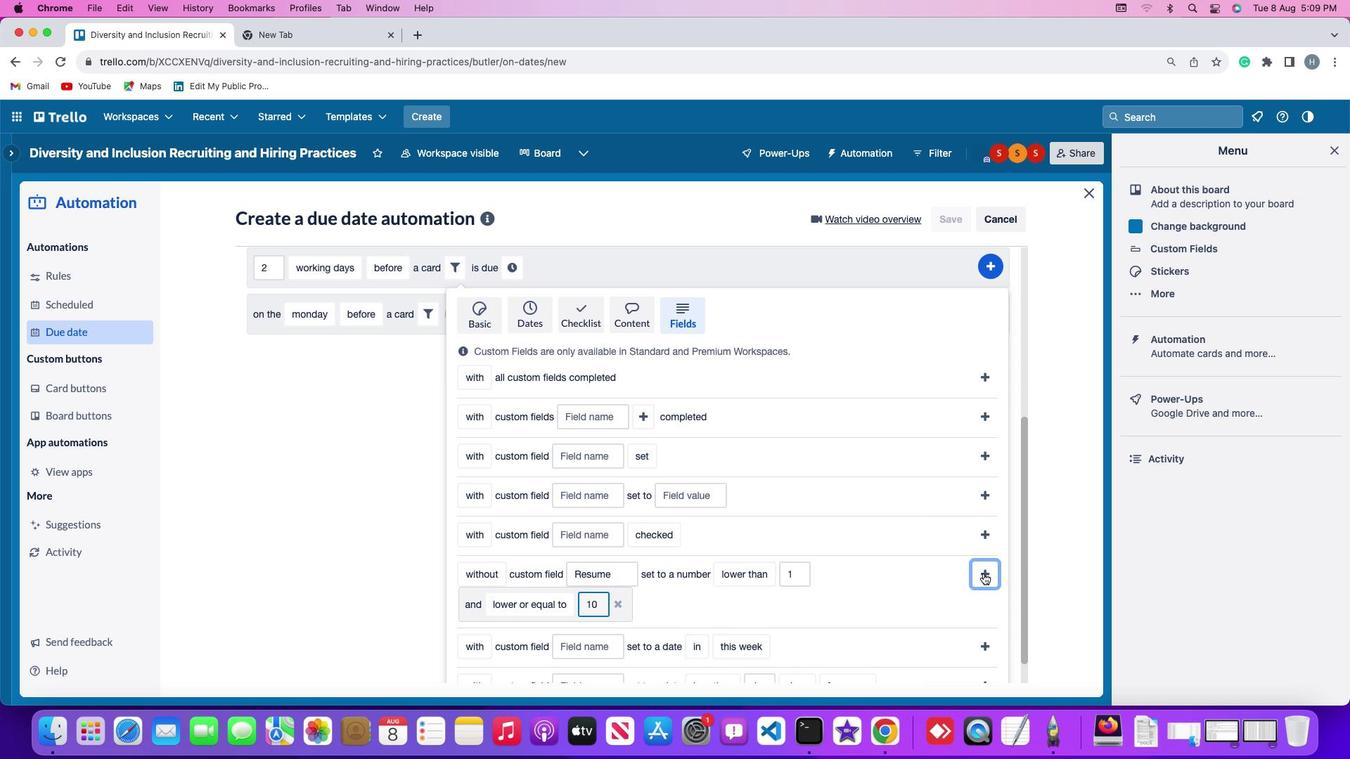 
Action: Mouse moved to (923, 564)
Screenshot: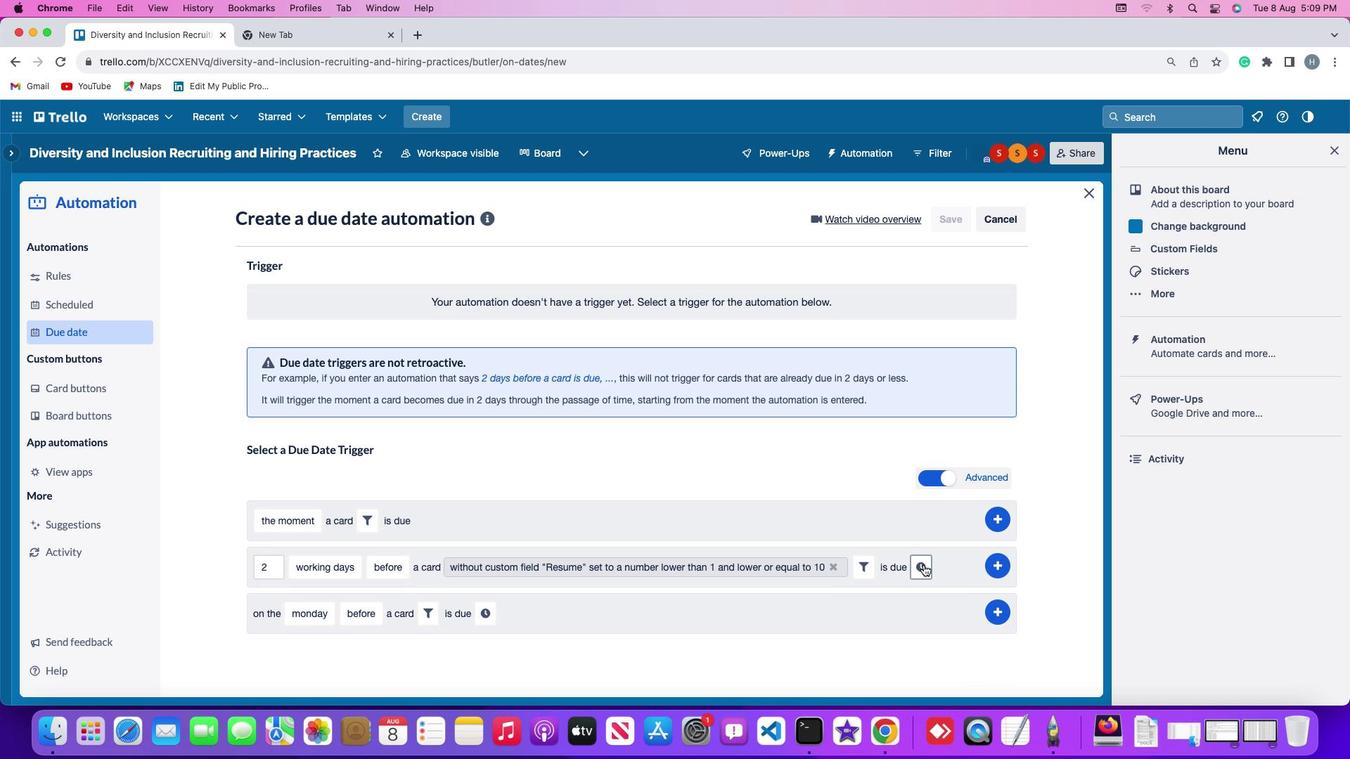 
Action: Mouse pressed left at (923, 564)
Screenshot: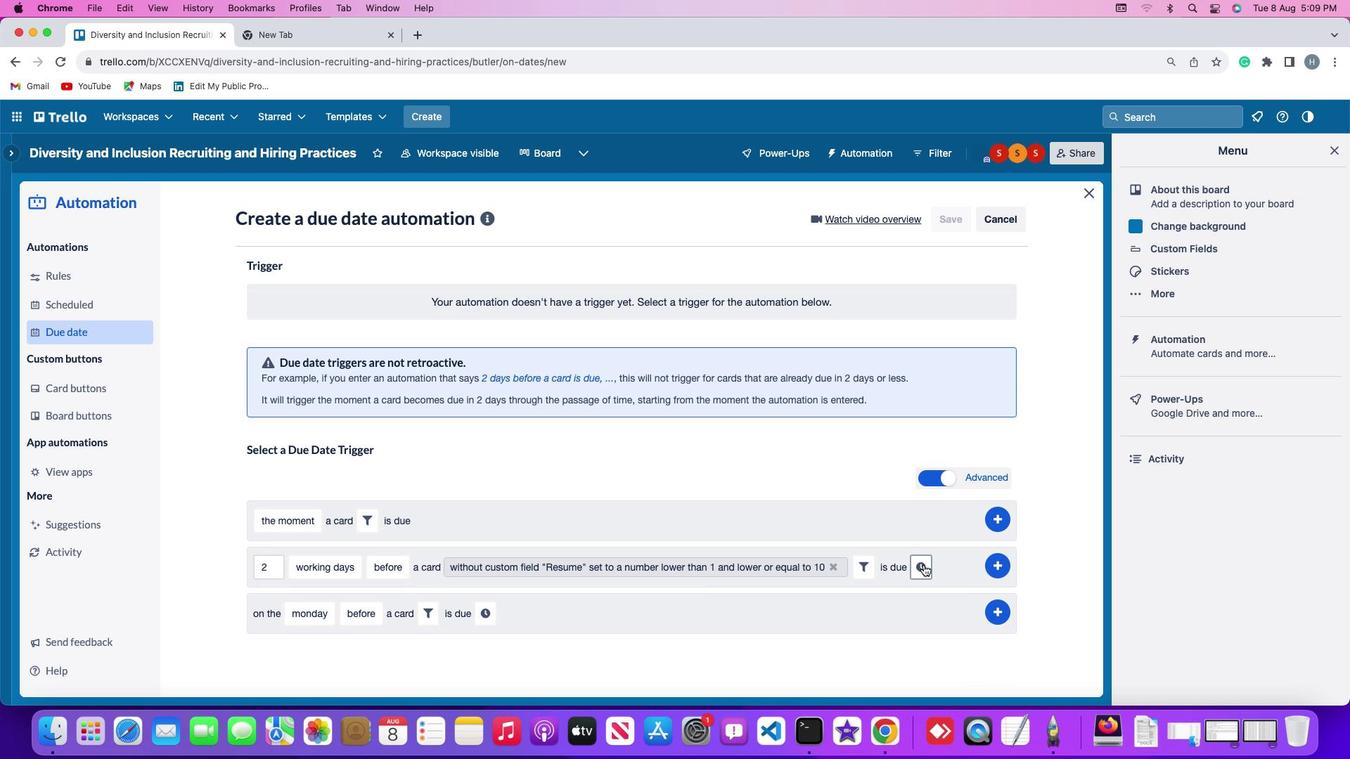 
Action: Mouse moved to (290, 599)
Screenshot: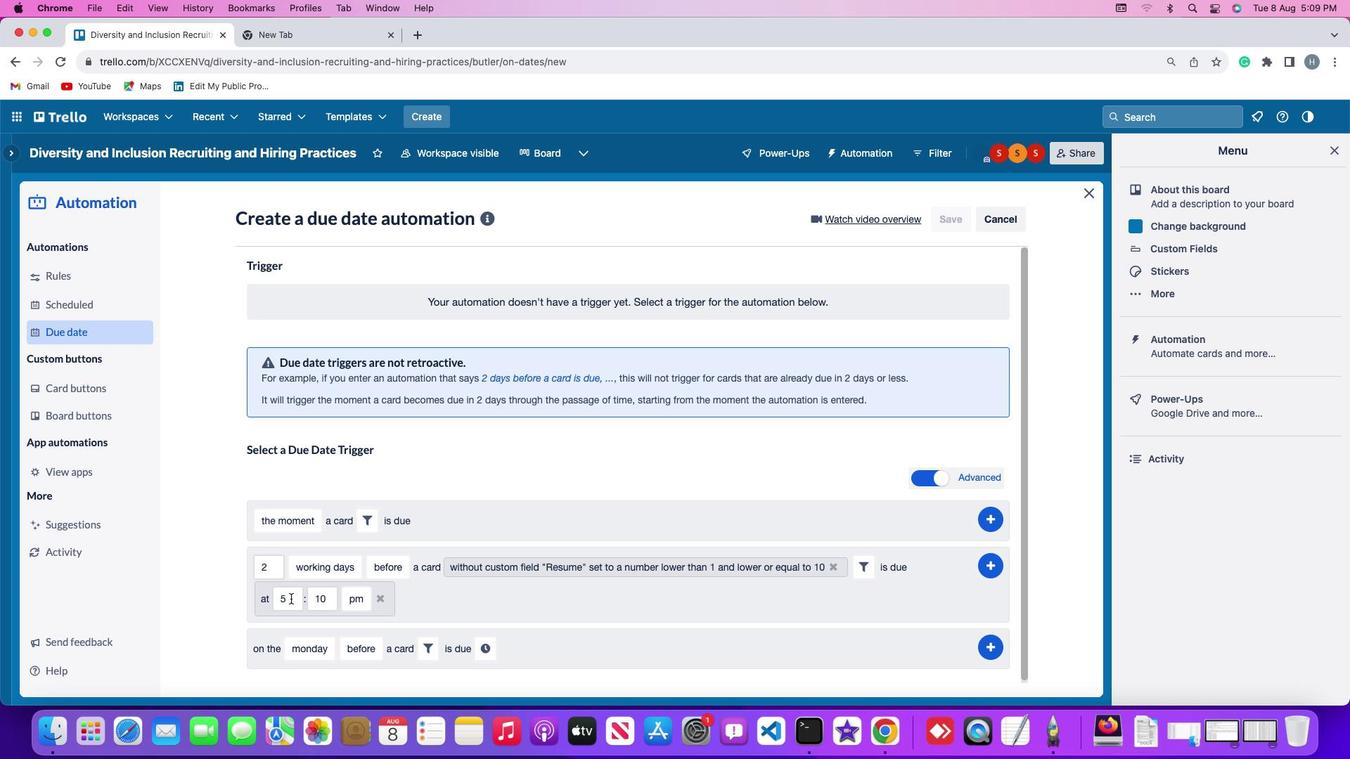 
Action: Mouse pressed left at (290, 599)
Screenshot: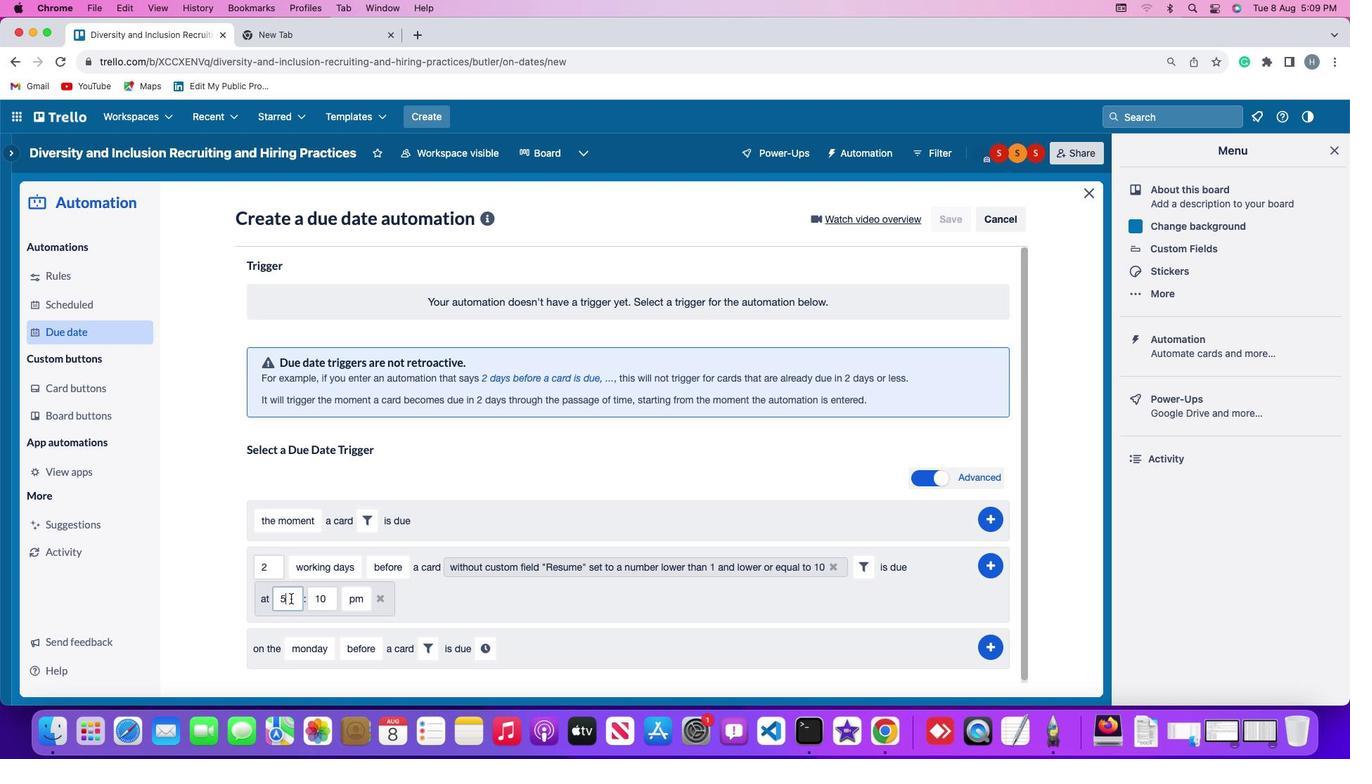 
Action: Key pressed Key.backspace
Screenshot: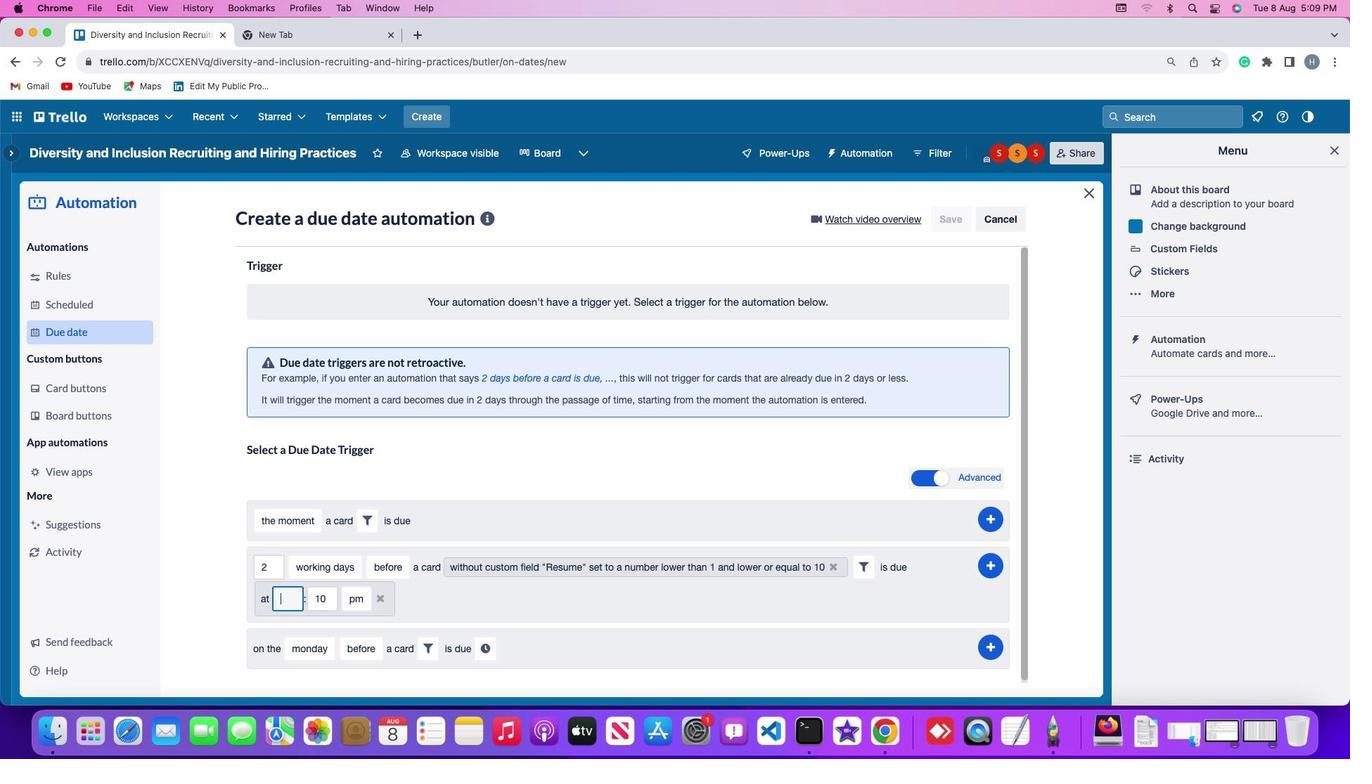 
Action: Mouse moved to (293, 602)
Screenshot: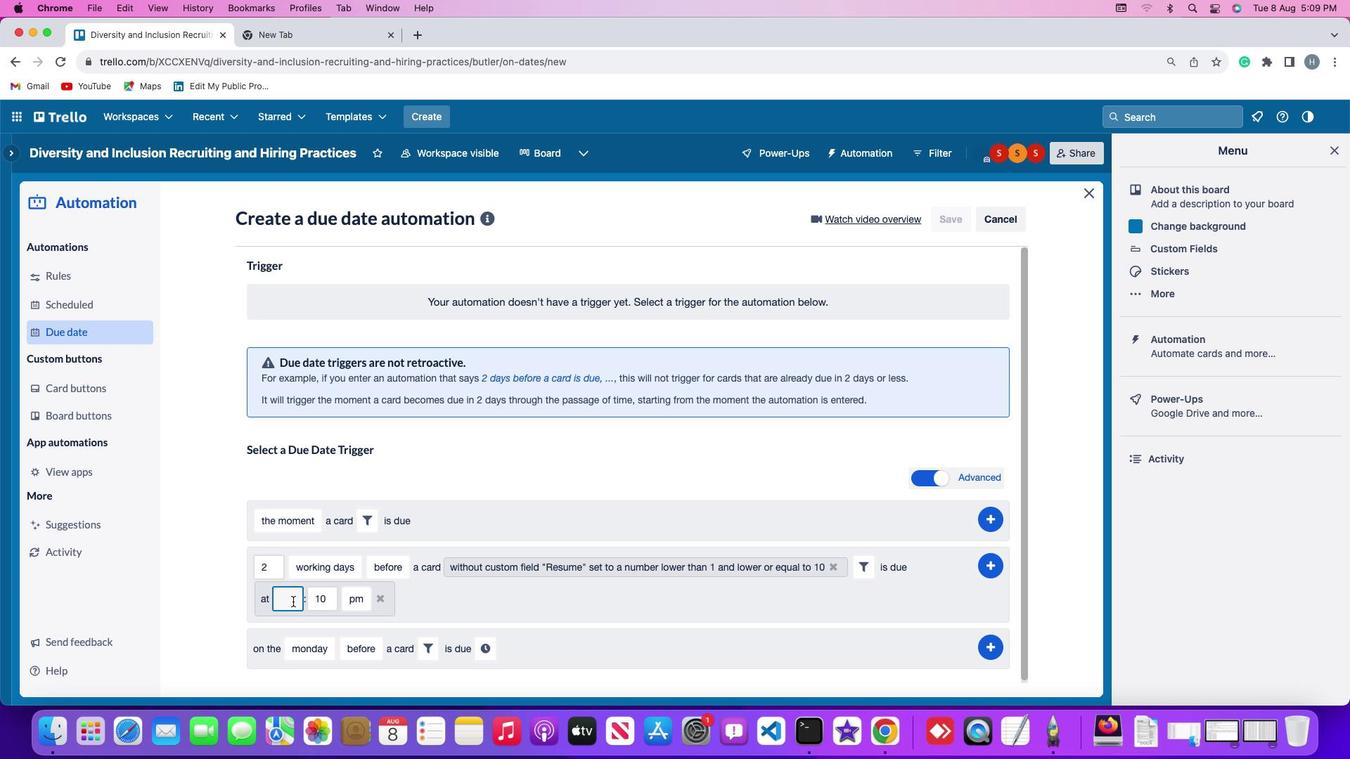
Action: Key pressed '1''1'
Screenshot: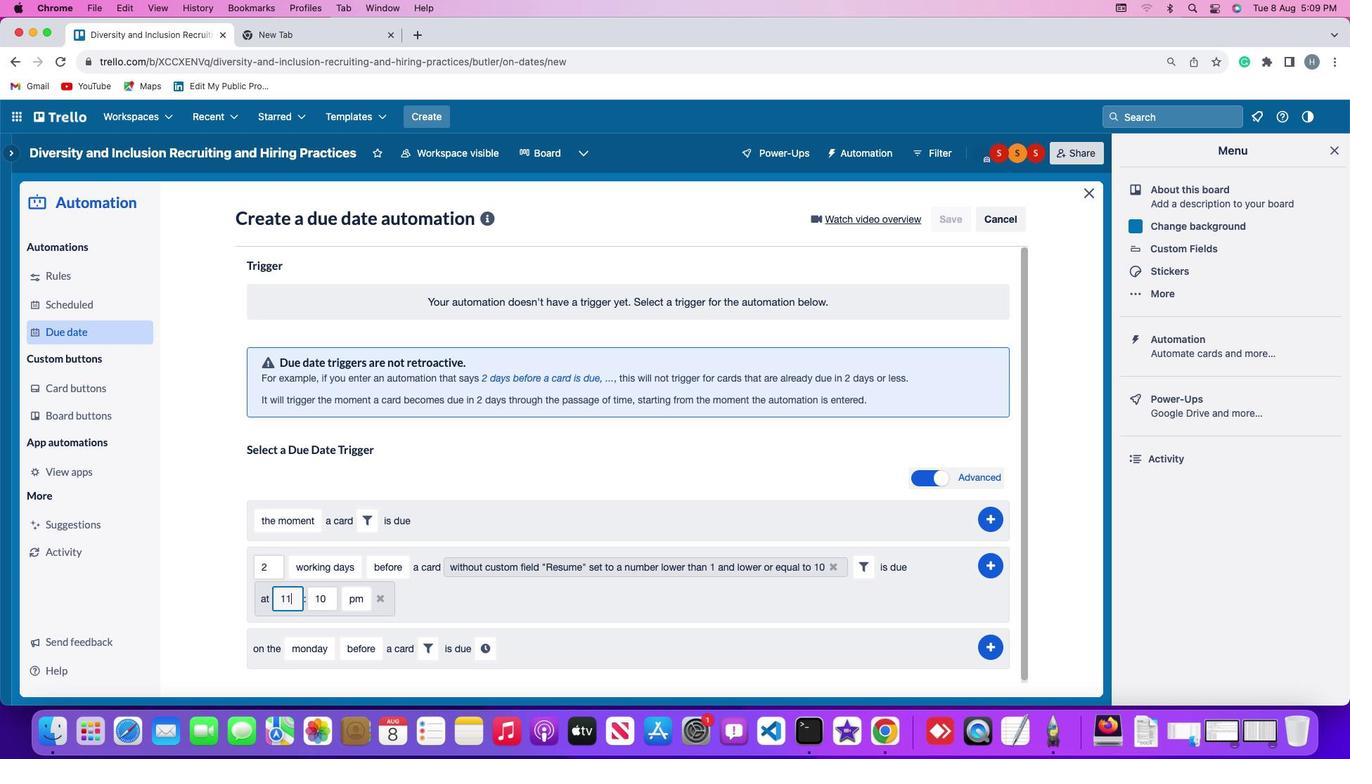 
Action: Mouse moved to (332, 600)
Screenshot: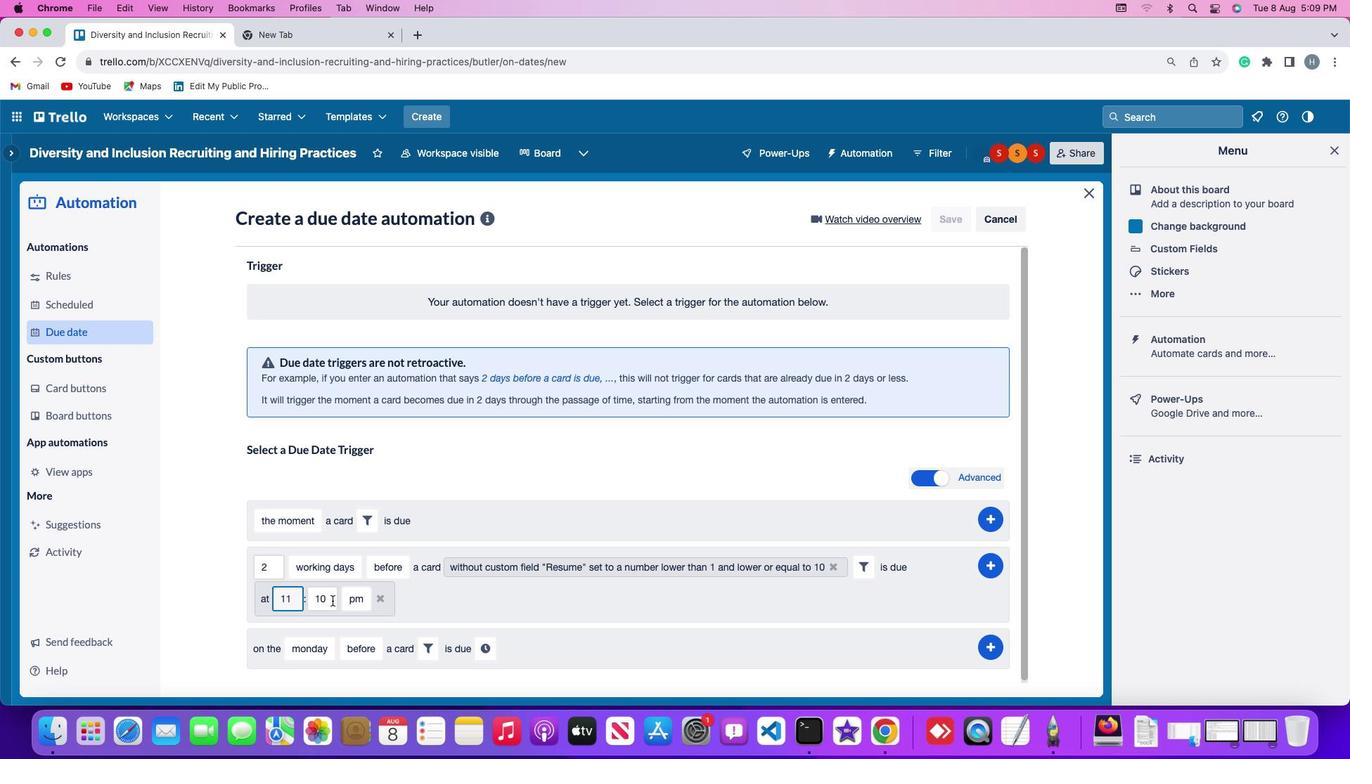 
Action: Mouse pressed left at (332, 600)
Screenshot: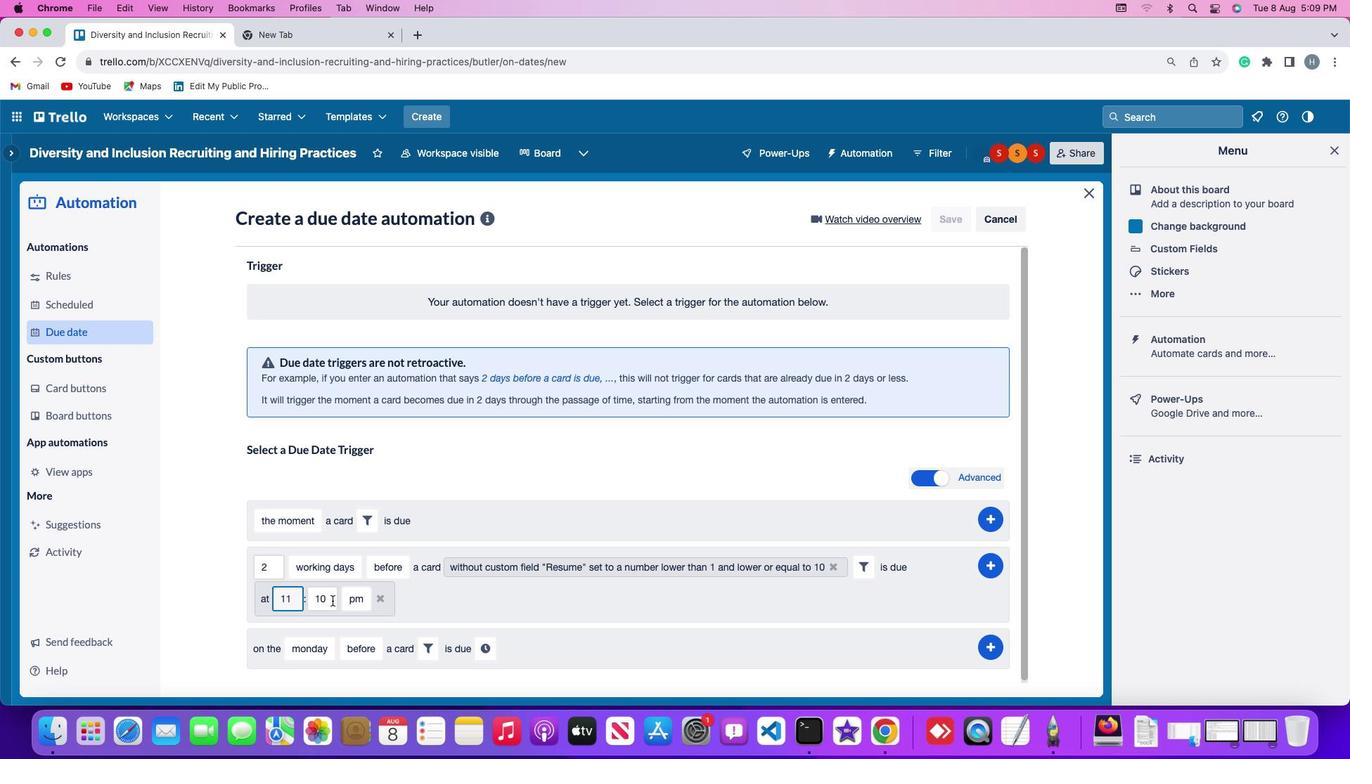 
Action: Key pressed Key.backspaceKey.backspace'0''0'
Screenshot: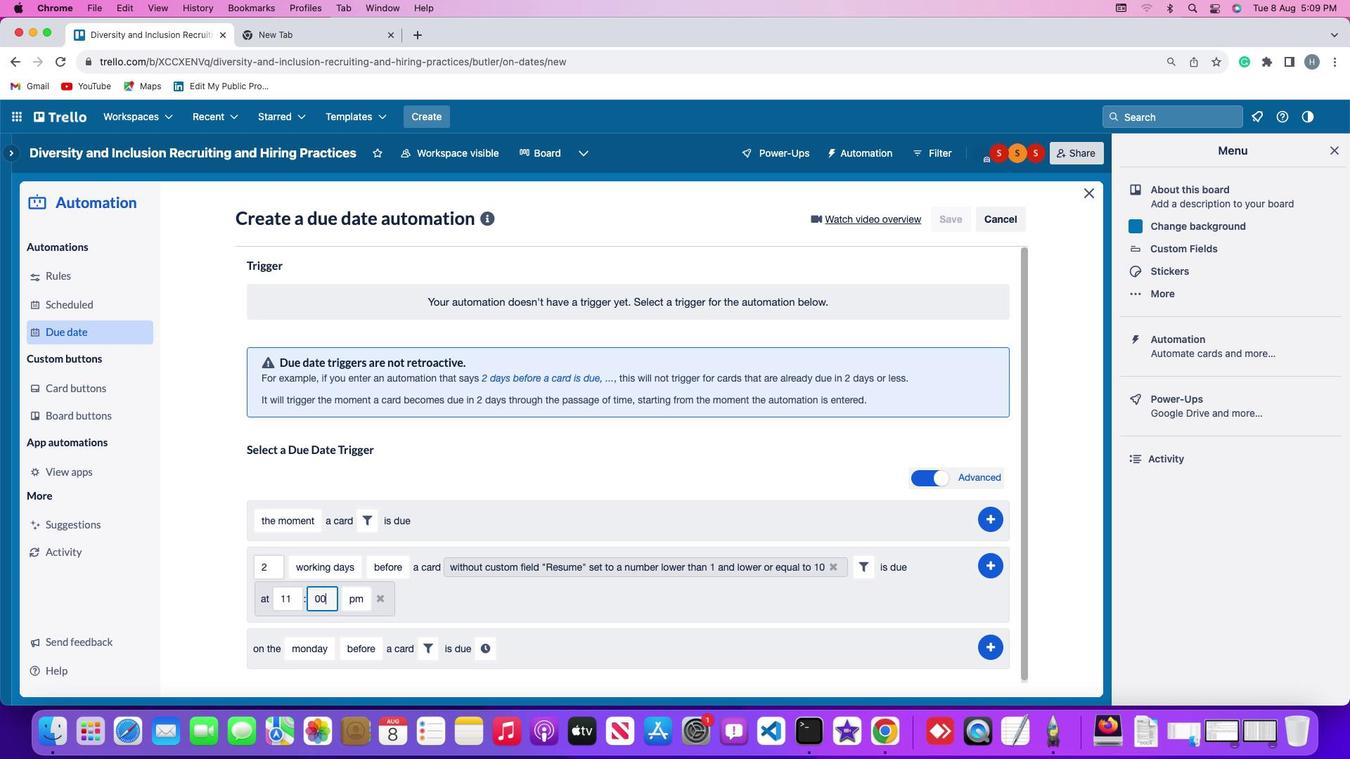 
Action: Mouse moved to (349, 600)
Screenshot: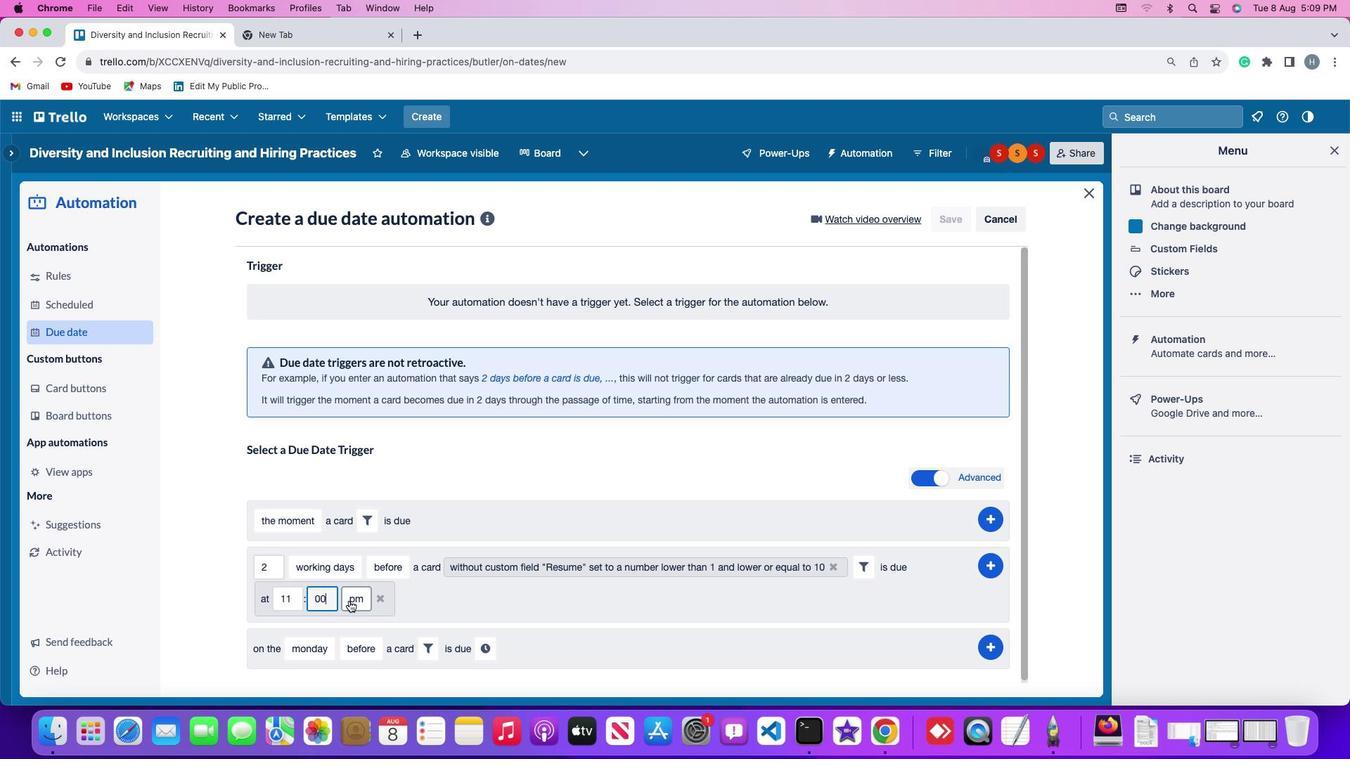 
Action: Mouse pressed left at (349, 600)
Screenshot: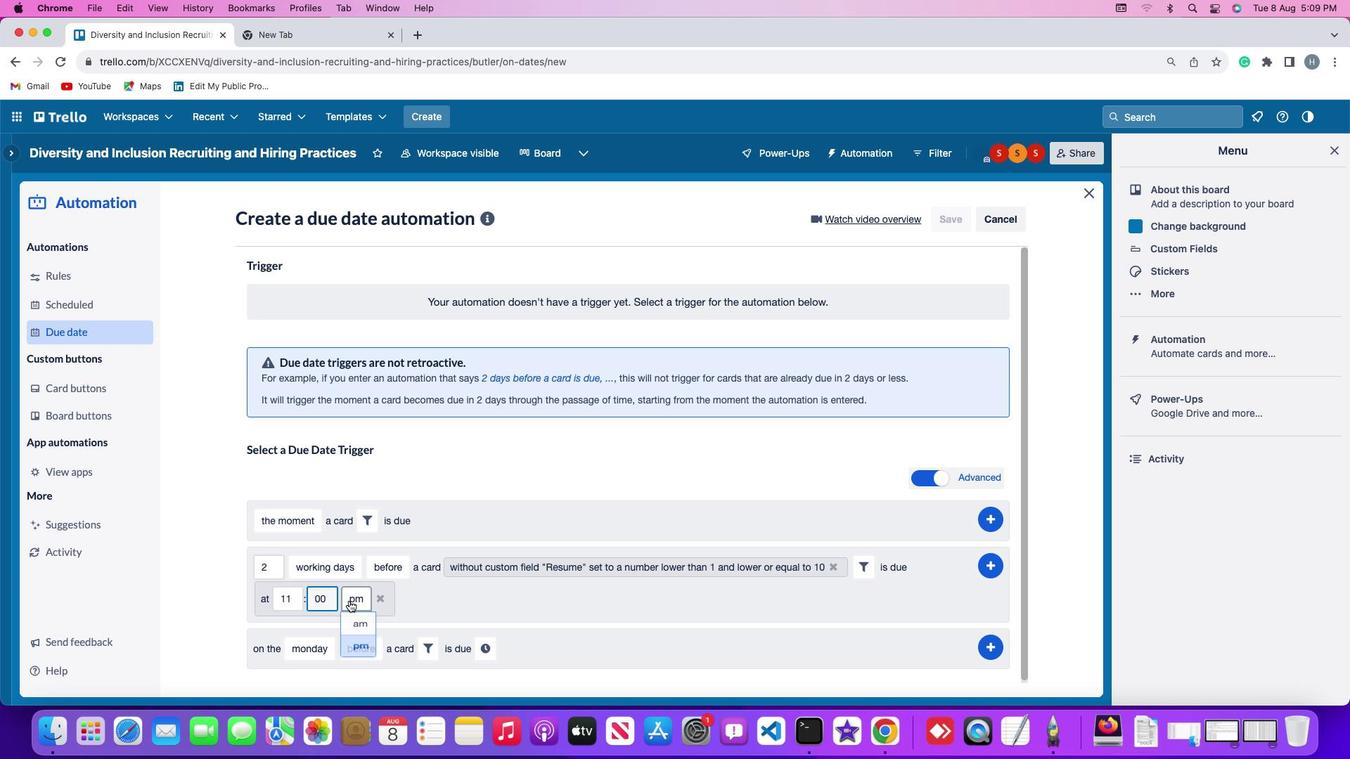 
Action: Mouse moved to (353, 621)
Screenshot: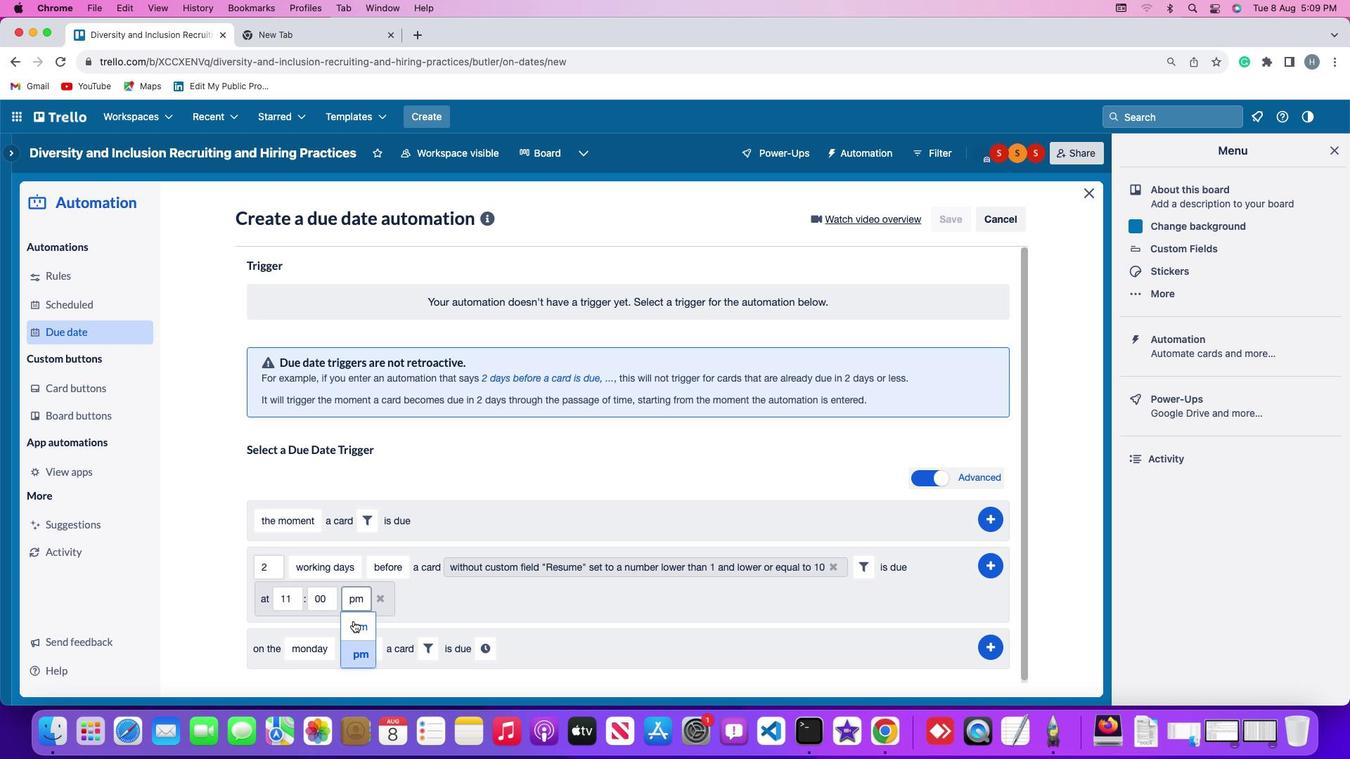 
Action: Mouse pressed left at (353, 621)
Screenshot: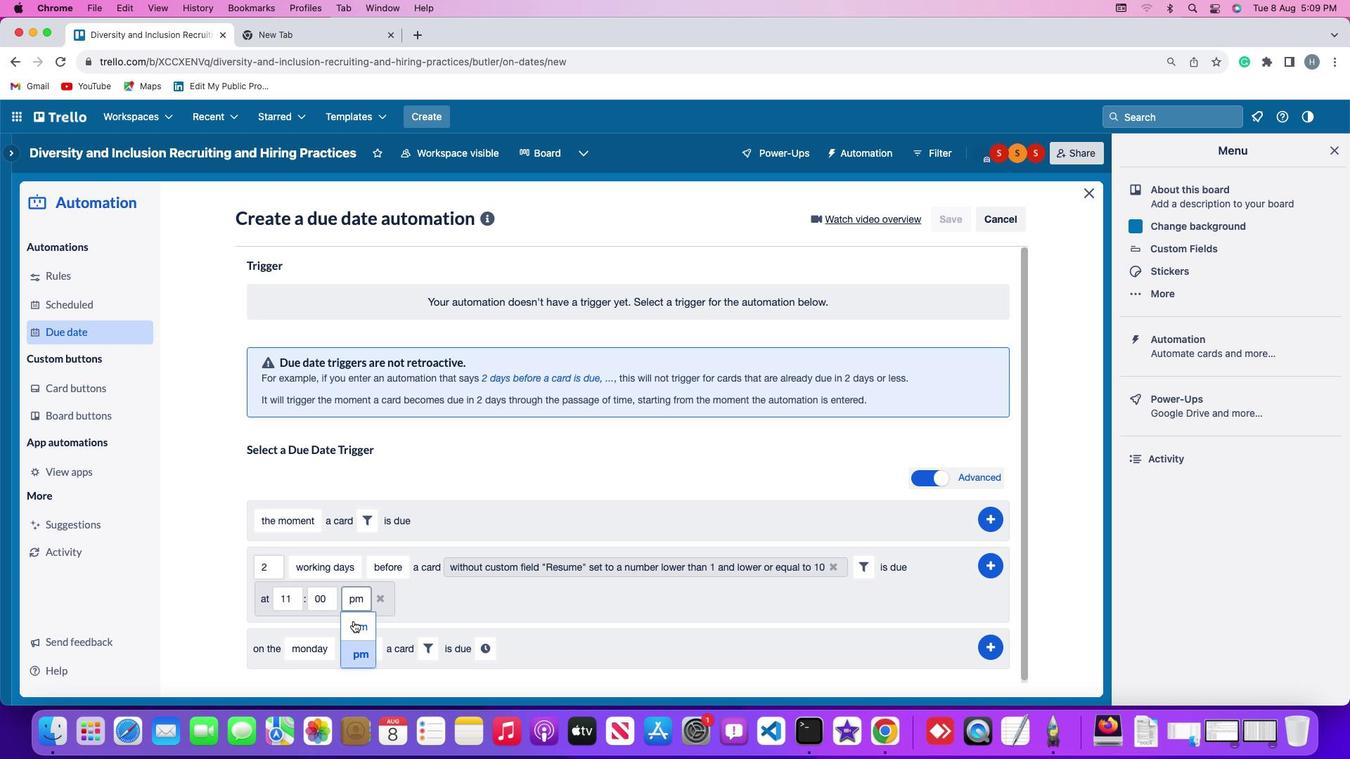 
Action: Mouse moved to (994, 565)
Screenshot: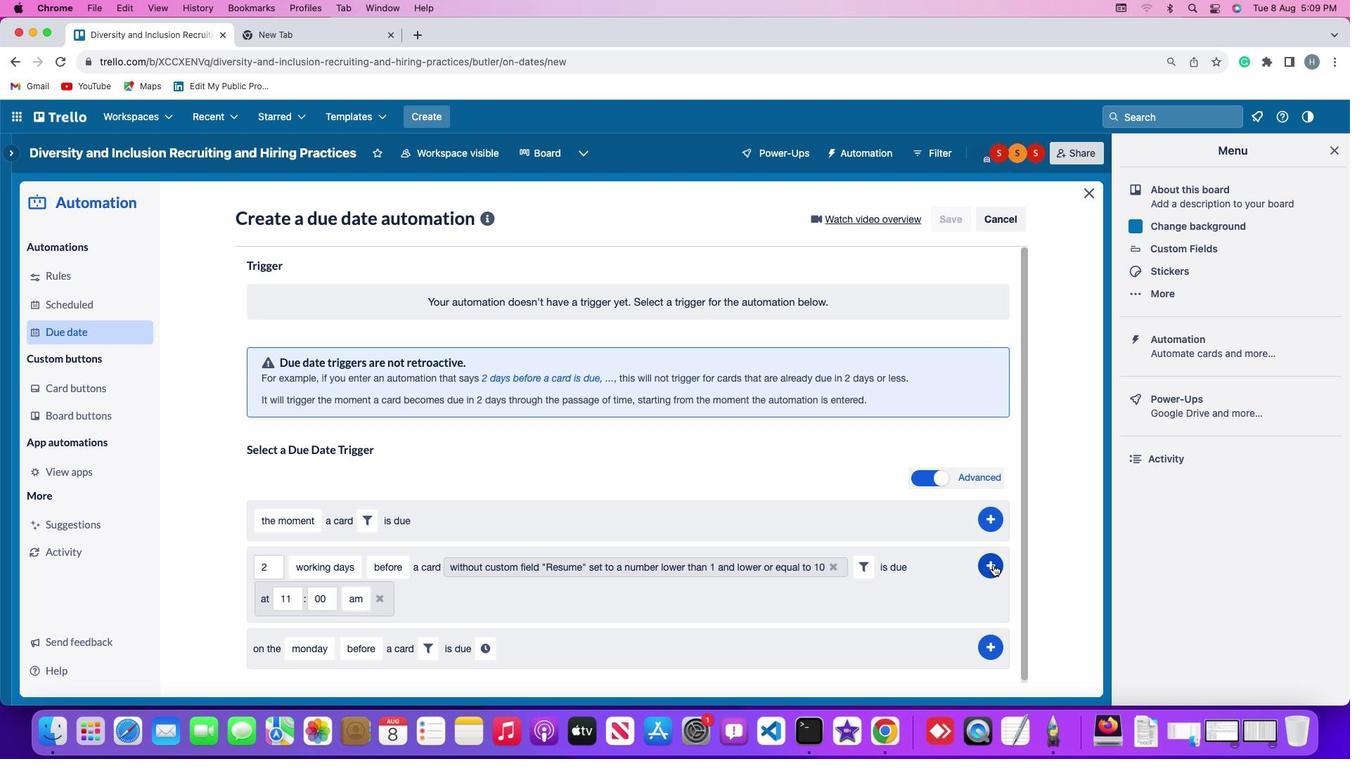 
Action: Mouse pressed left at (994, 565)
Screenshot: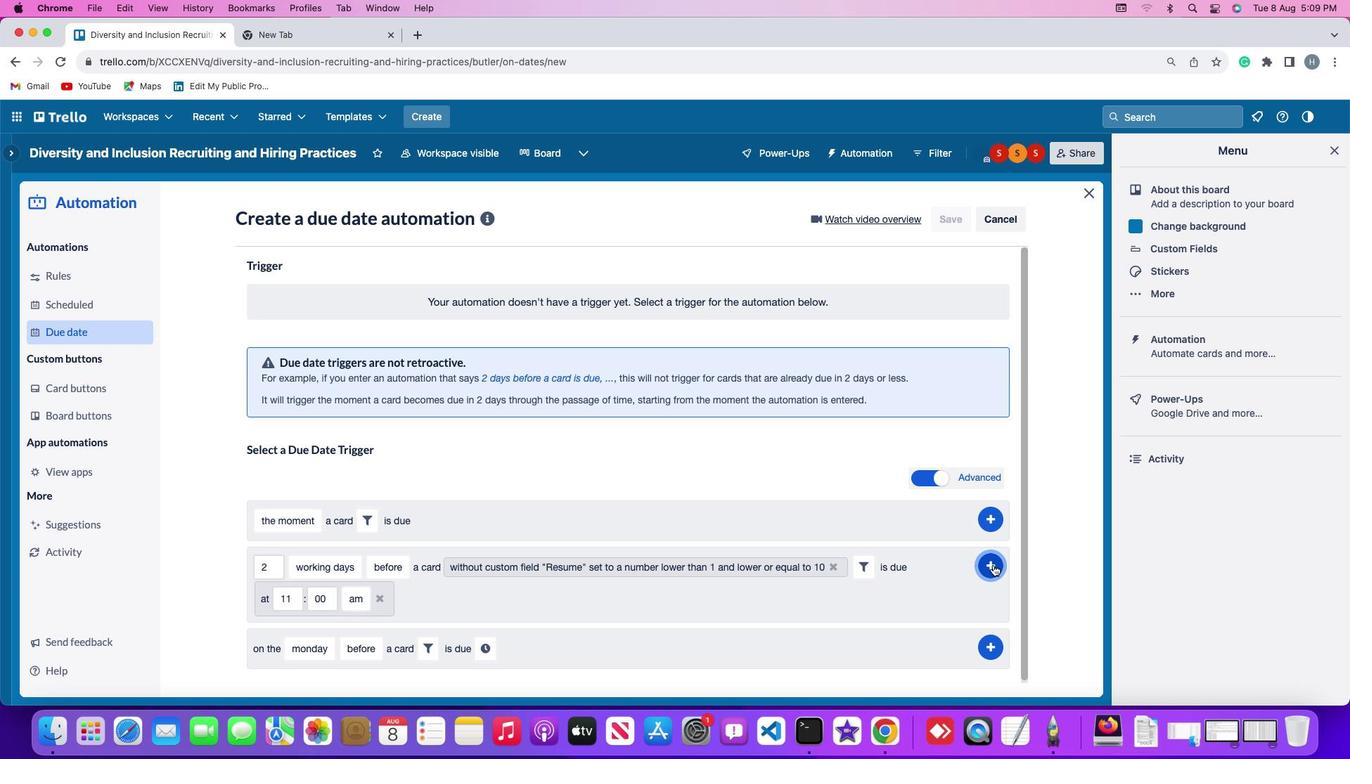 
Action: Mouse moved to (1069, 472)
Screenshot: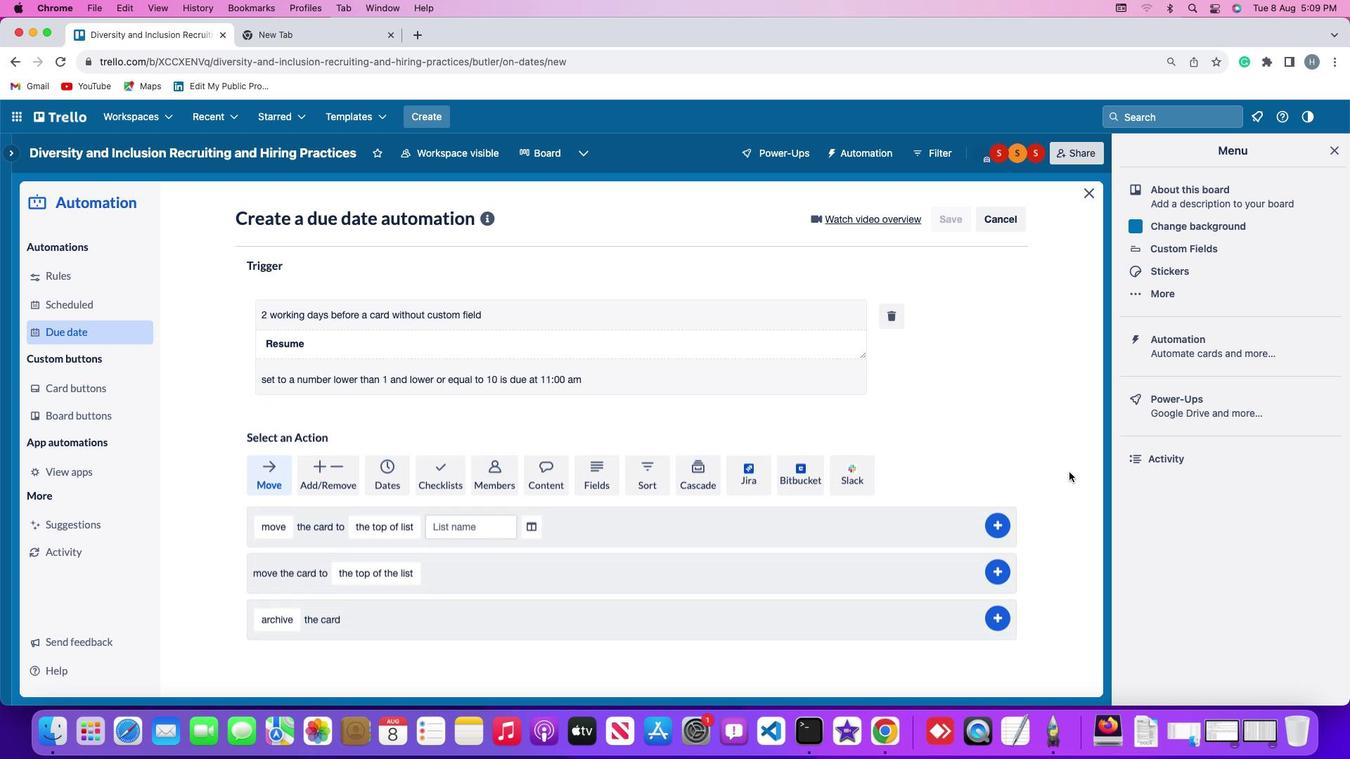
